 Task: Check the percentage active listings of central air conditioning in the last 5 years.
Action: Mouse moved to (1013, 232)
Screenshot: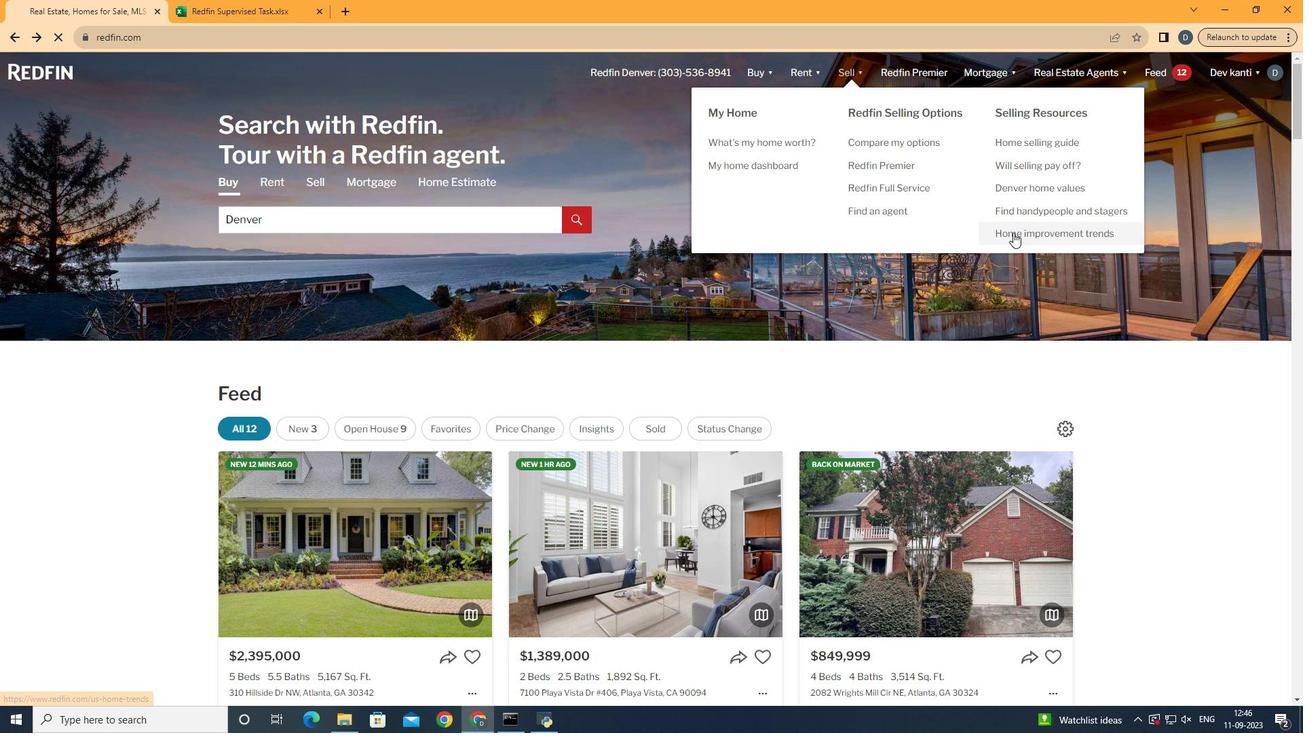 
Action: Mouse pressed left at (1013, 232)
Screenshot: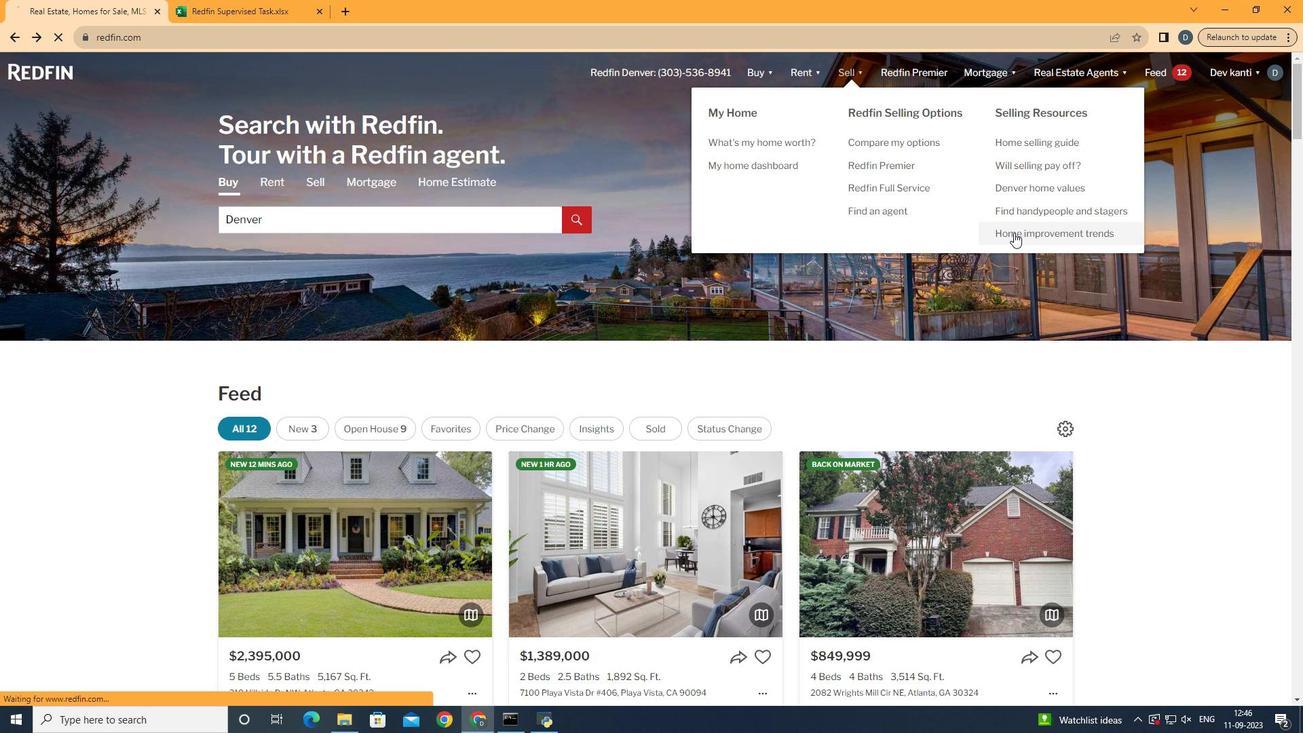 
Action: Mouse moved to (322, 268)
Screenshot: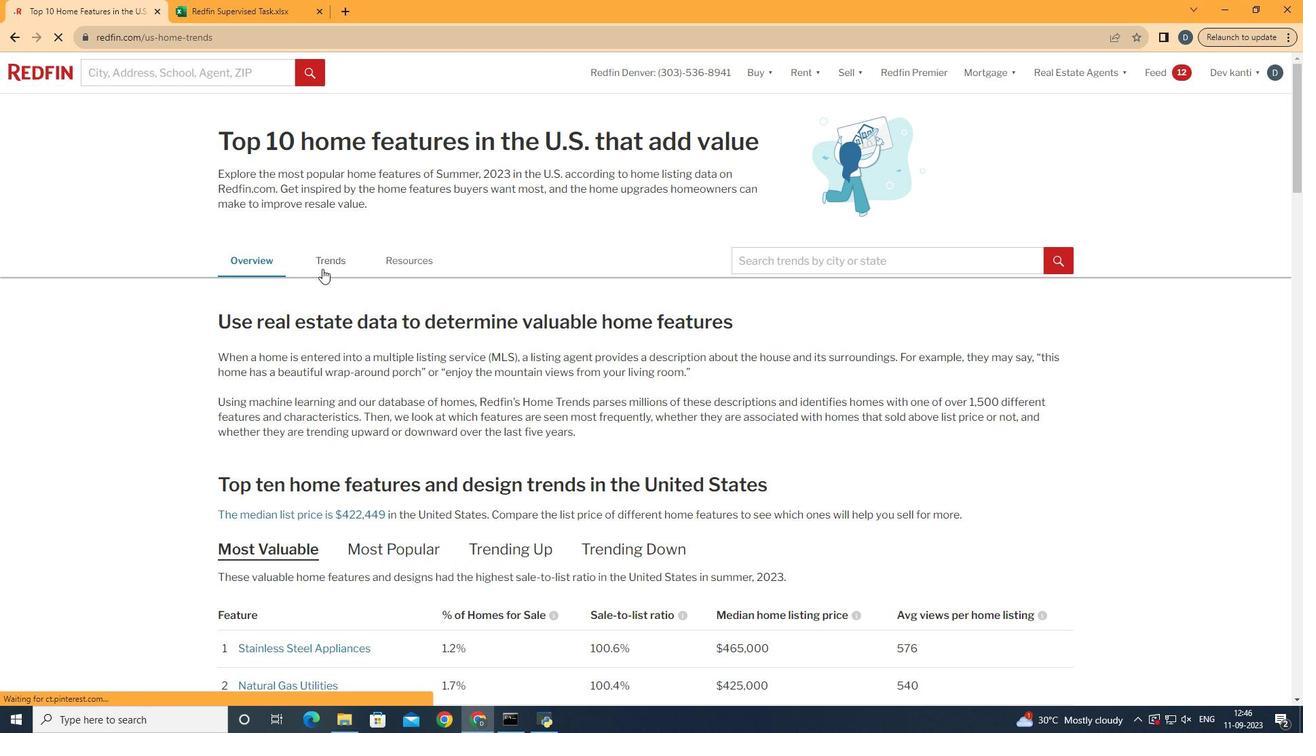 
Action: Mouse pressed left at (322, 268)
Screenshot: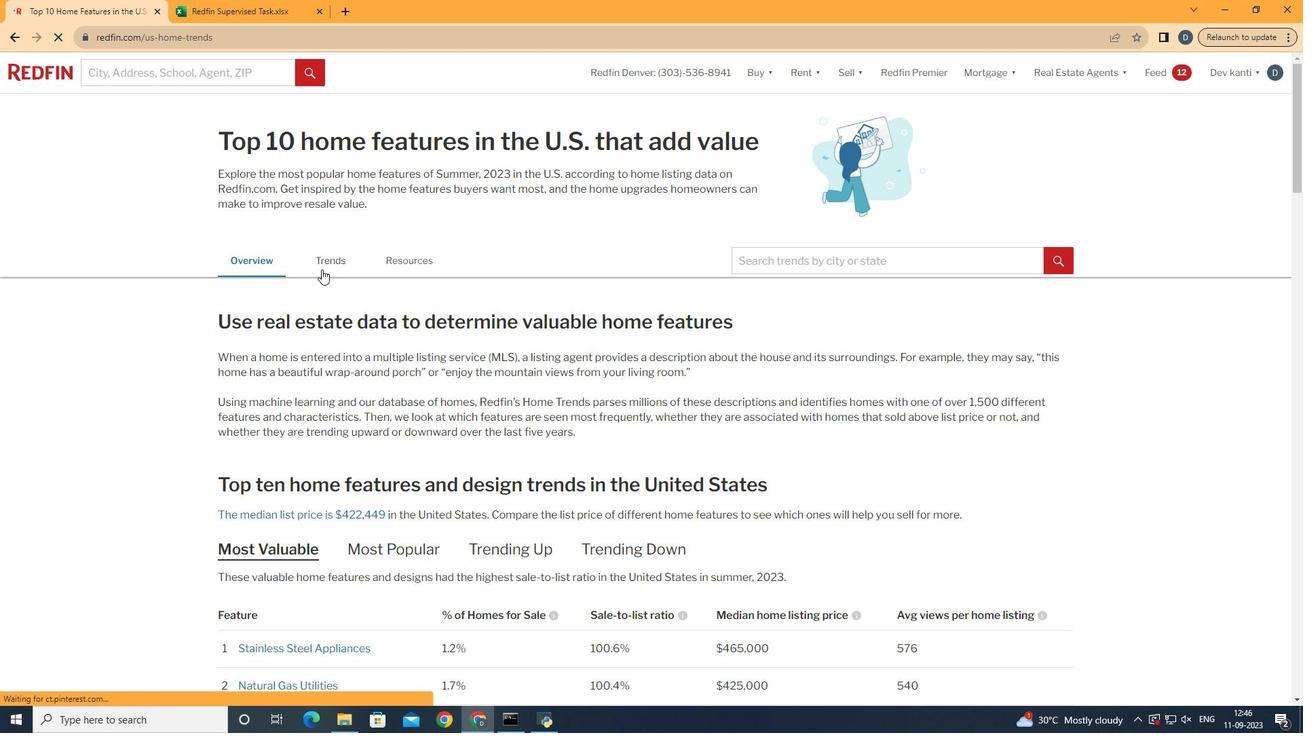 
Action: Mouse moved to (478, 365)
Screenshot: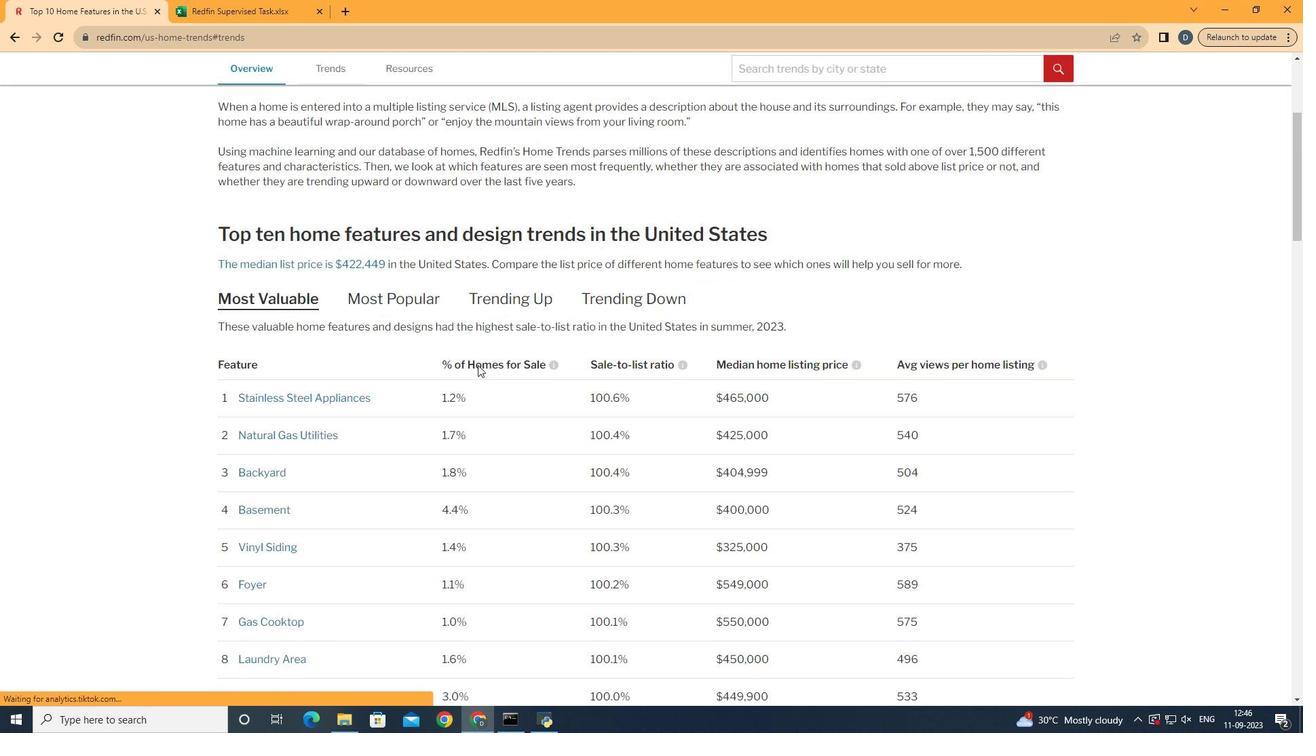 
Action: Mouse scrolled (478, 364) with delta (0, 0)
Screenshot: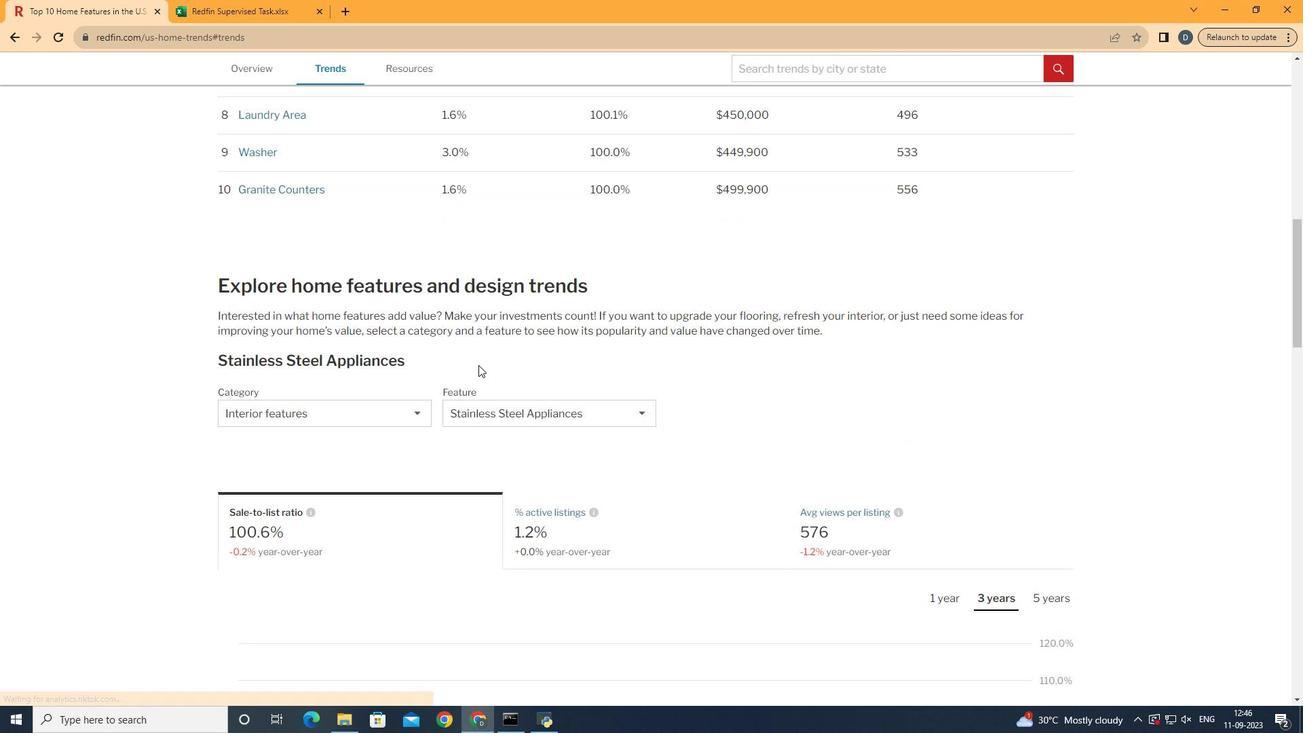 
Action: Mouse scrolled (478, 364) with delta (0, 0)
Screenshot: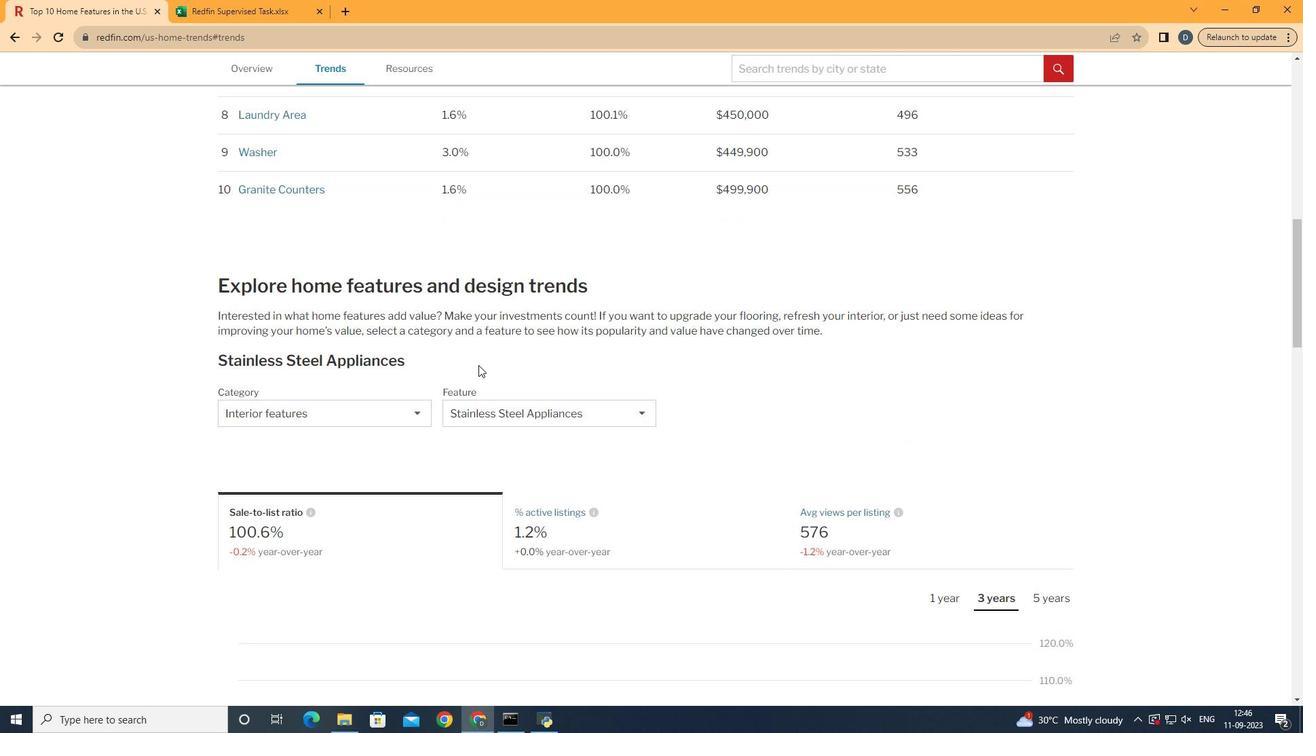 
Action: Mouse scrolled (478, 364) with delta (0, 0)
Screenshot: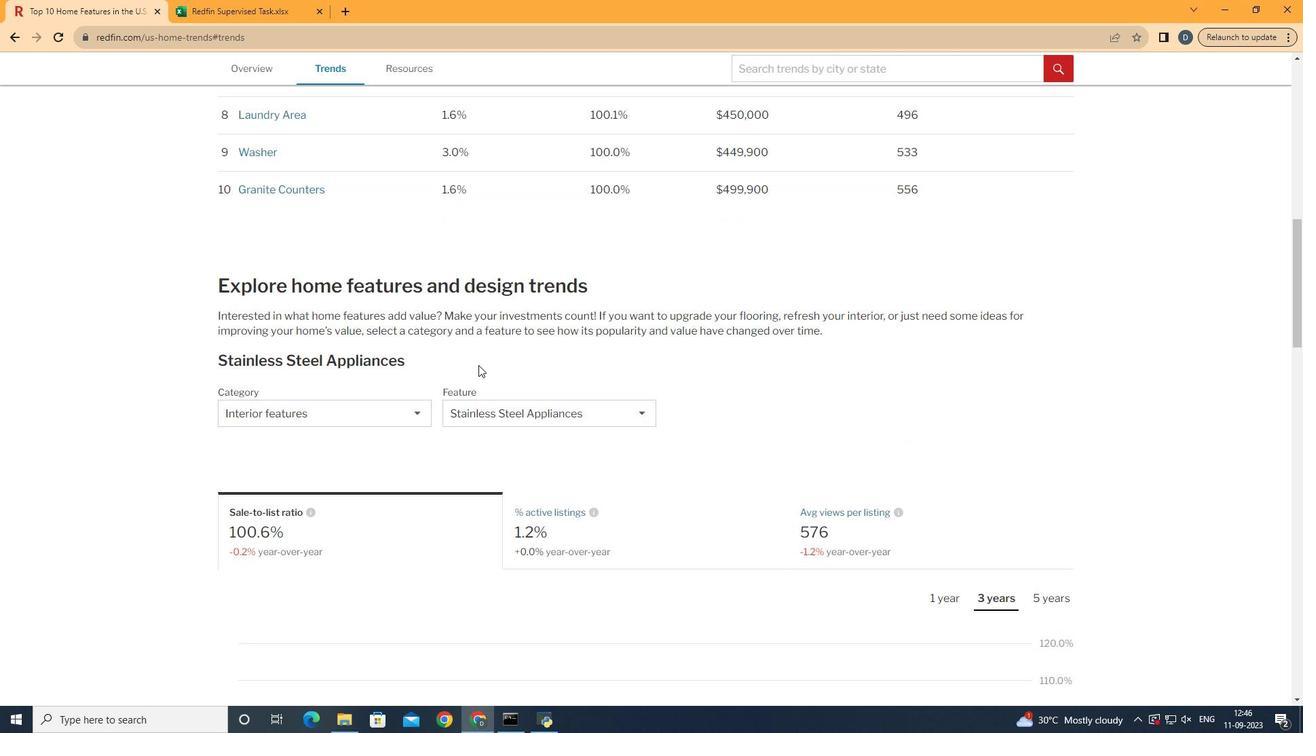 
Action: Mouse scrolled (478, 364) with delta (0, 0)
Screenshot: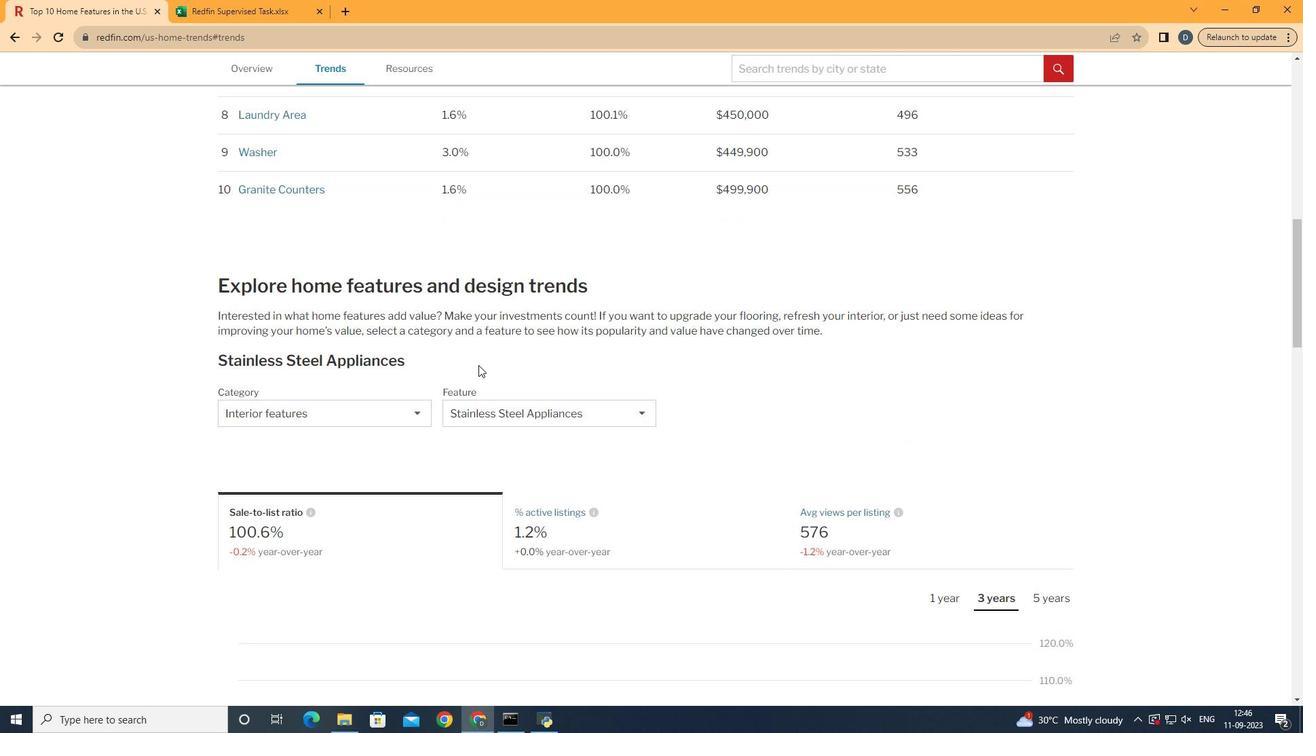 
Action: Mouse scrolled (478, 364) with delta (0, 0)
Screenshot: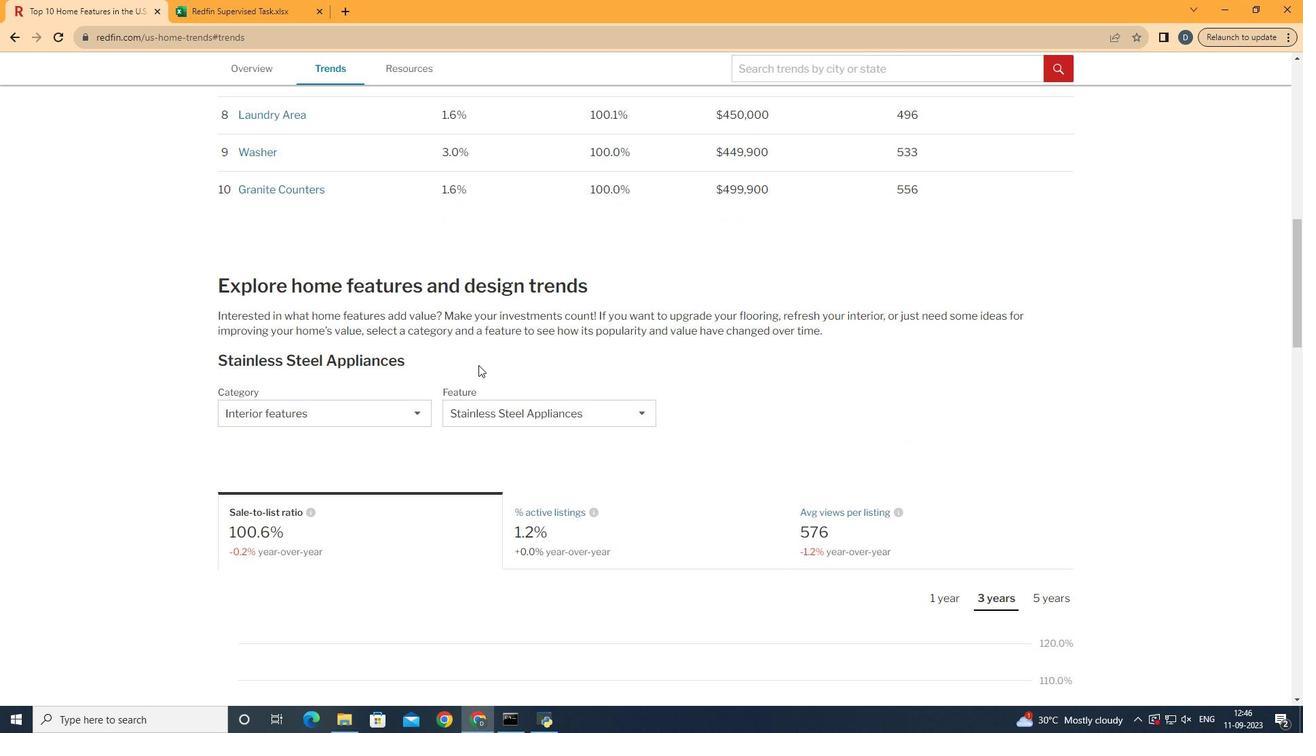 
Action: Mouse scrolled (478, 364) with delta (0, 0)
Screenshot: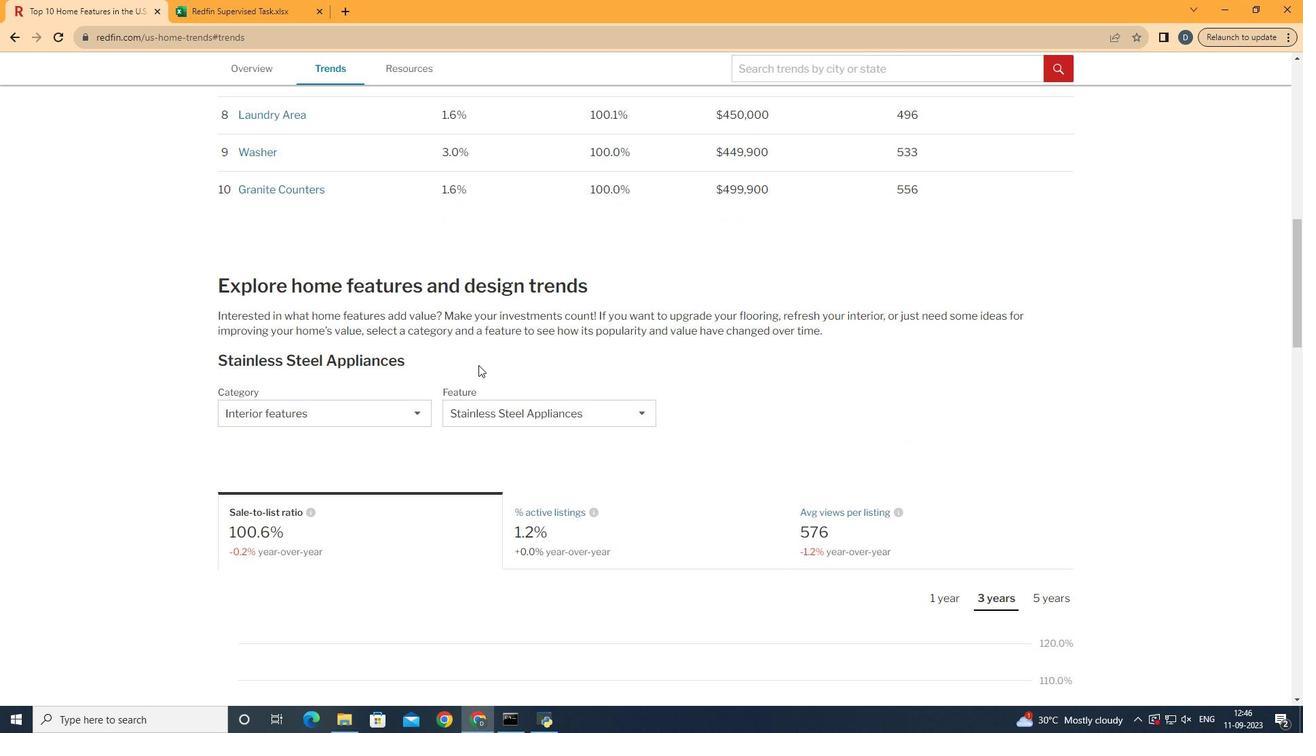 
Action: Mouse moved to (357, 413)
Screenshot: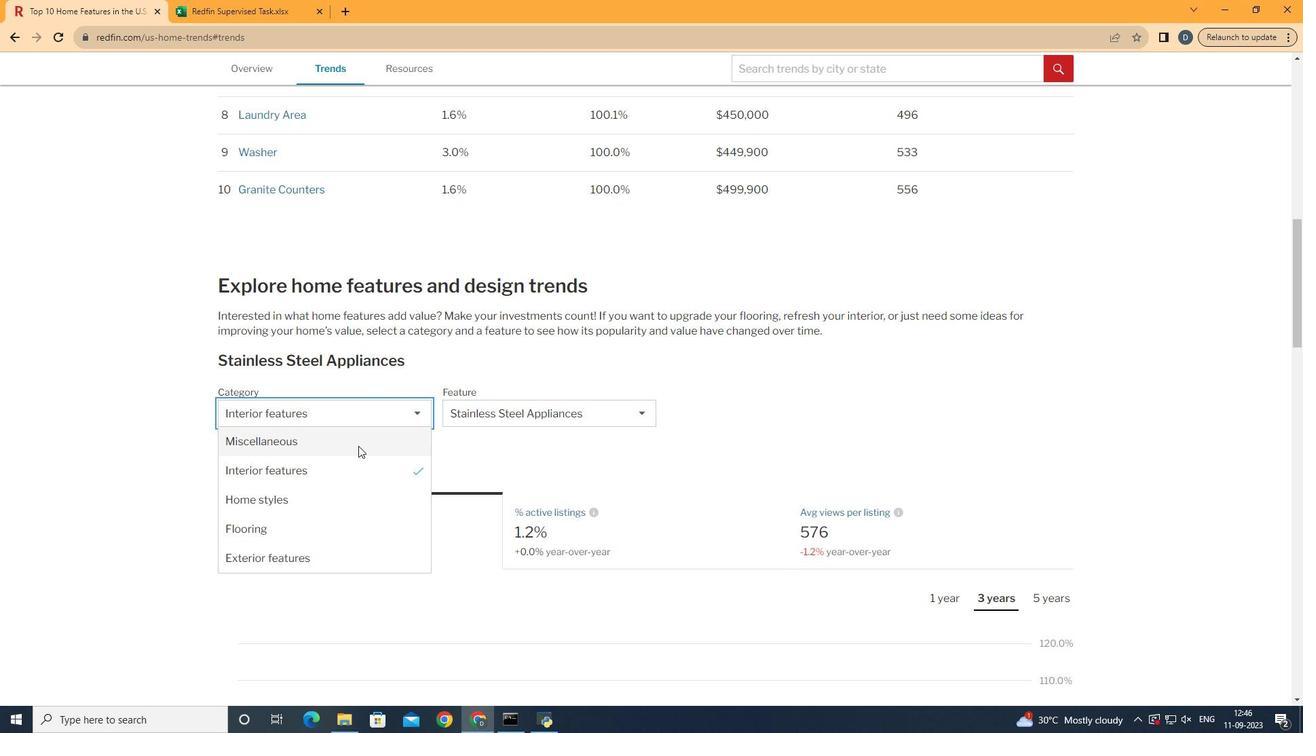 
Action: Mouse pressed left at (357, 413)
Screenshot: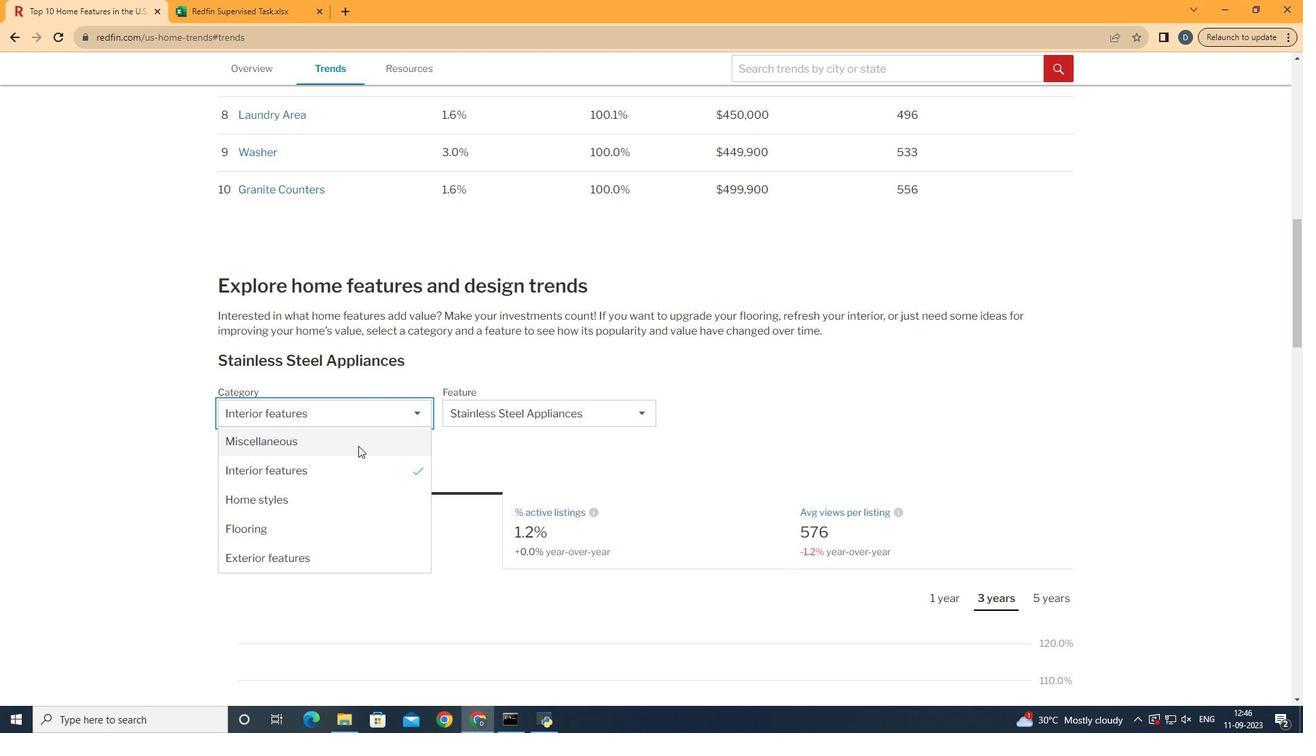 
Action: Mouse moved to (357, 472)
Screenshot: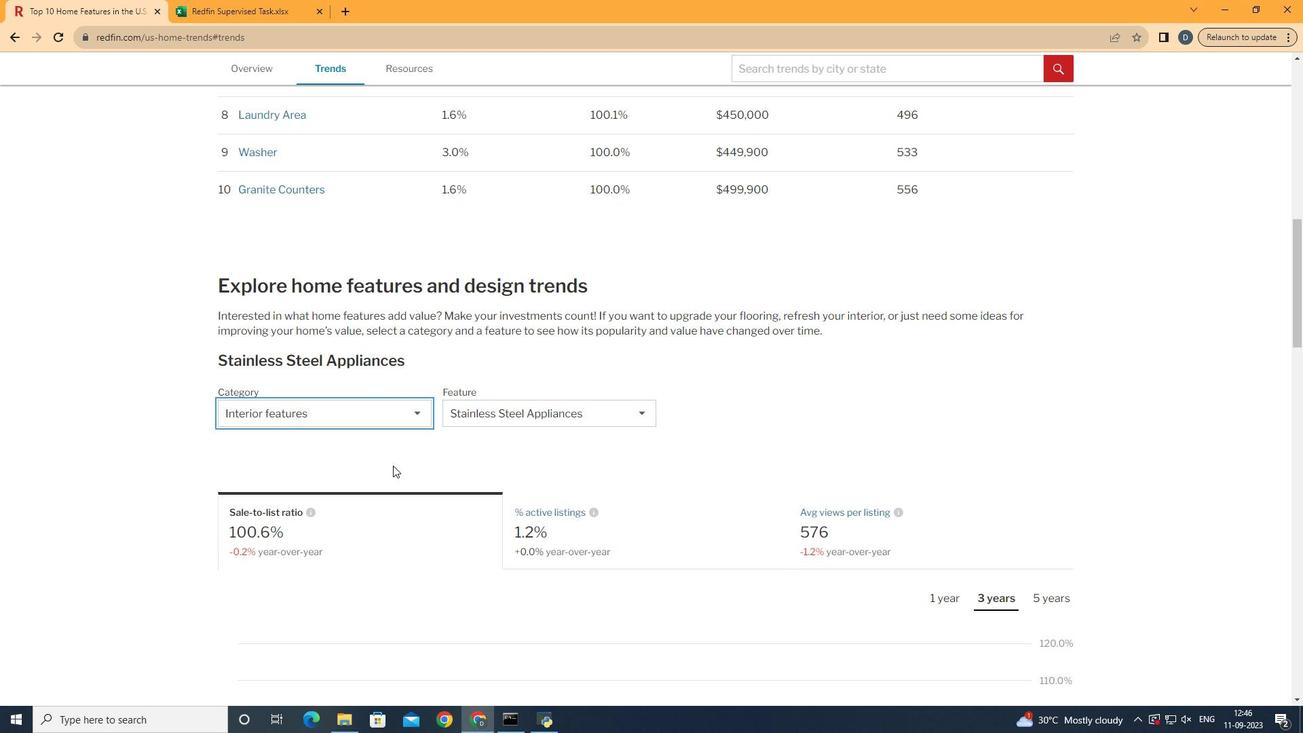 
Action: Mouse pressed left at (357, 472)
Screenshot: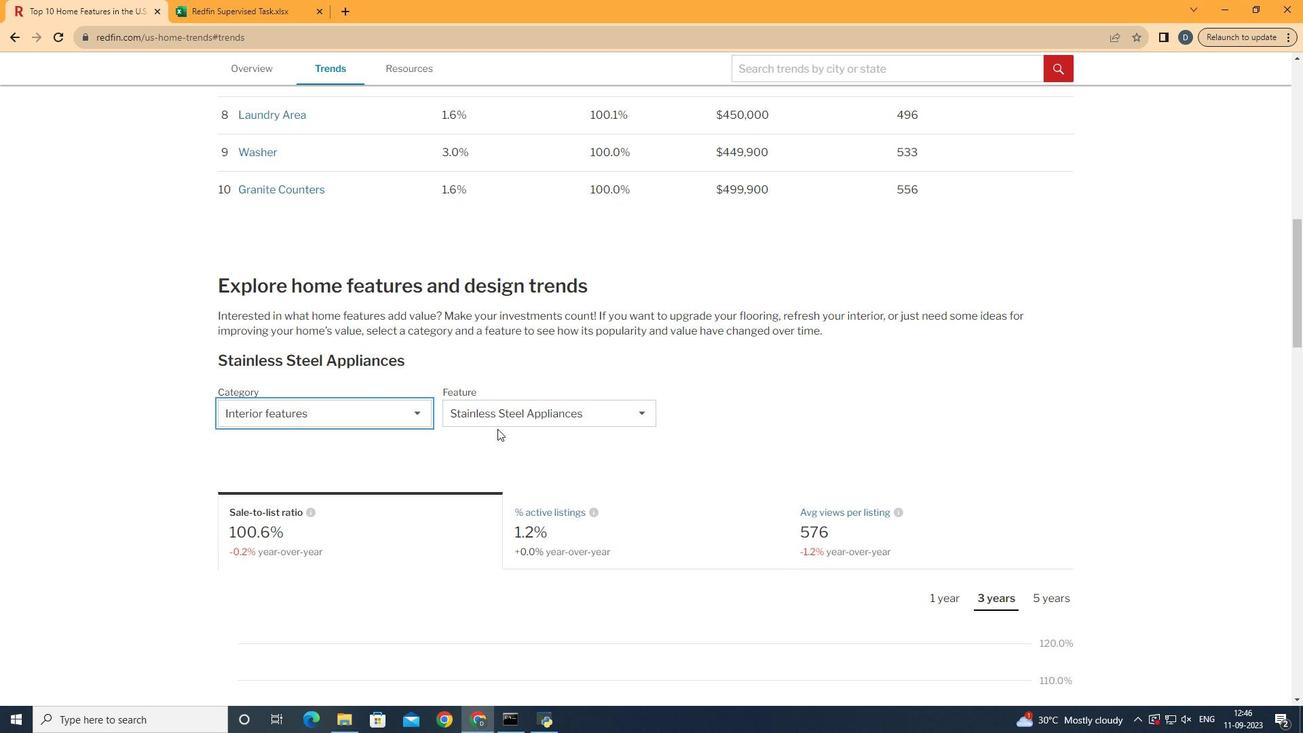 
Action: Mouse moved to (519, 421)
Screenshot: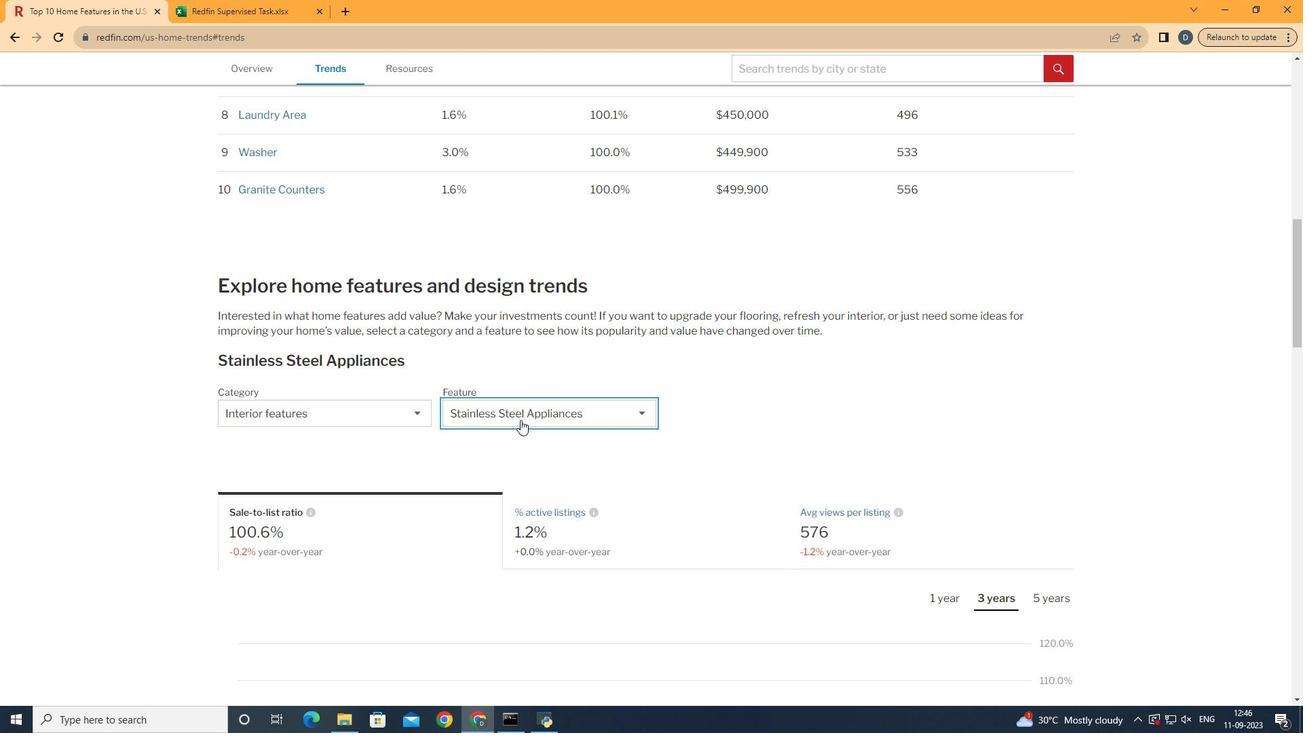 
Action: Mouse pressed left at (519, 421)
Screenshot: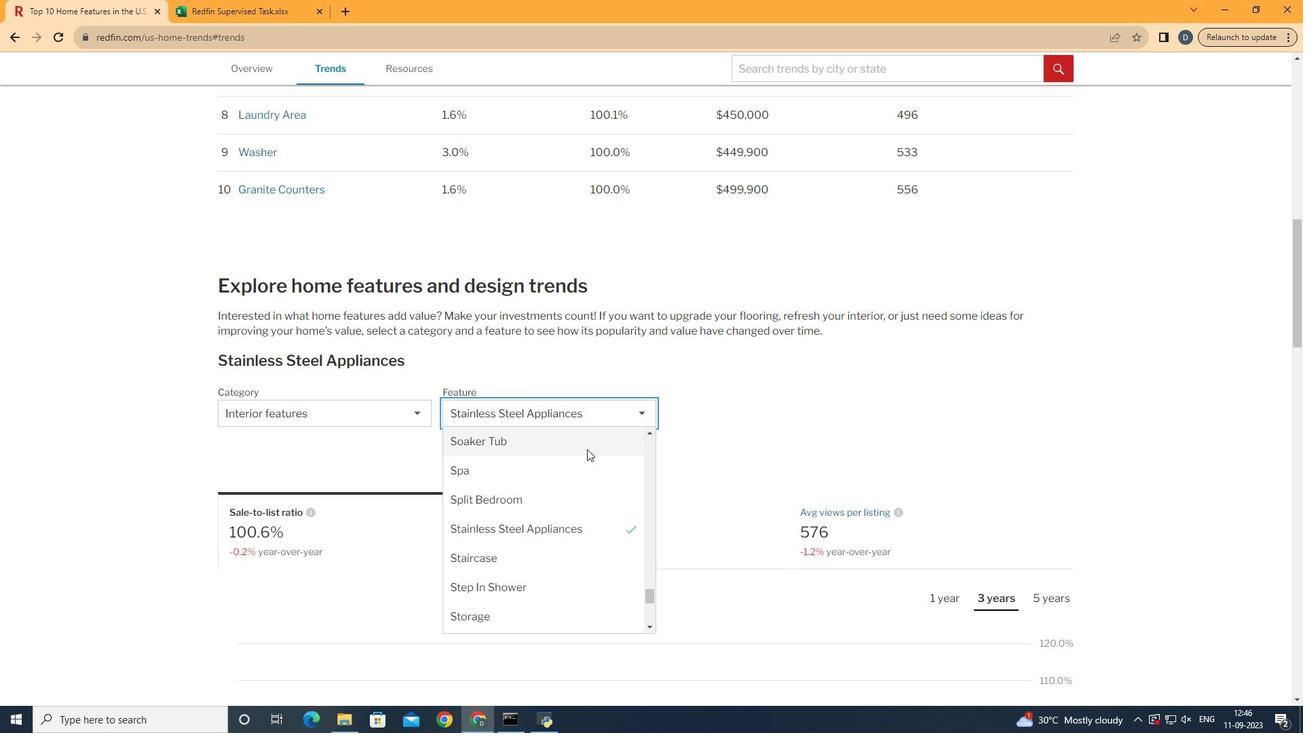 
Action: Mouse moved to (567, 511)
Screenshot: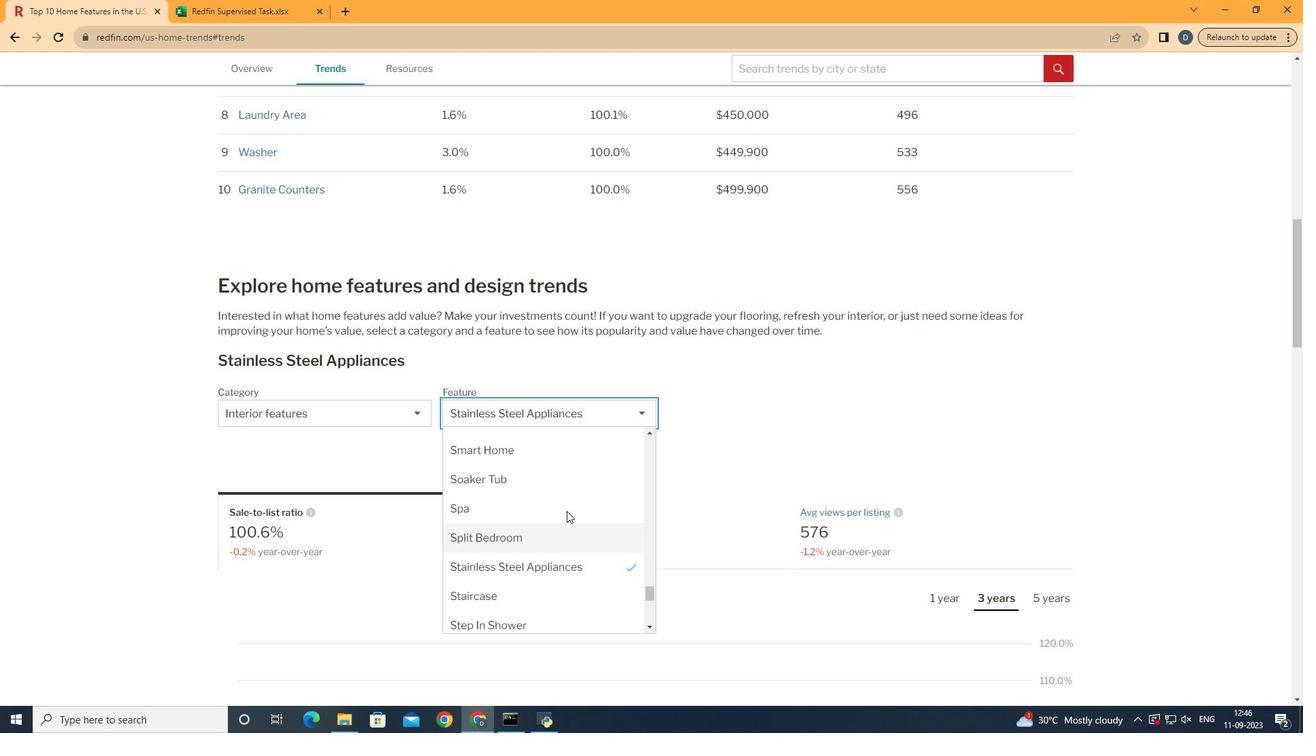 
Action: Mouse scrolled (567, 512) with delta (0, 0)
Screenshot: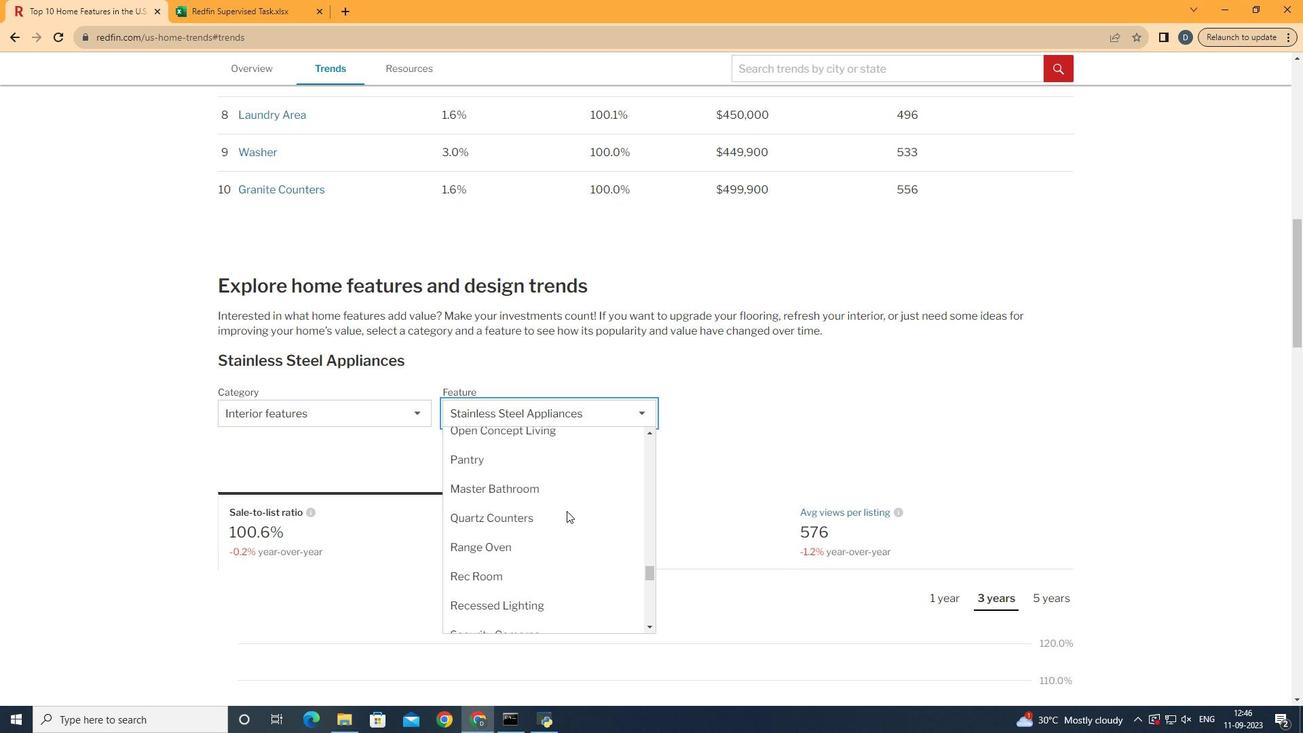 
Action: Mouse scrolled (567, 512) with delta (0, 0)
Screenshot: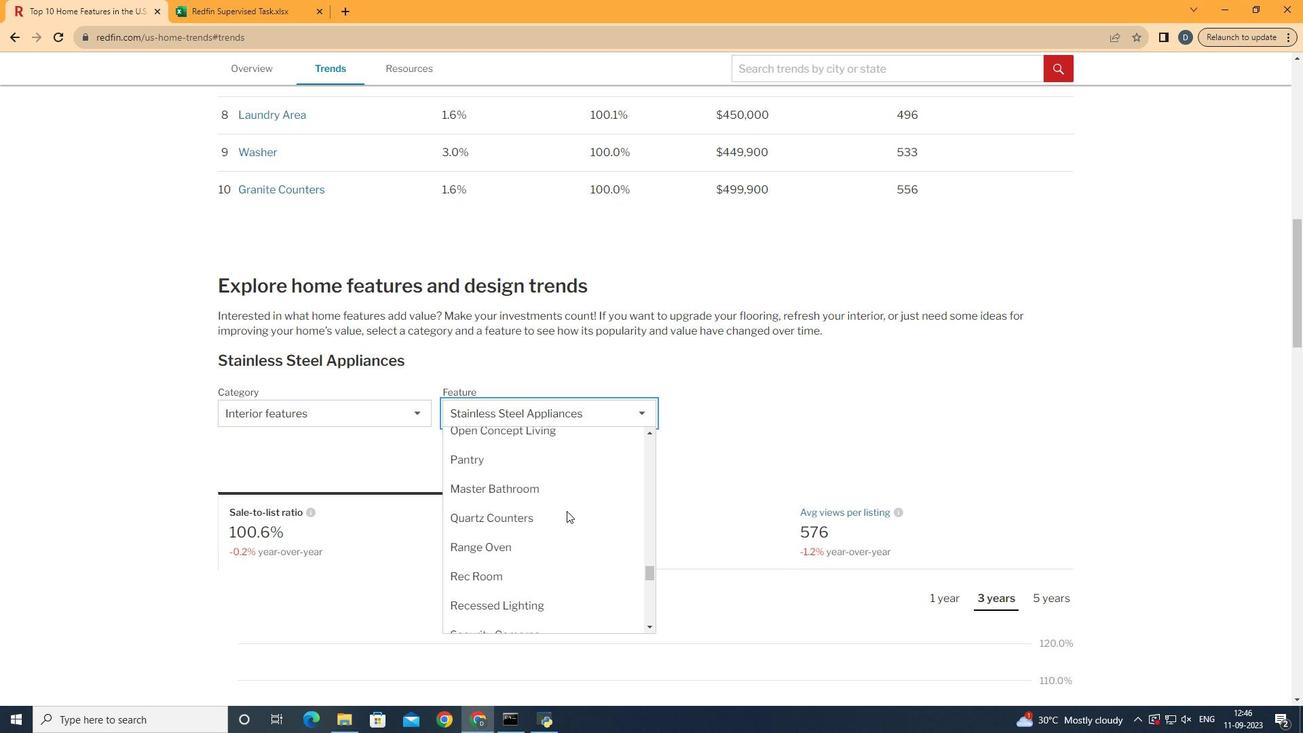 
Action: Mouse scrolled (567, 512) with delta (0, 0)
Screenshot: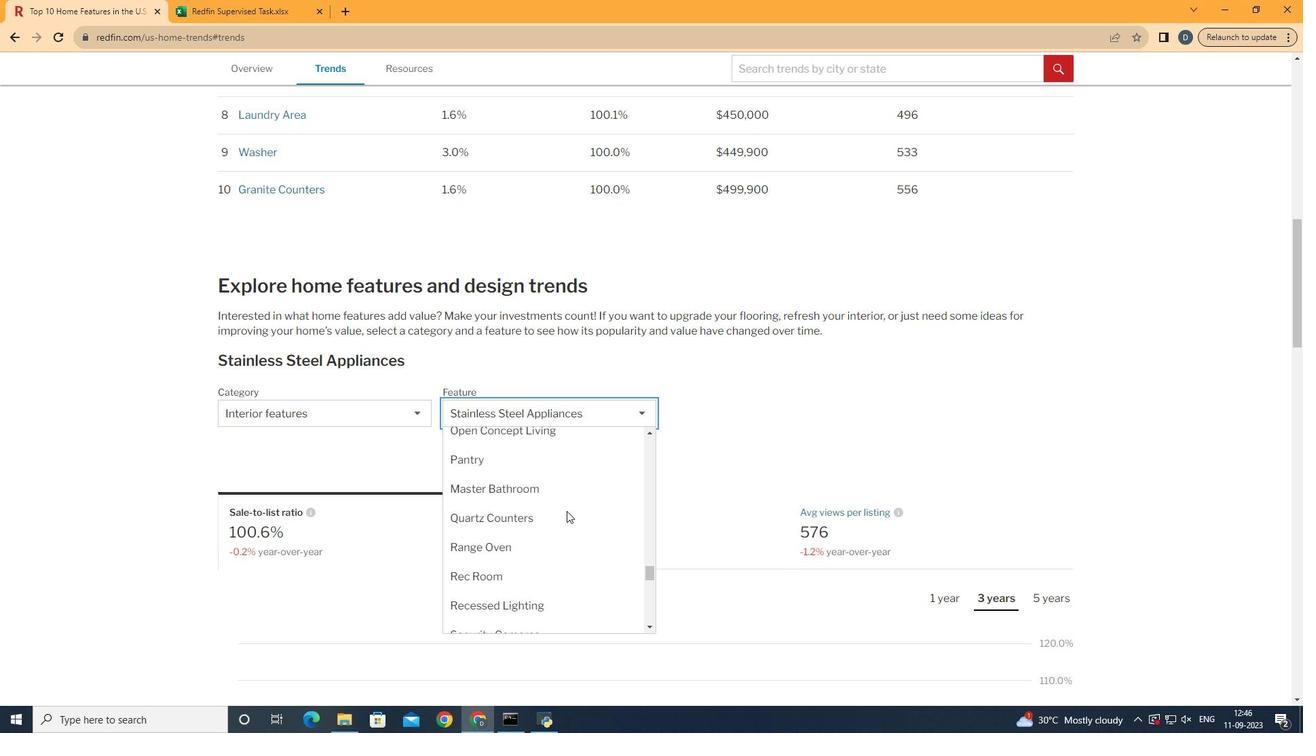 
Action: Mouse scrolled (567, 512) with delta (0, 0)
Screenshot: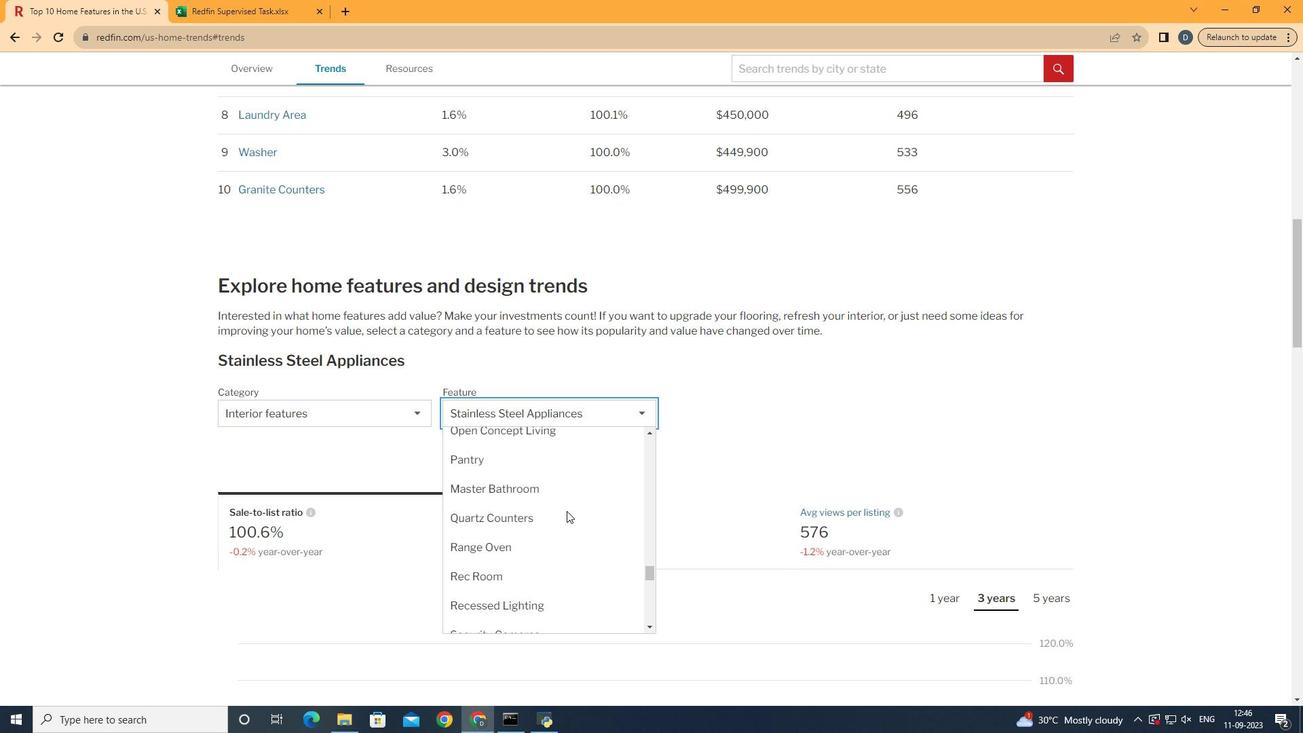 
Action: Mouse scrolled (567, 512) with delta (0, 0)
Screenshot: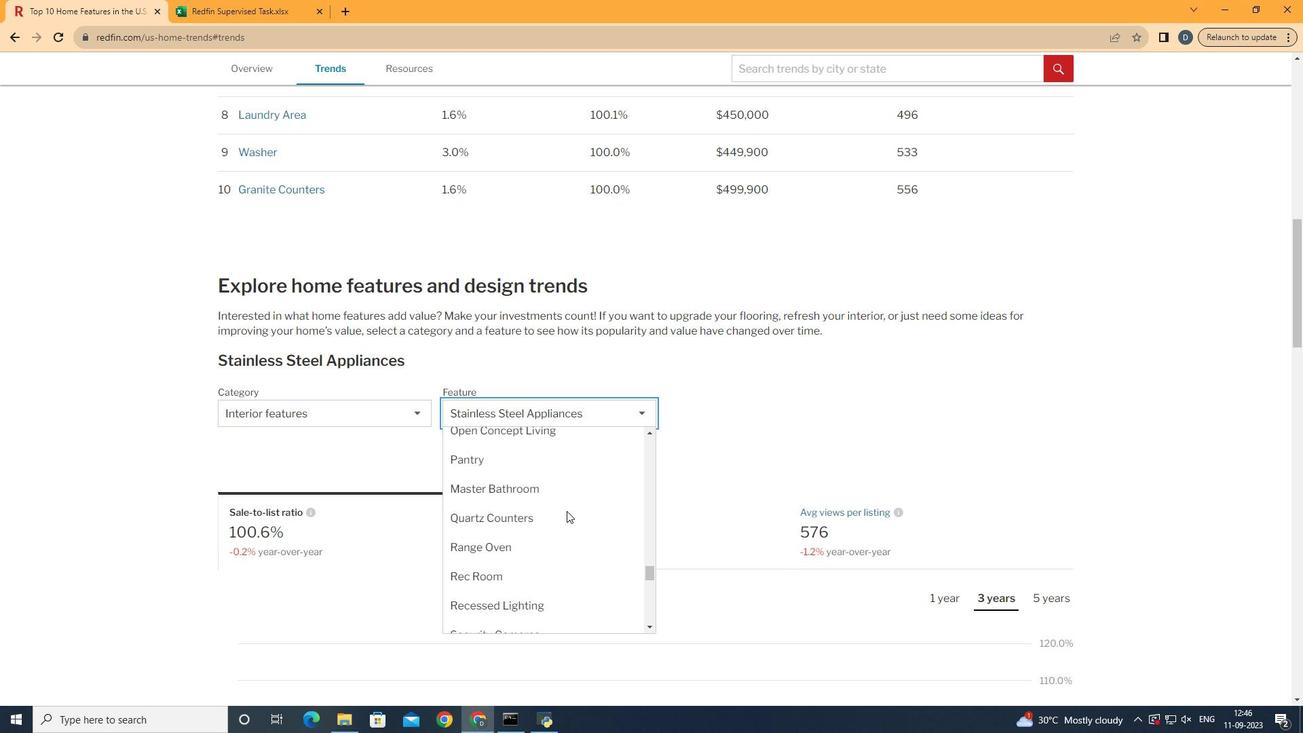 
Action: Mouse scrolled (567, 512) with delta (0, 0)
Screenshot: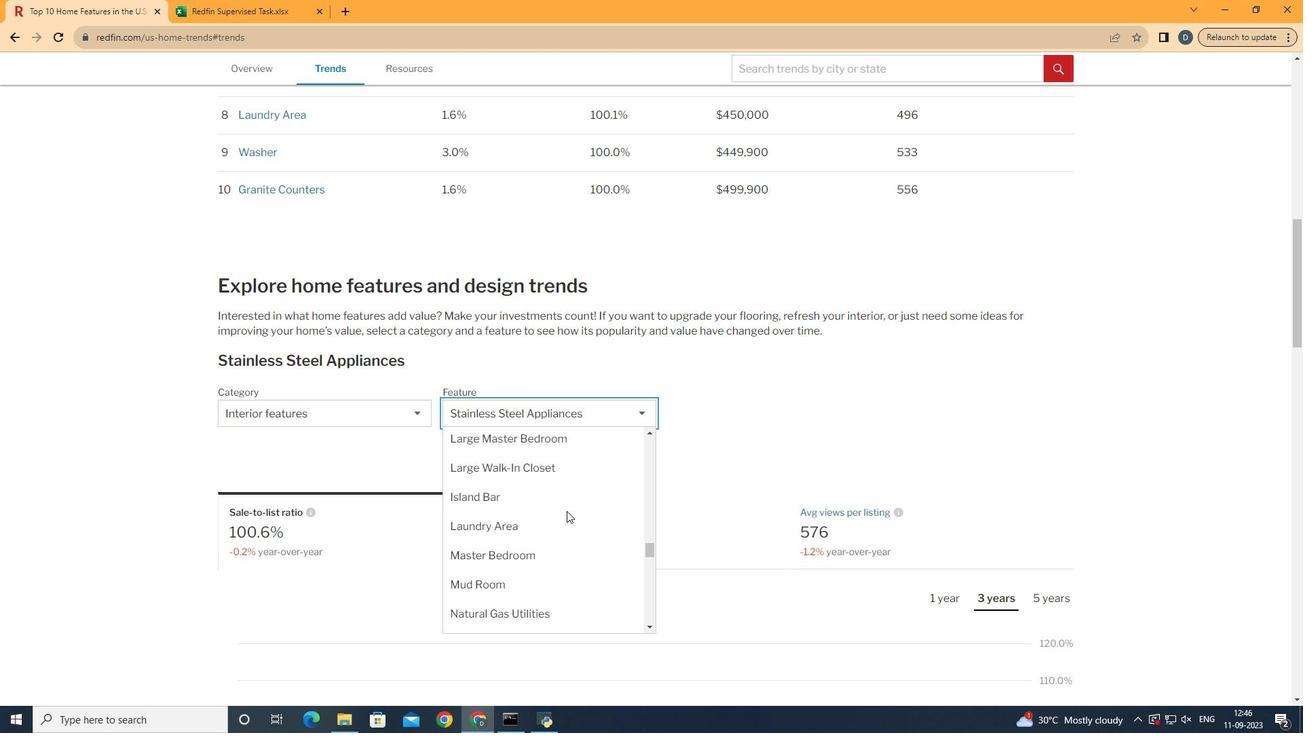 
Action: Mouse scrolled (567, 512) with delta (0, 0)
Screenshot: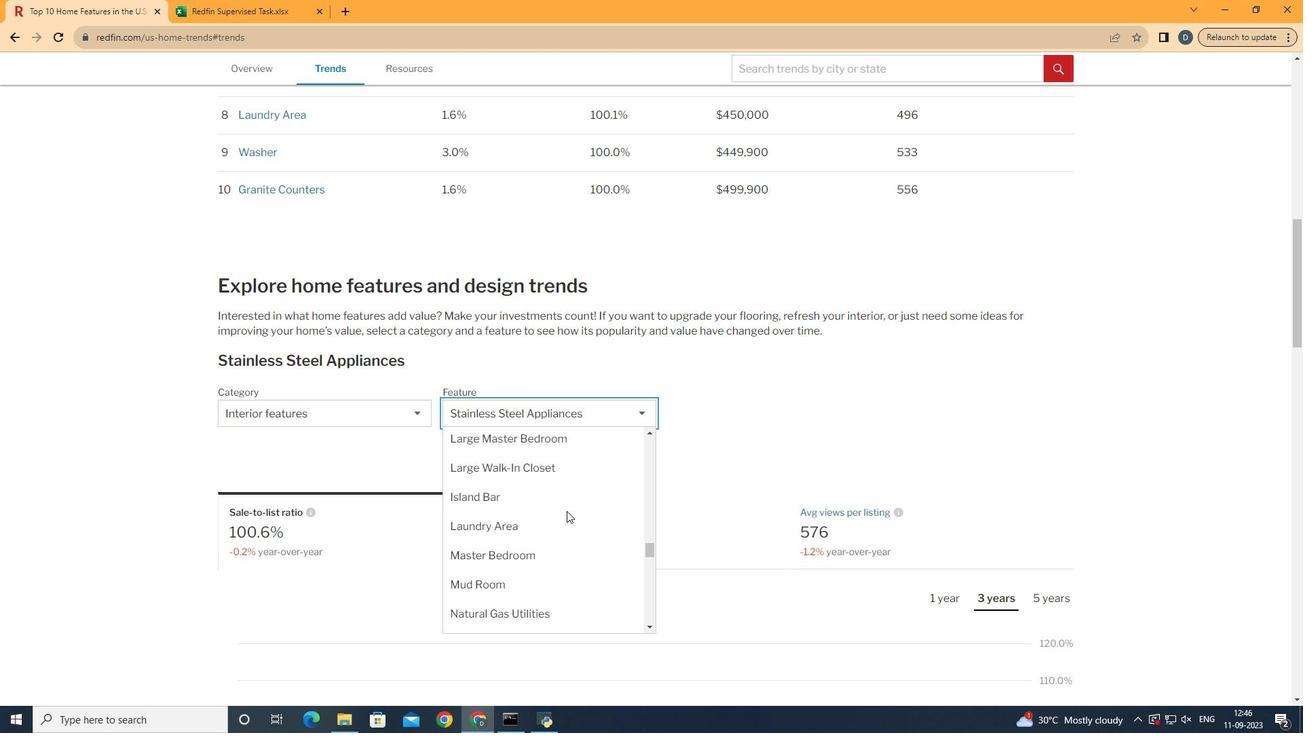 
Action: Mouse scrolled (567, 512) with delta (0, 0)
Screenshot: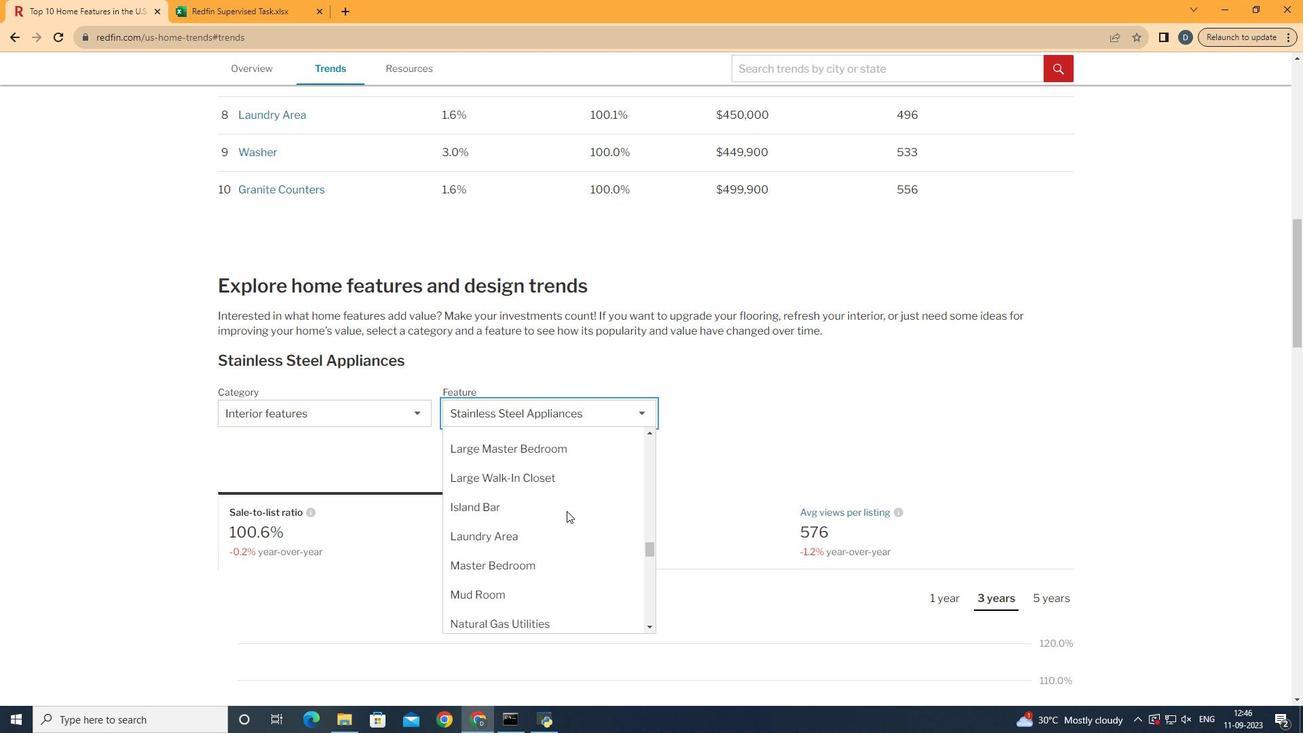 
Action: Mouse scrolled (567, 512) with delta (0, 0)
Screenshot: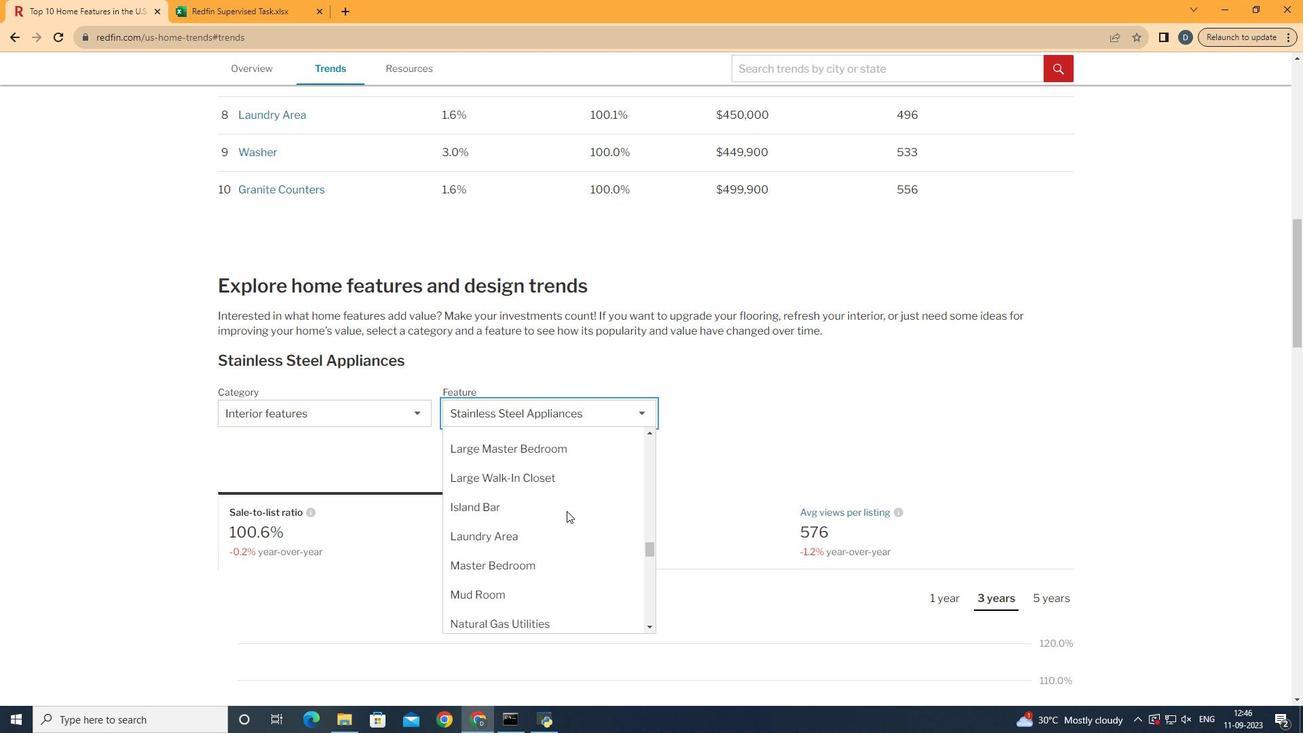 
Action: Mouse scrolled (567, 512) with delta (0, 0)
Screenshot: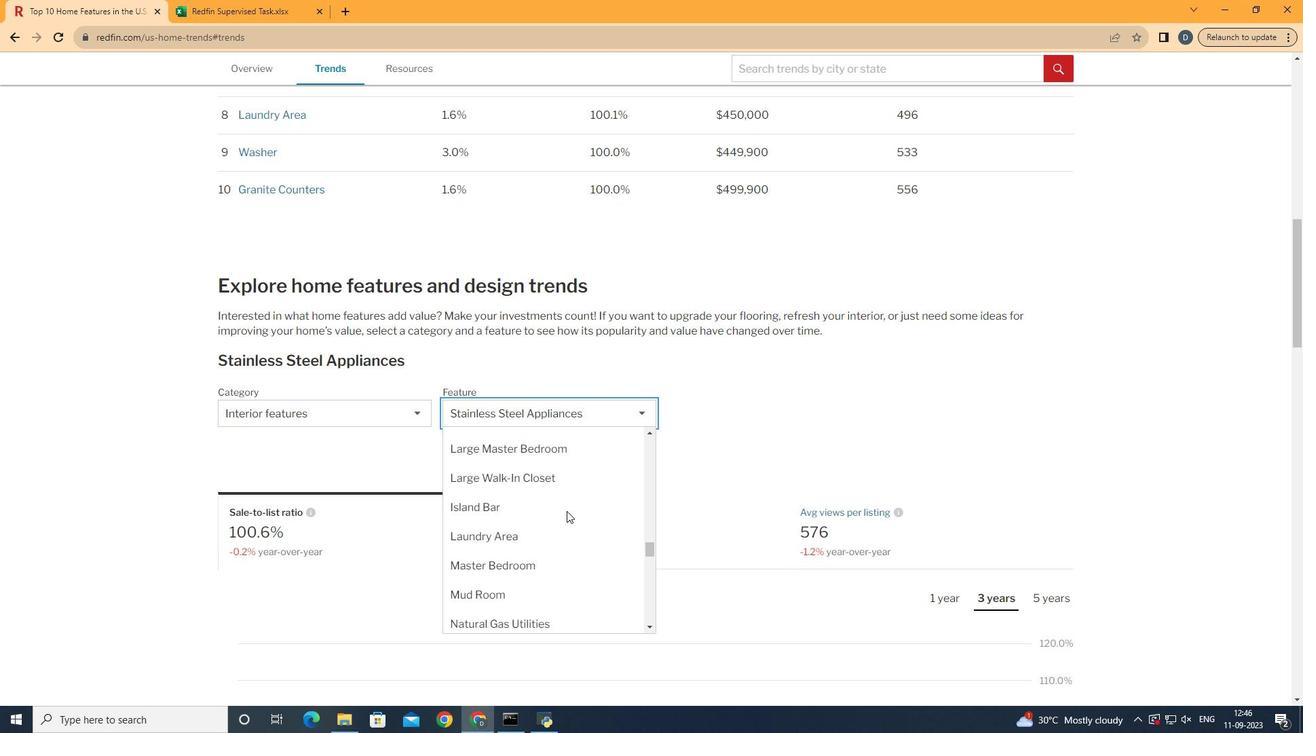 
Action: Mouse scrolled (567, 512) with delta (0, 0)
Screenshot: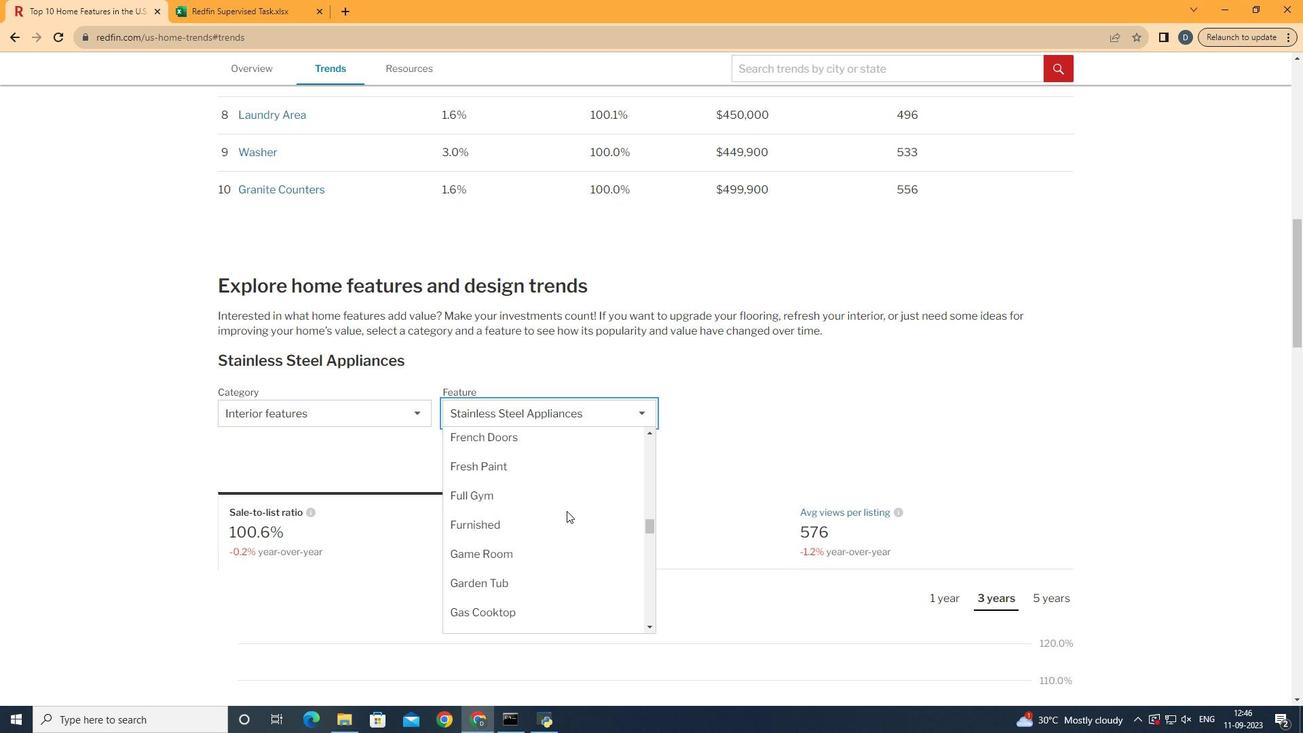 
Action: Mouse scrolled (567, 512) with delta (0, 0)
Screenshot: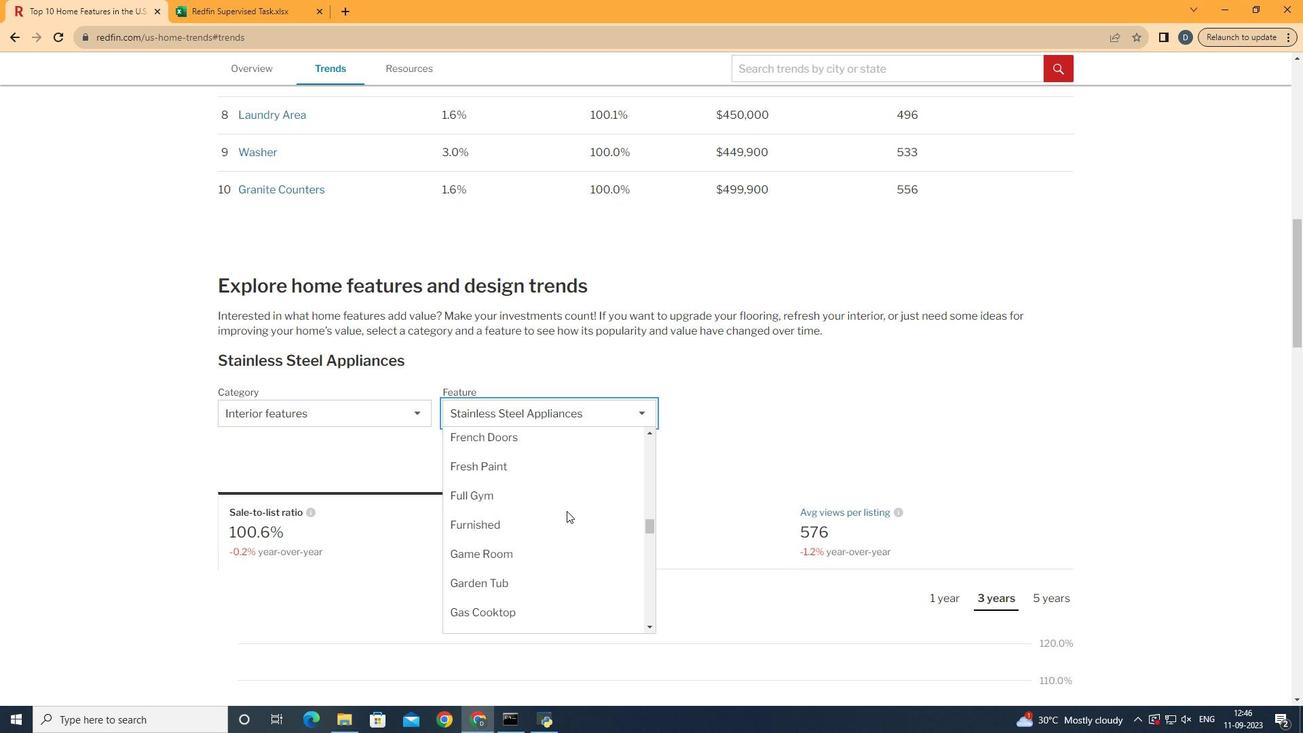 
Action: Mouse scrolled (567, 512) with delta (0, 0)
Screenshot: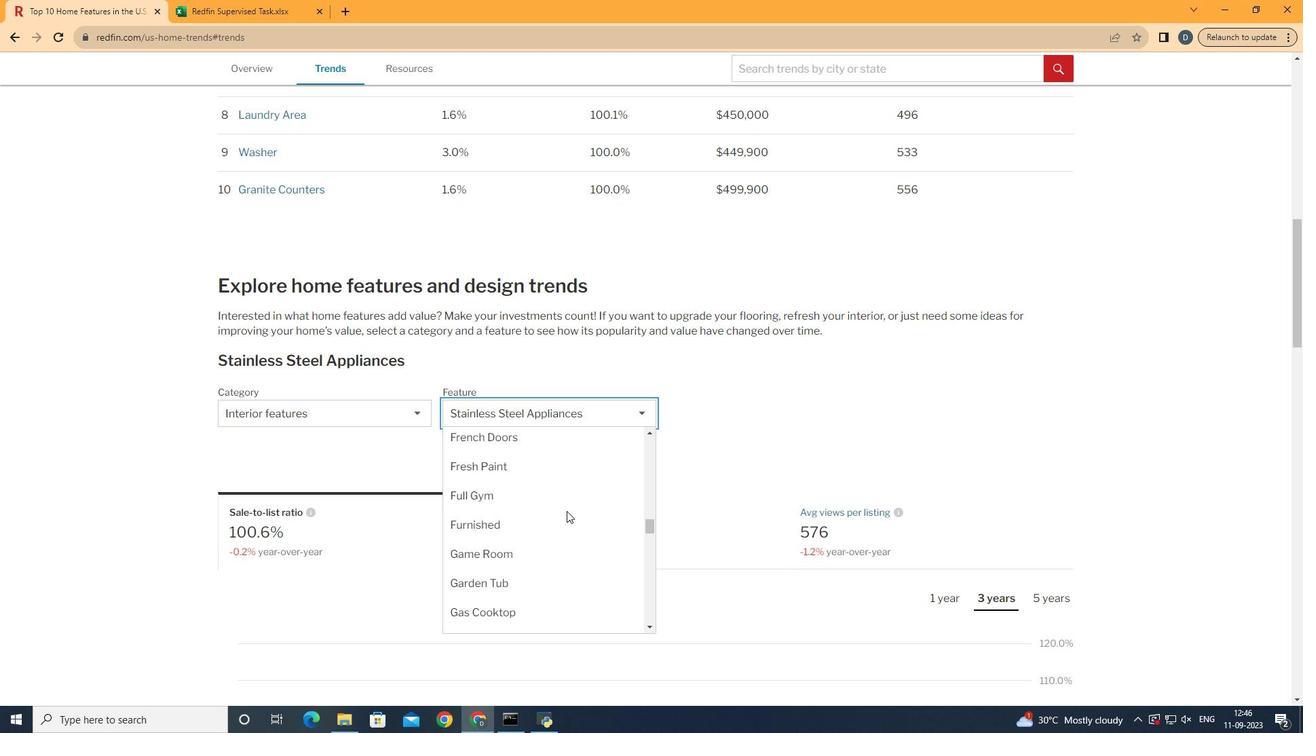 
Action: Mouse scrolled (567, 512) with delta (0, 0)
Screenshot: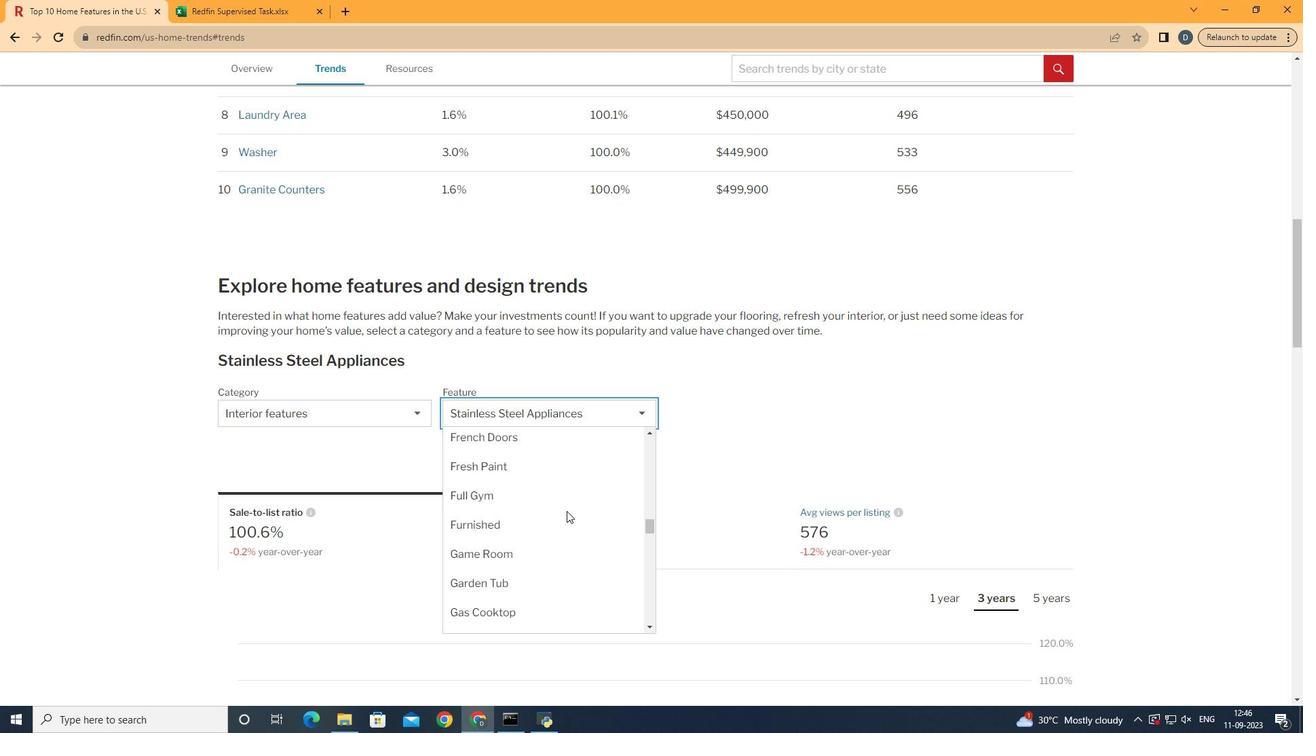 
Action: Mouse scrolled (567, 512) with delta (0, 0)
Screenshot: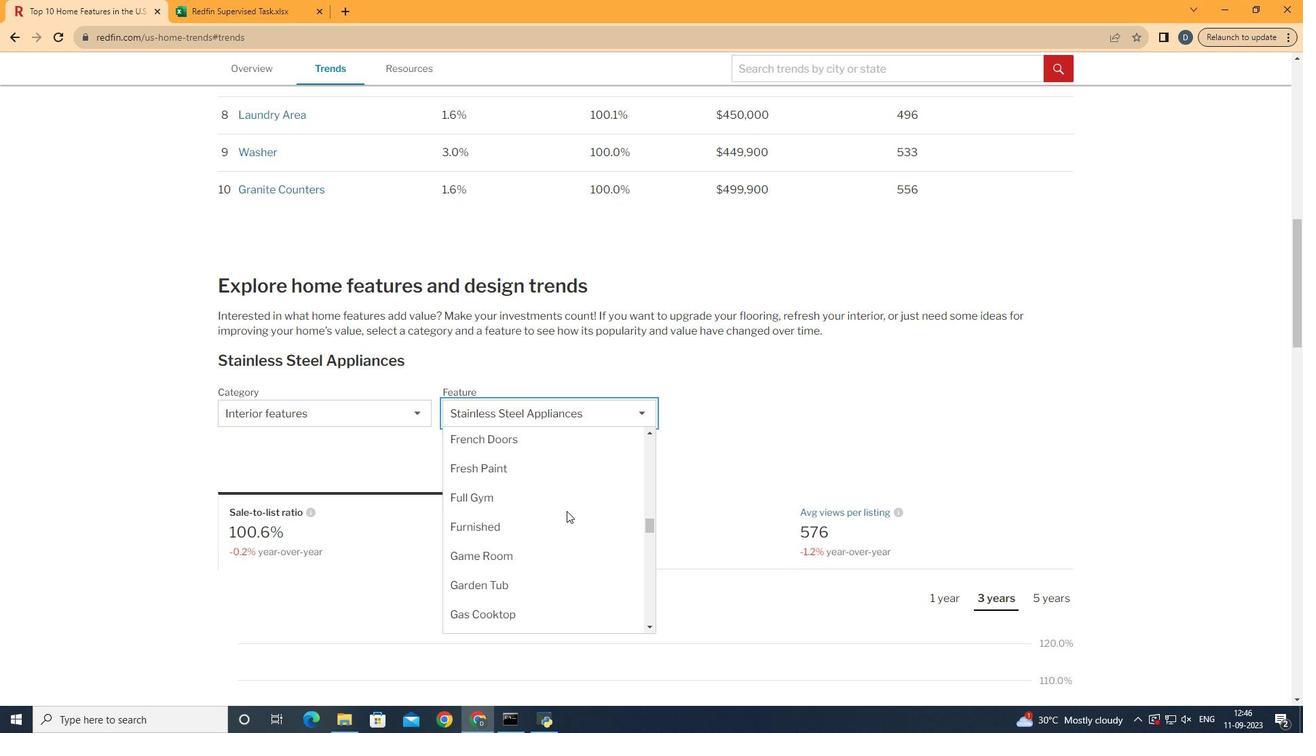 
Action: Mouse scrolled (567, 512) with delta (0, 0)
Screenshot: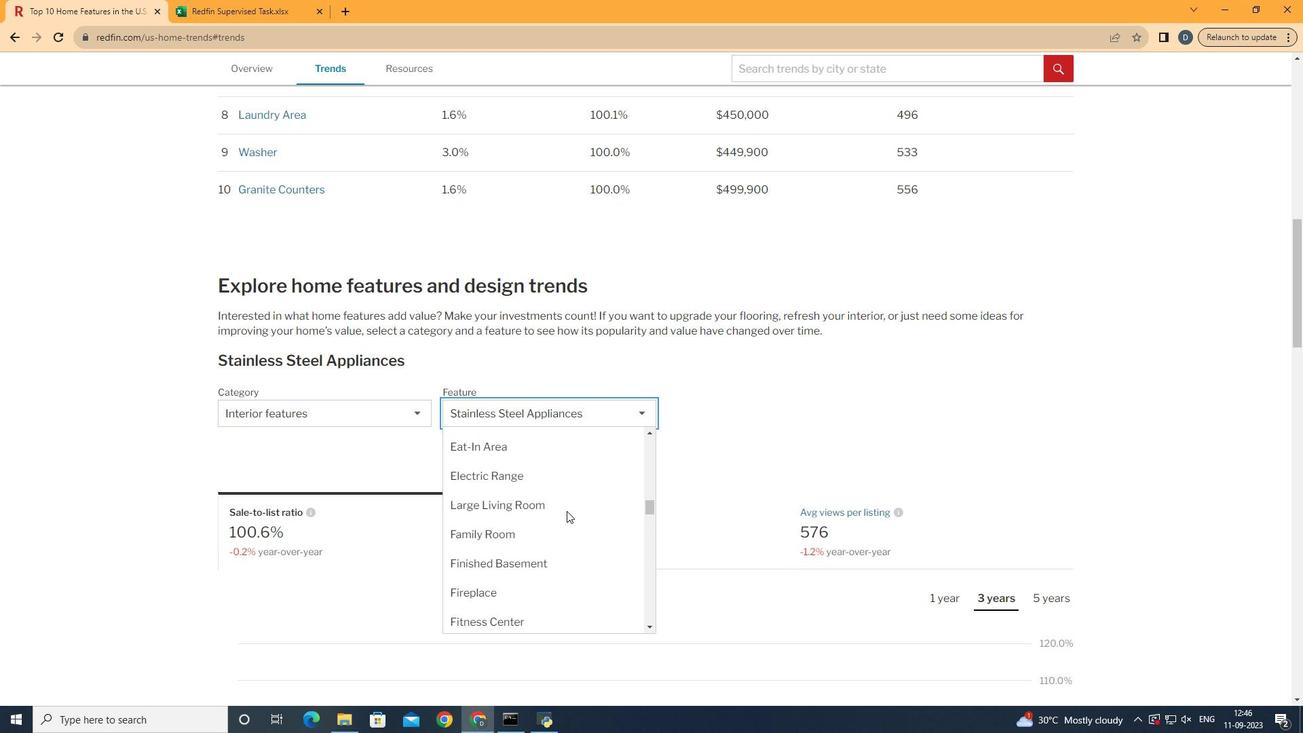 
Action: Mouse scrolled (567, 512) with delta (0, 0)
Screenshot: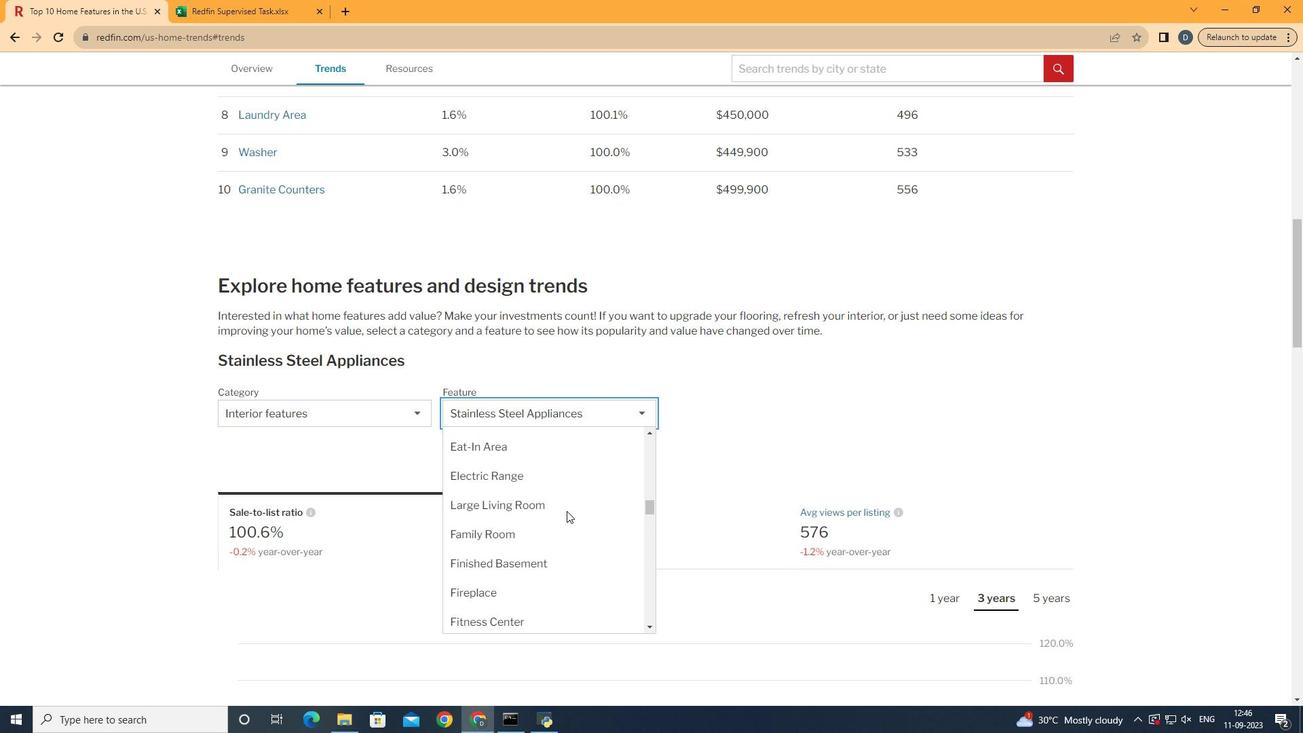 
Action: Mouse scrolled (567, 512) with delta (0, 0)
Screenshot: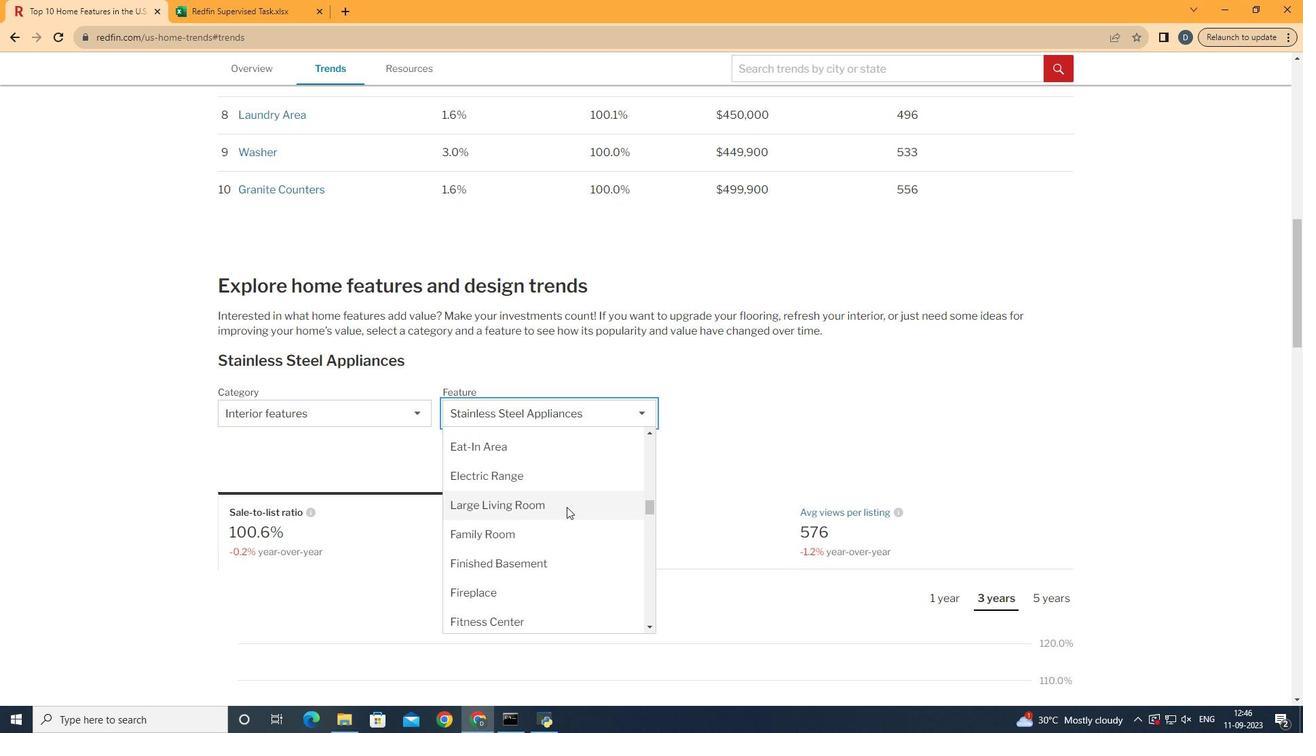 
Action: Mouse scrolled (567, 512) with delta (0, 0)
Screenshot: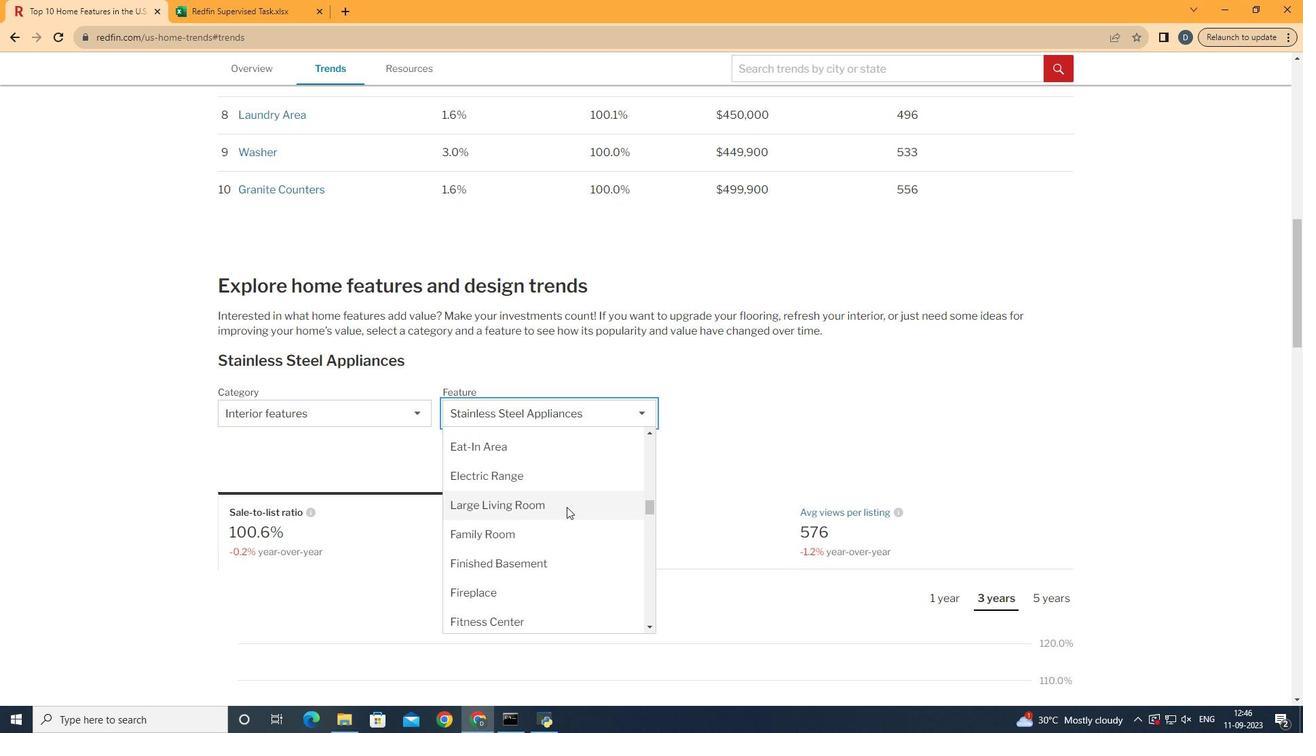 
Action: Mouse moved to (567, 507)
Screenshot: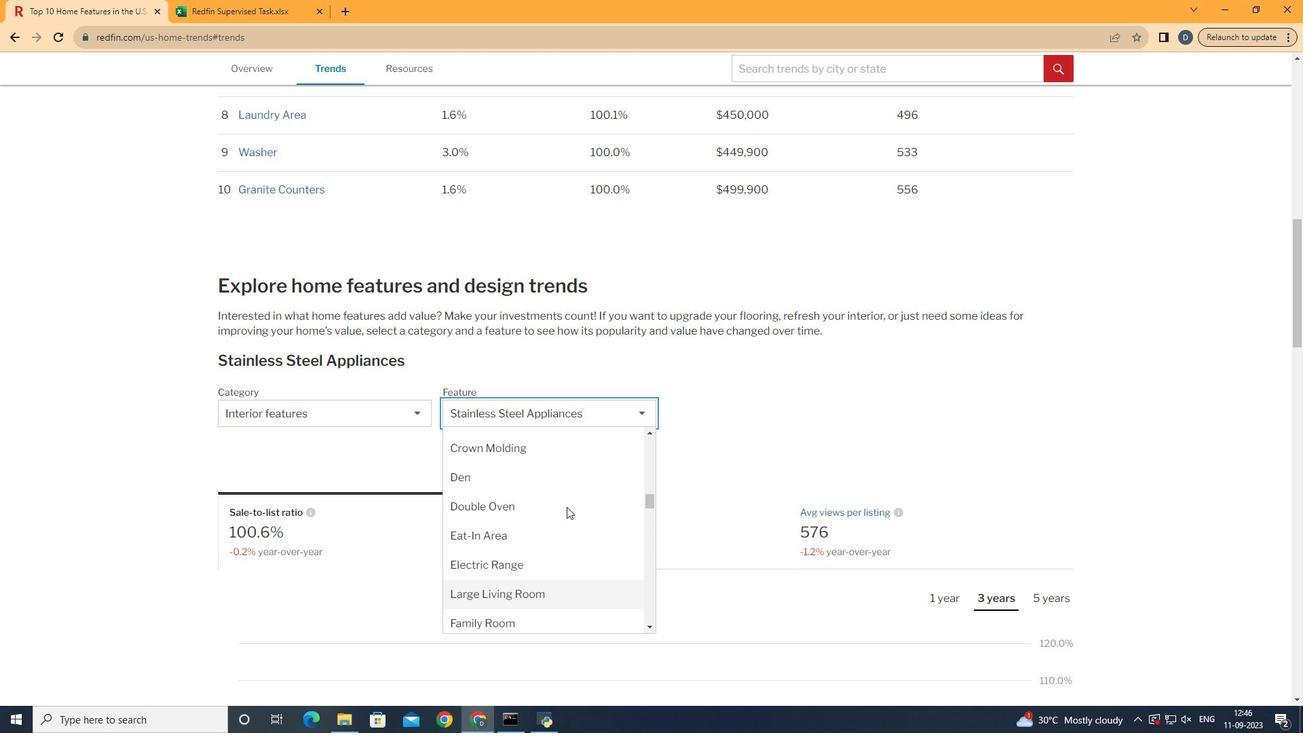 
Action: Mouse scrolled (567, 507) with delta (0, 0)
Screenshot: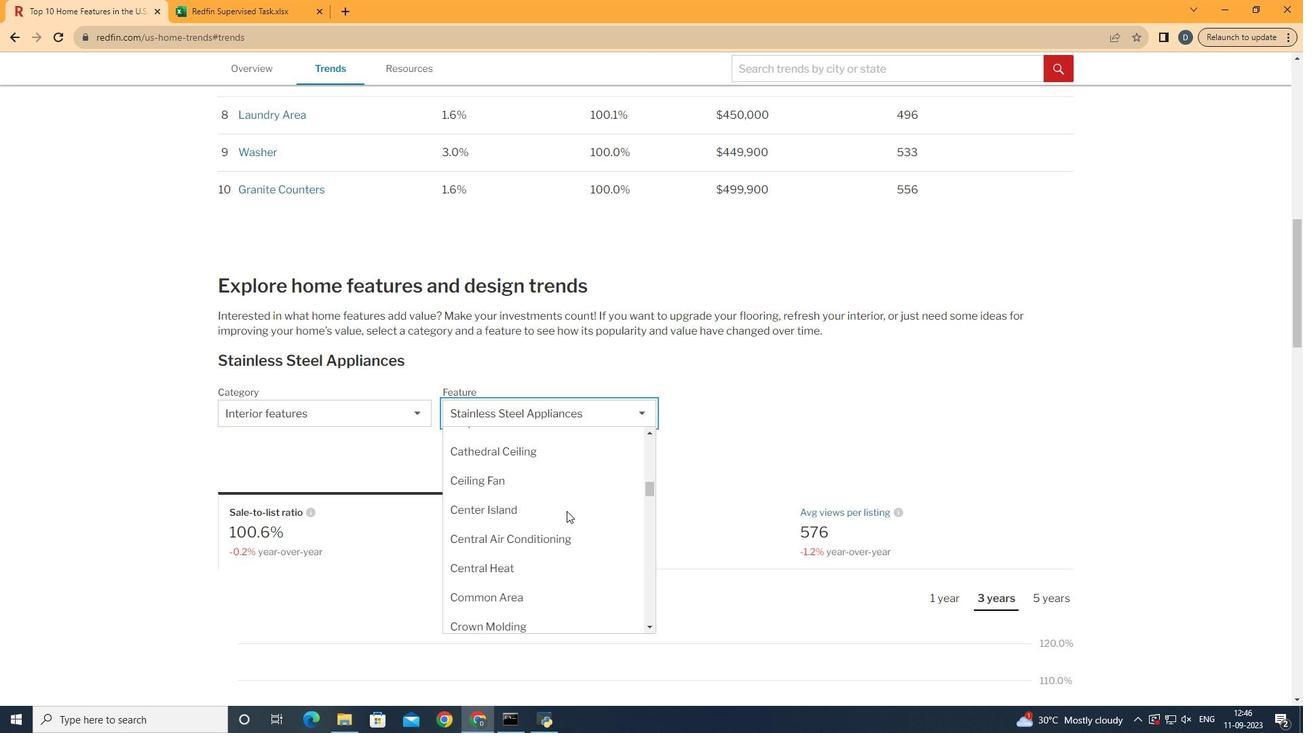 
Action: Mouse scrolled (567, 507) with delta (0, 0)
Screenshot: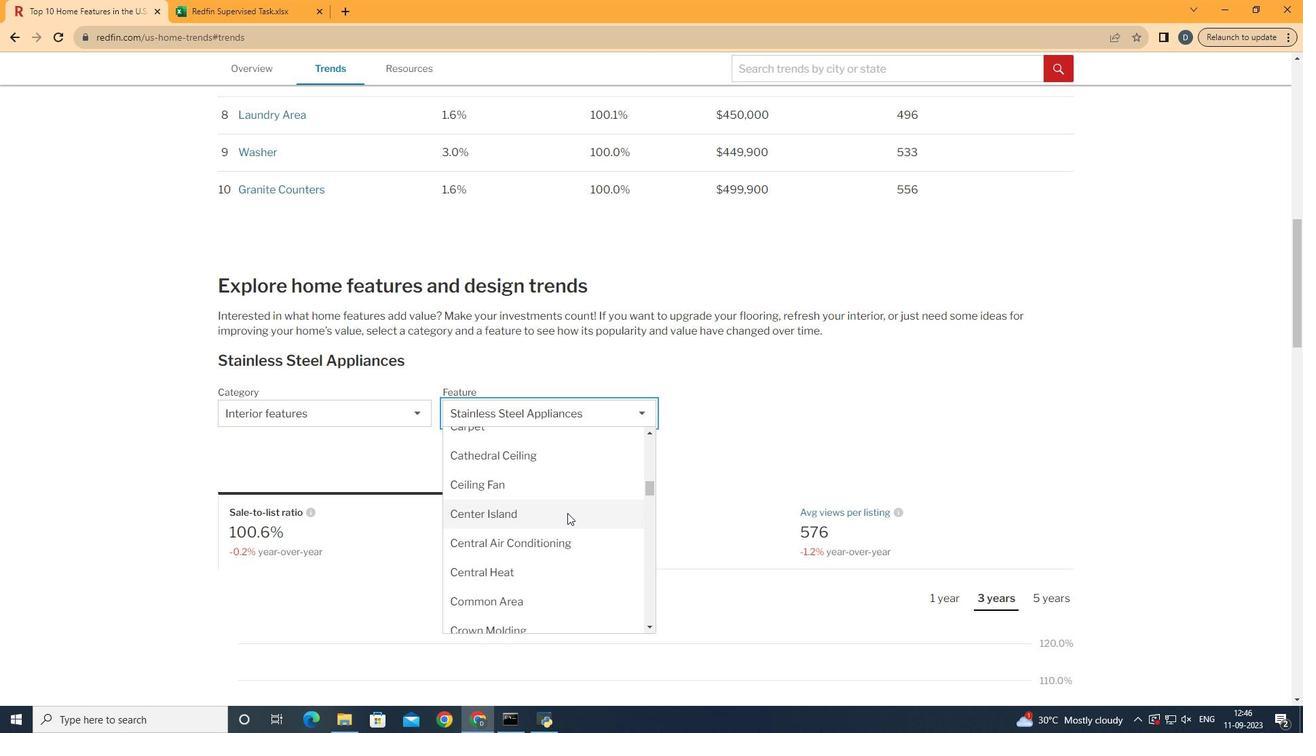 
Action: Mouse scrolled (567, 507) with delta (0, 0)
Screenshot: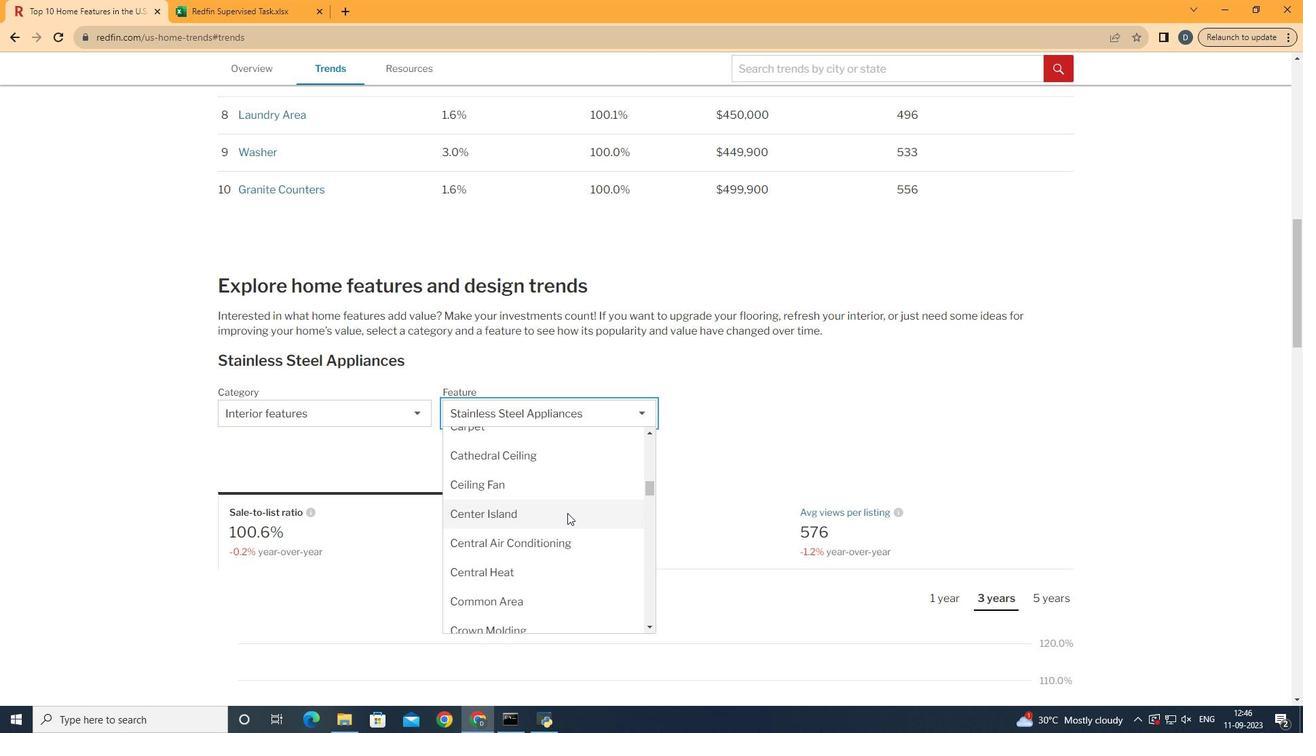 
Action: Mouse scrolled (567, 507) with delta (0, 0)
Screenshot: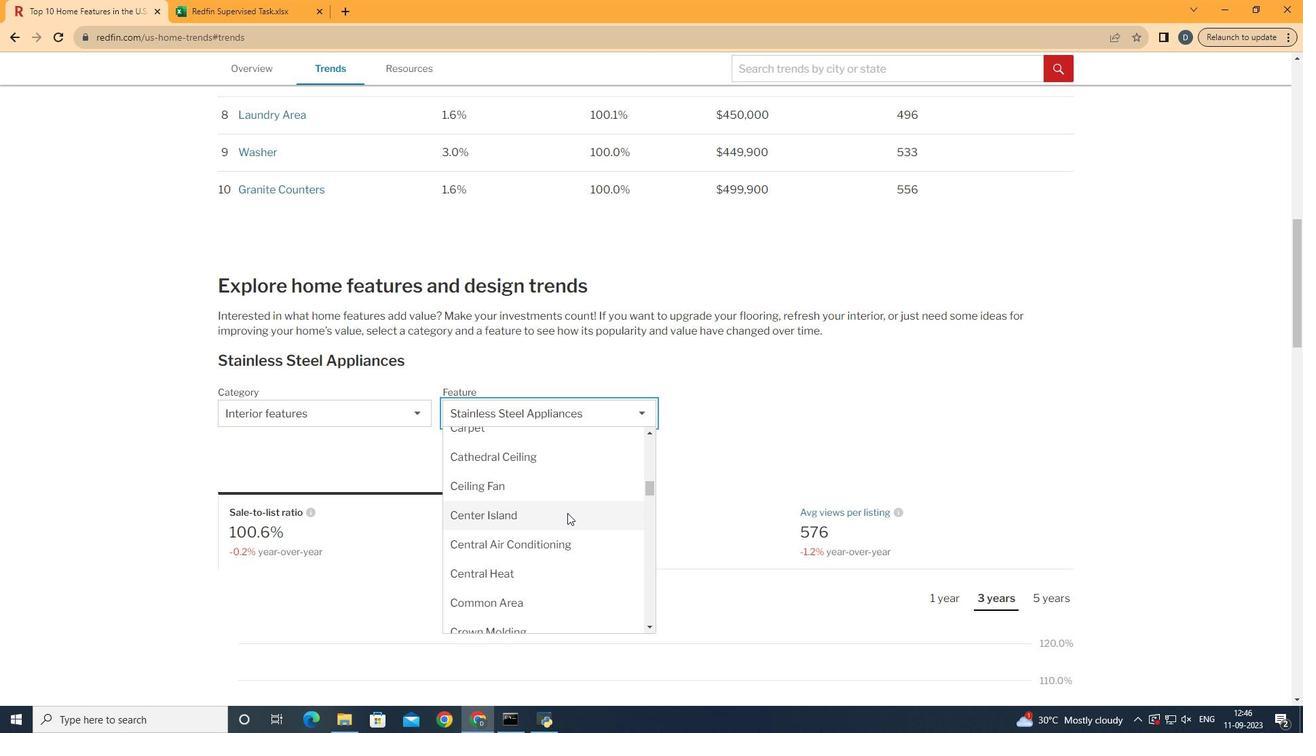 
Action: Mouse moved to (567, 513)
Screenshot: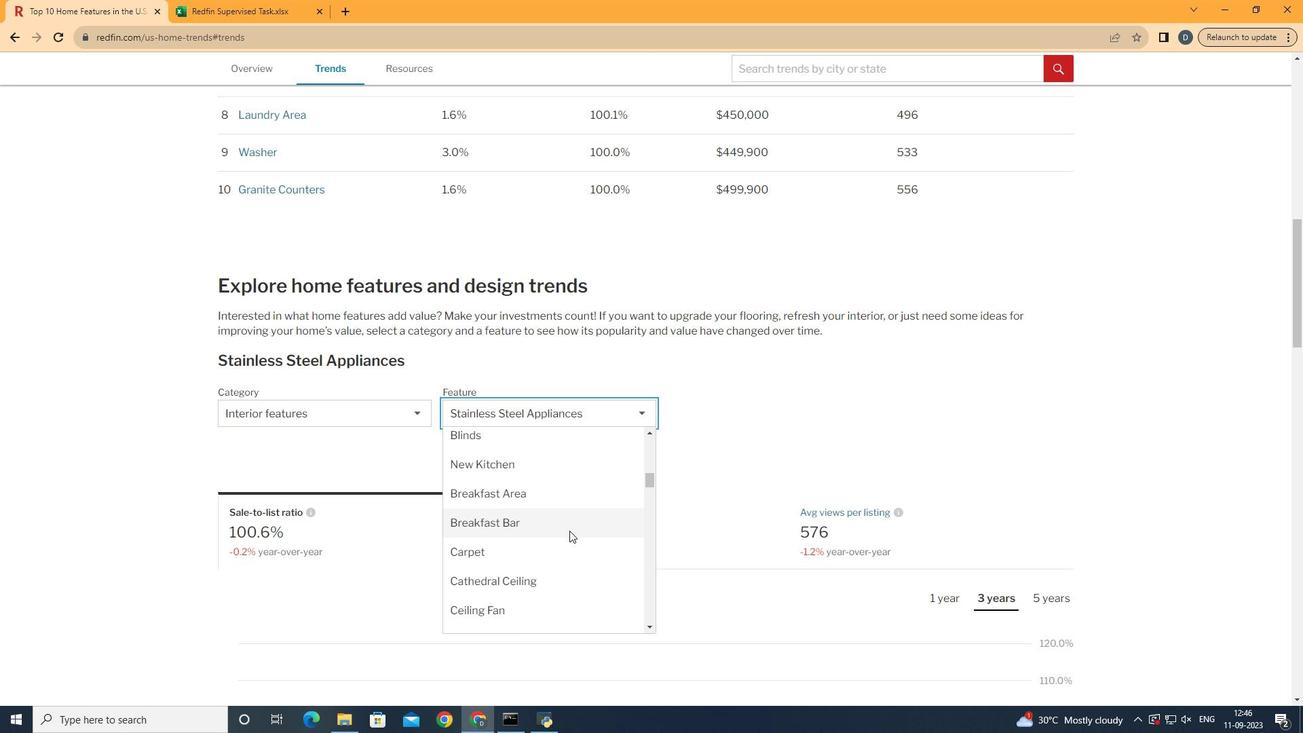 
Action: Mouse scrolled (567, 514) with delta (0, 0)
Screenshot: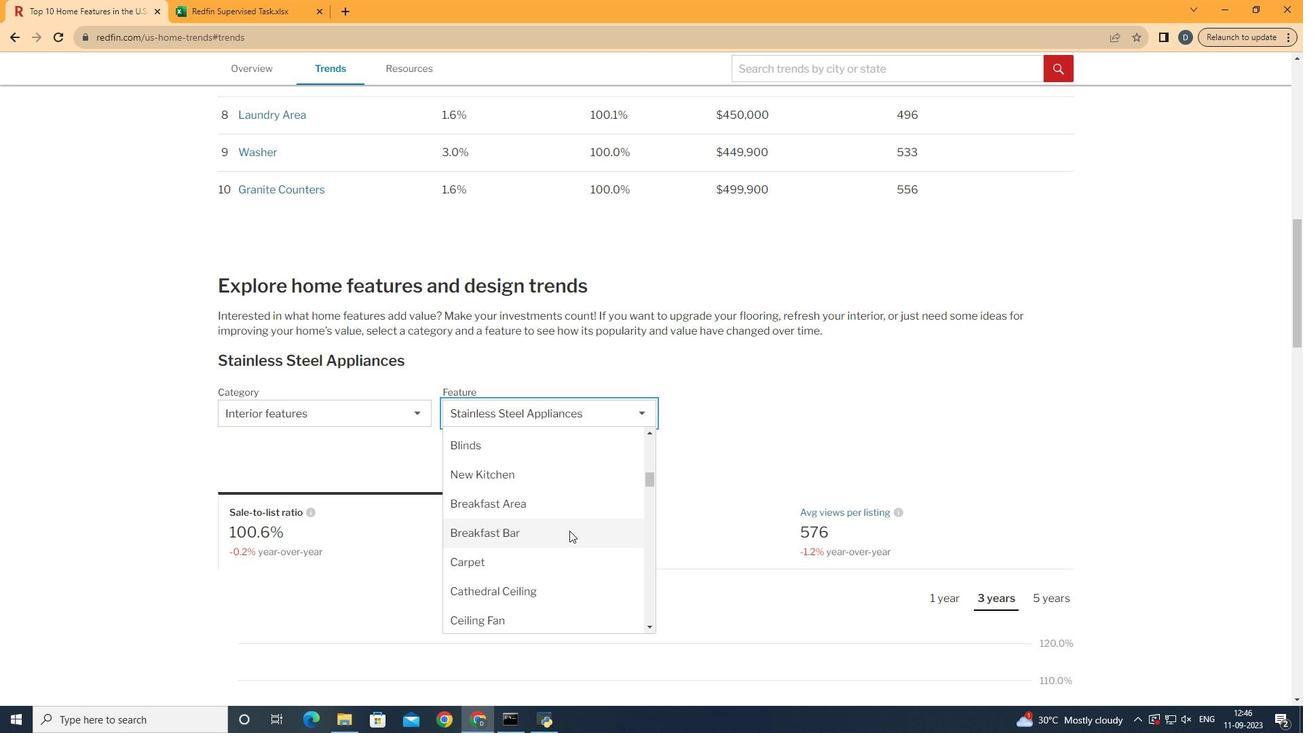 
Action: Mouse scrolled (567, 514) with delta (0, 0)
Screenshot: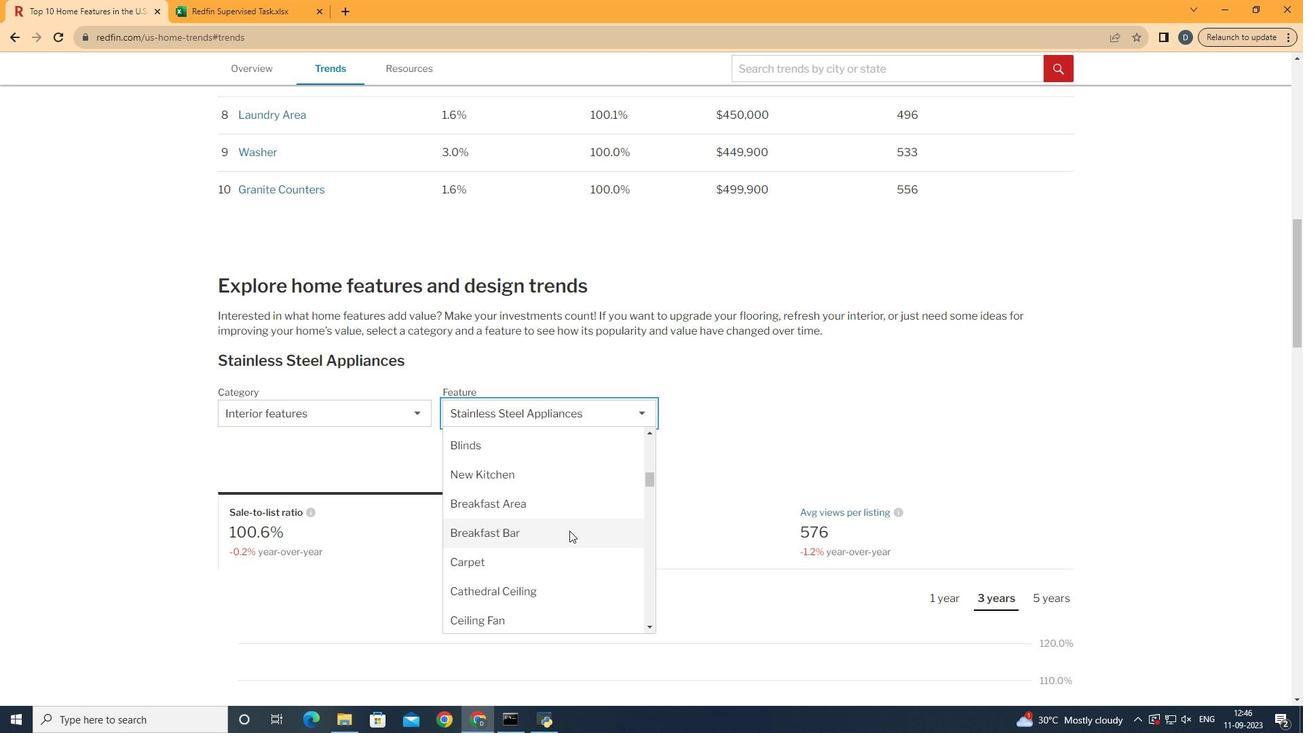 
Action: Mouse moved to (571, 531)
Screenshot: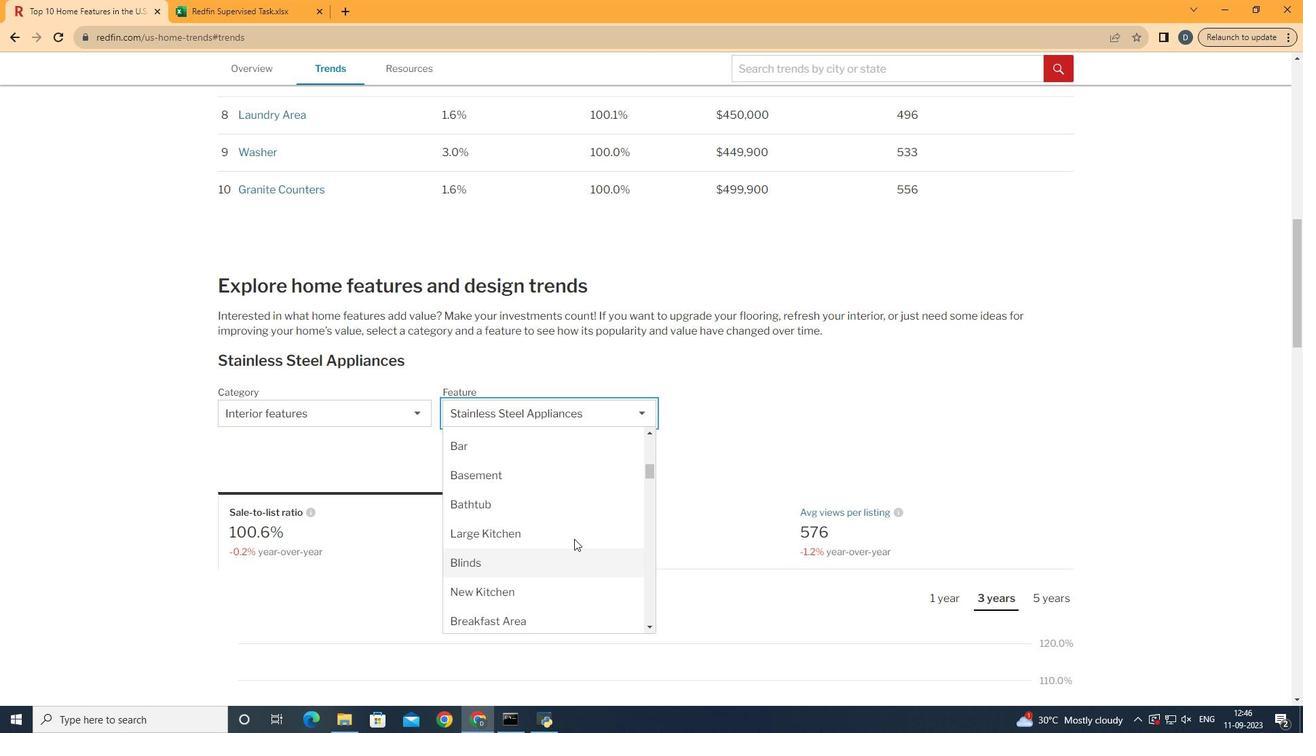 
Action: Mouse scrolled (571, 531) with delta (0, 0)
Screenshot: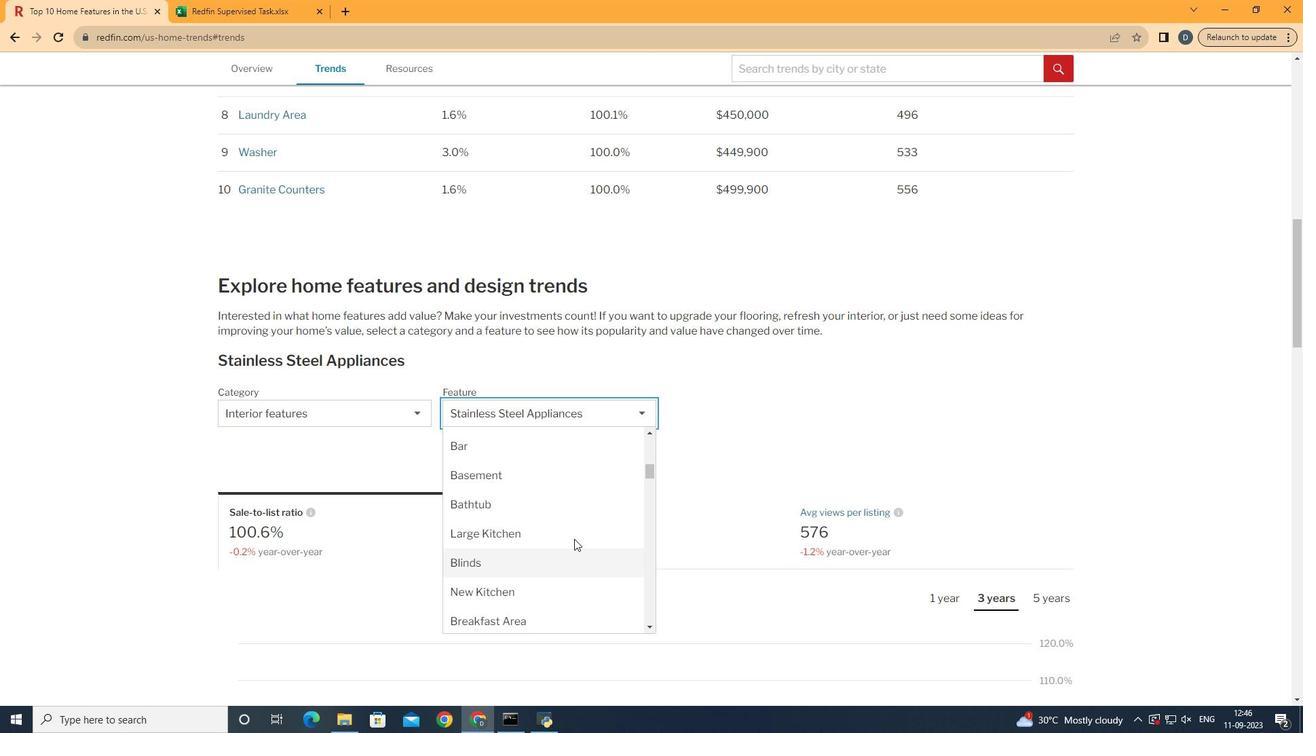 
Action: Mouse scrolled (571, 531) with delta (0, 0)
Screenshot: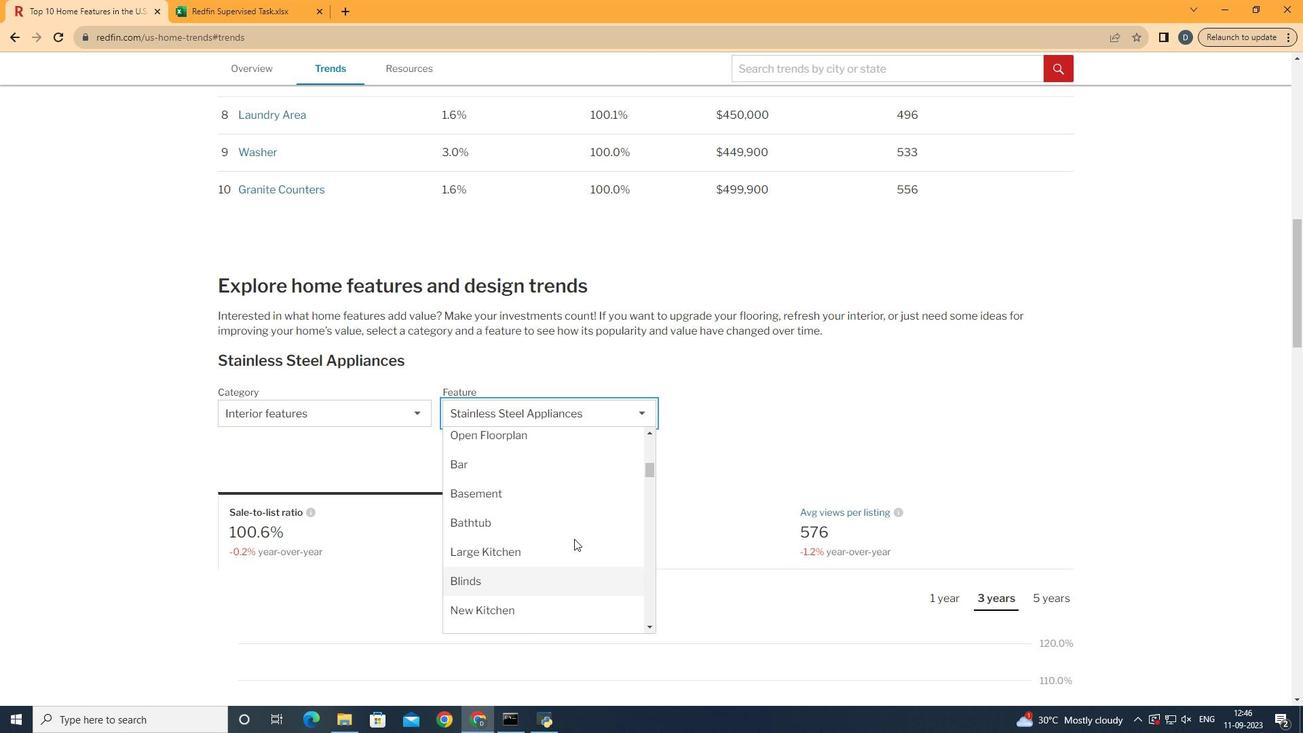 
Action: Mouse moved to (574, 539)
Screenshot: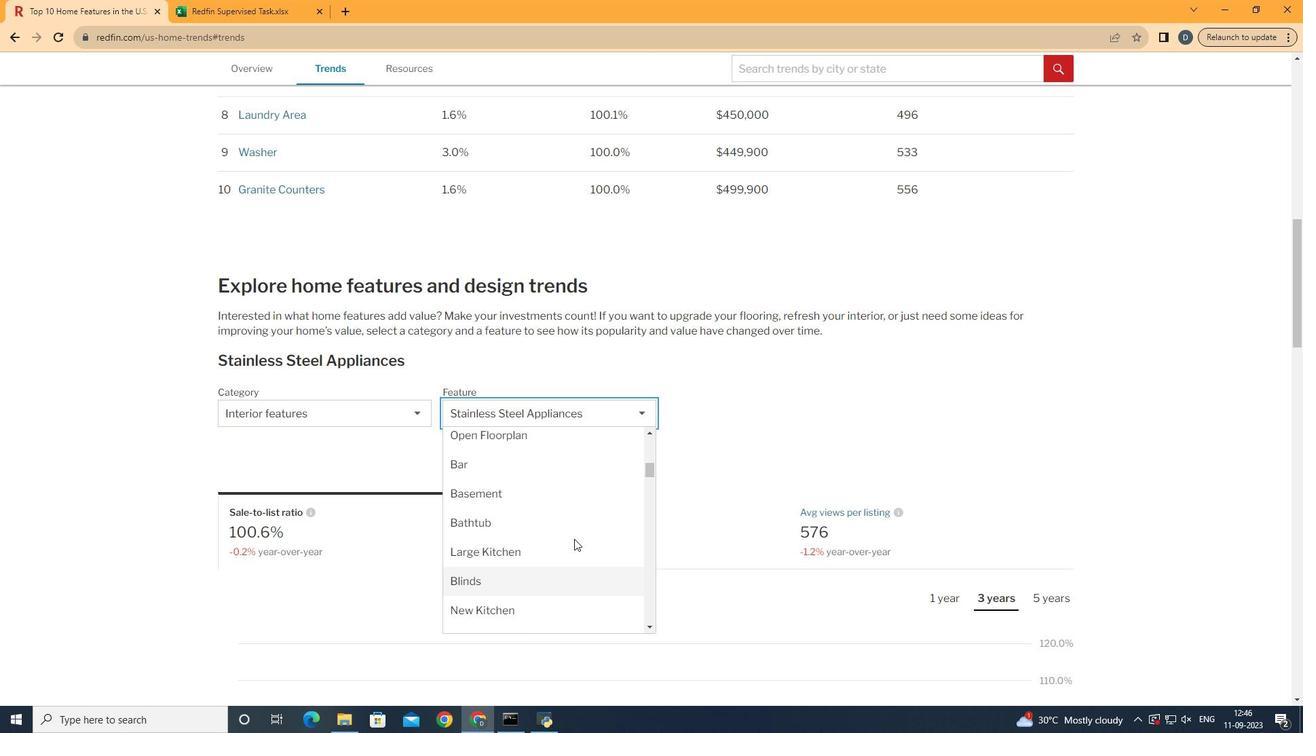 
Action: Mouse scrolled (574, 539) with delta (0, 0)
Screenshot: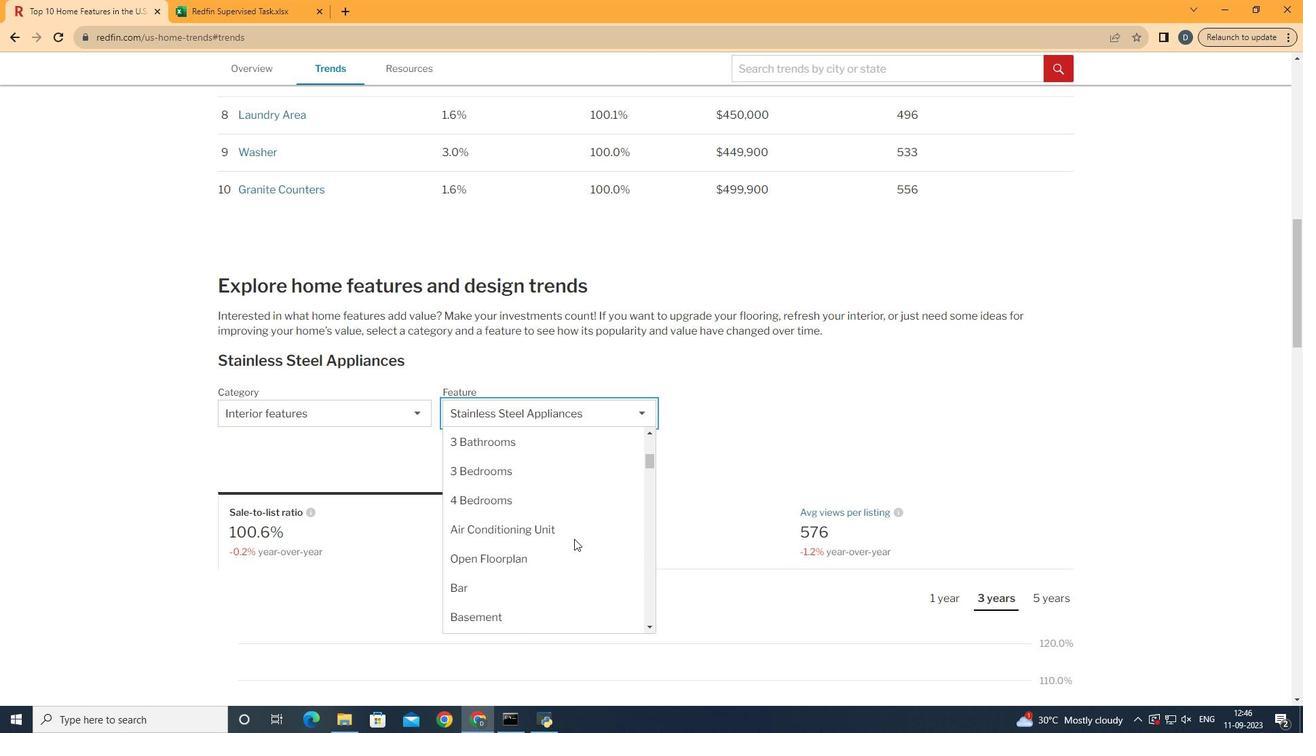
Action: Mouse scrolled (574, 539) with delta (0, 0)
Screenshot: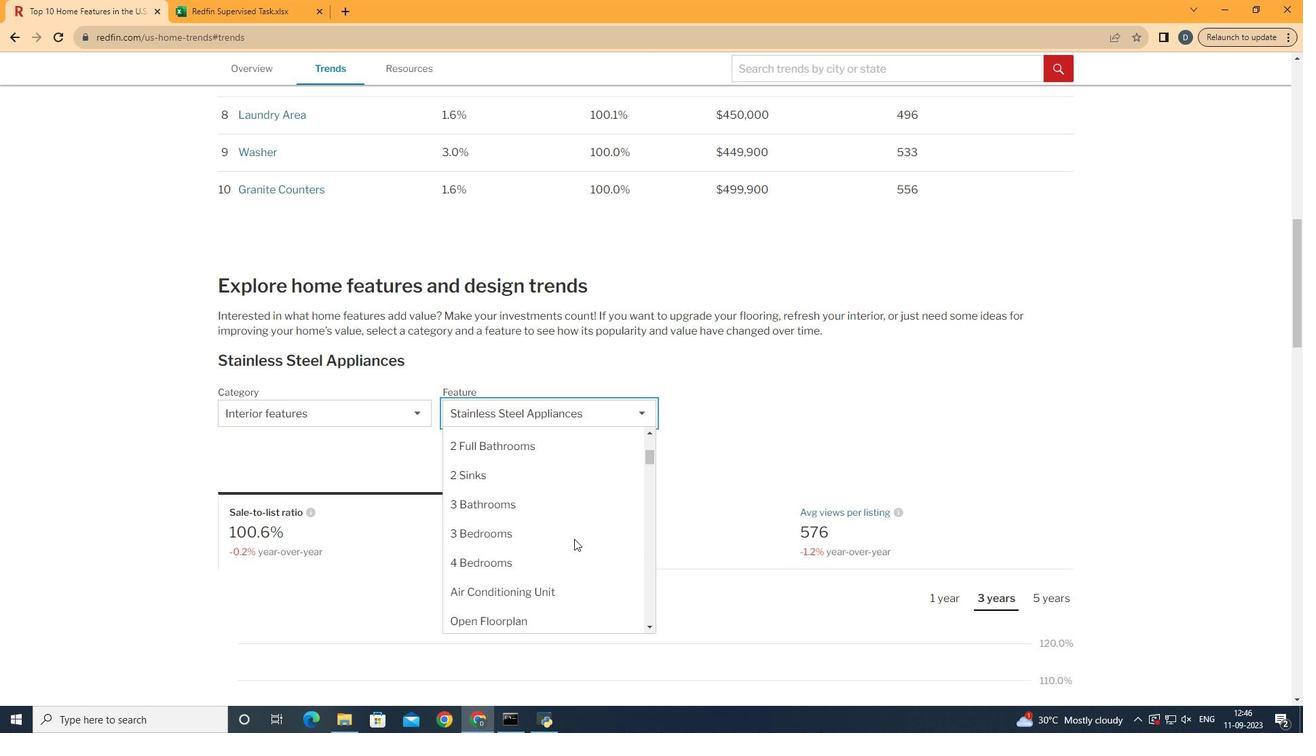 
Action: Mouse scrolled (574, 539) with delta (0, 0)
Screenshot: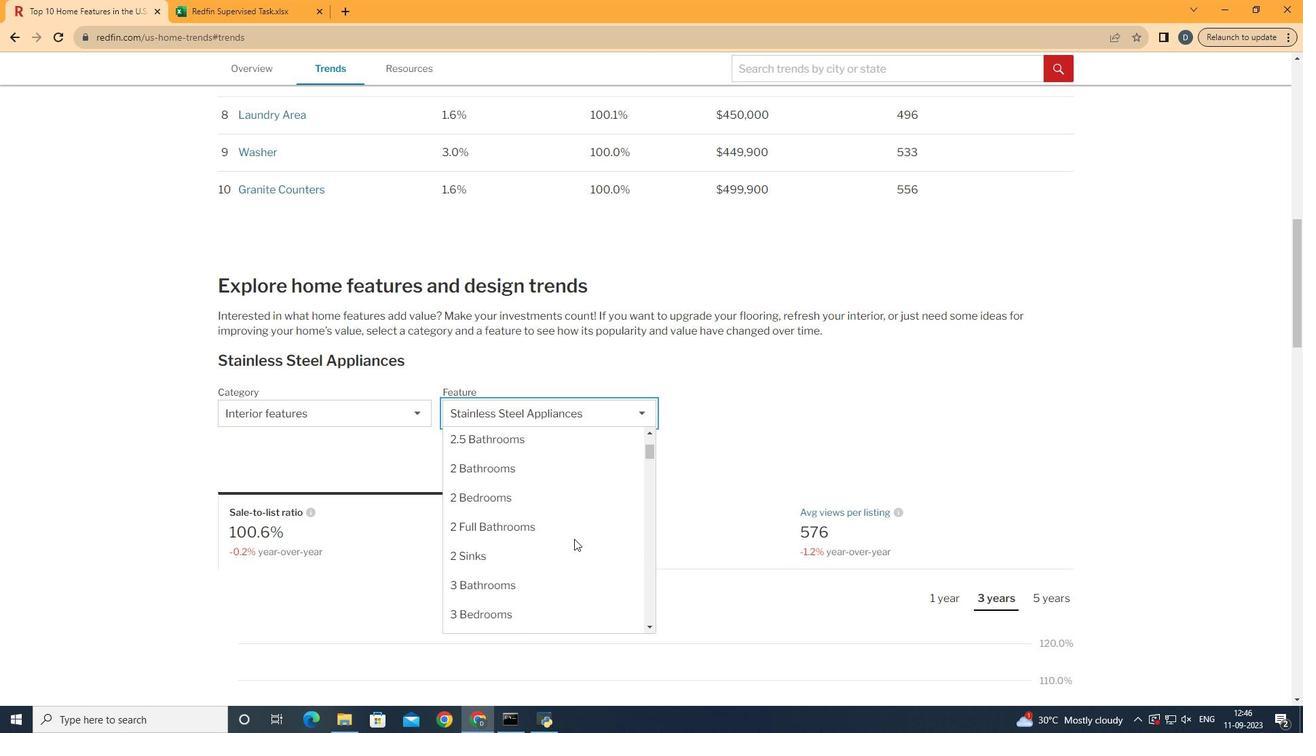 
Action: Mouse scrolled (574, 539) with delta (0, 0)
Screenshot: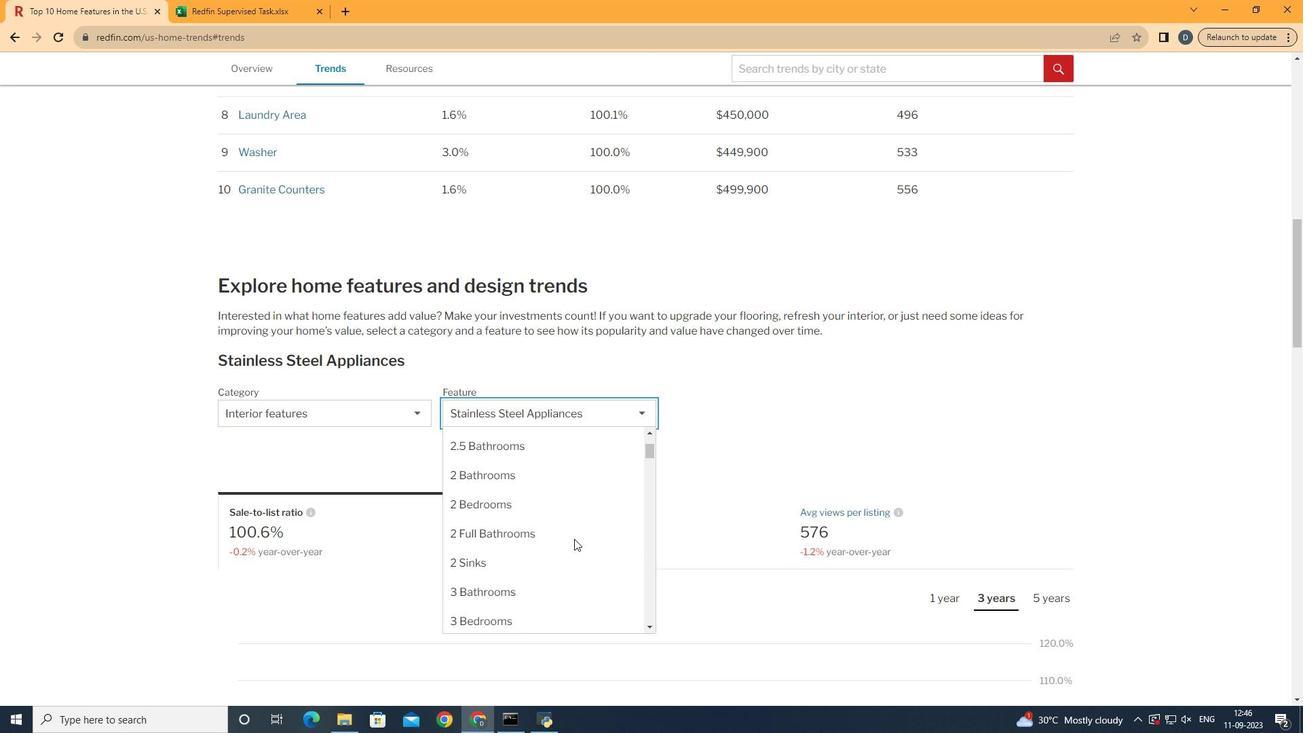 
Action: Mouse scrolled (574, 539) with delta (0, 0)
Screenshot: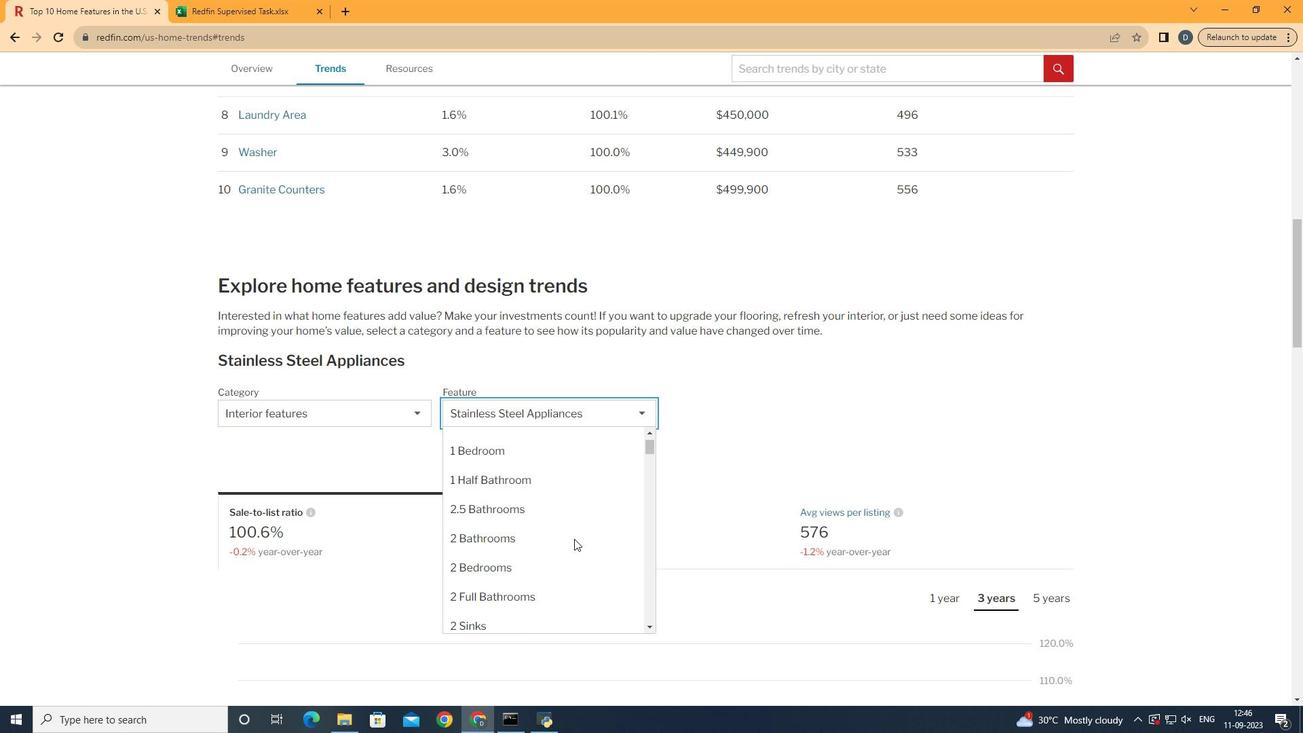 
Action: Mouse scrolled (574, 538) with delta (0, 0)
Screenshot: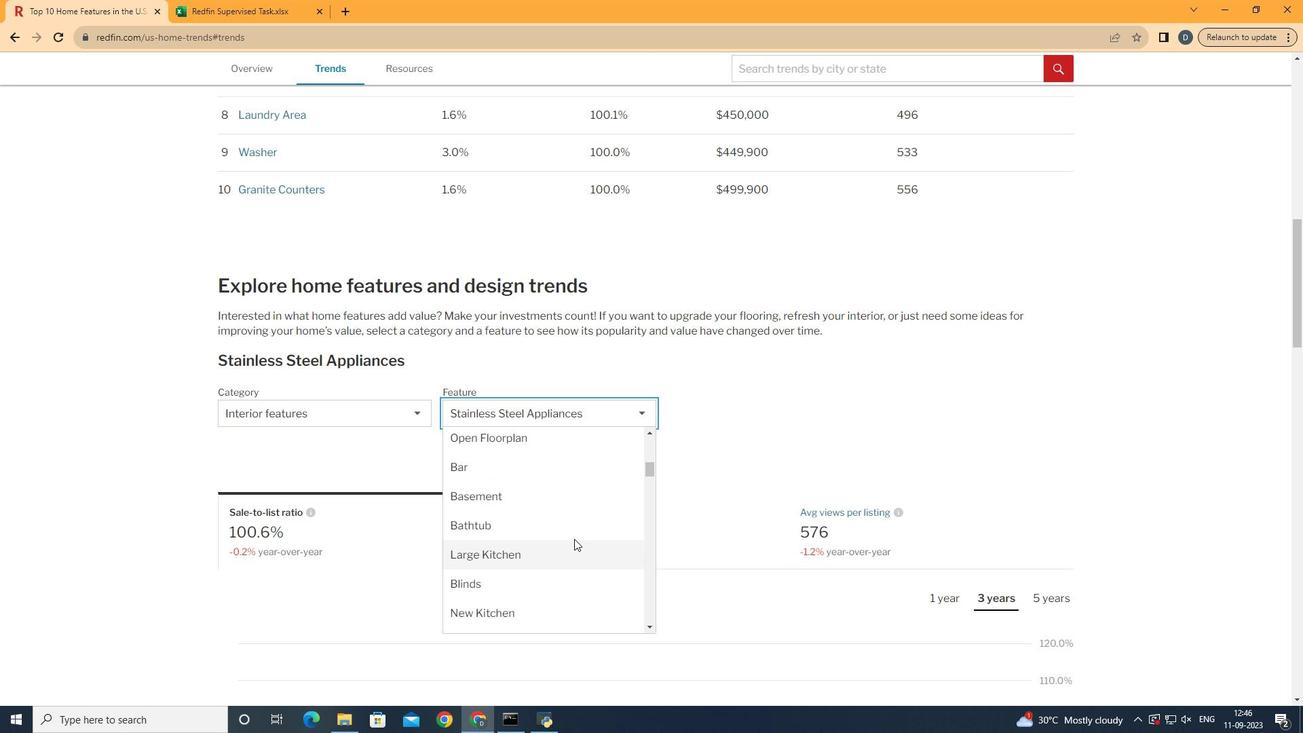 
Action: Mouse scrolled (574, 538) with delta (0, 0)
Screenshot: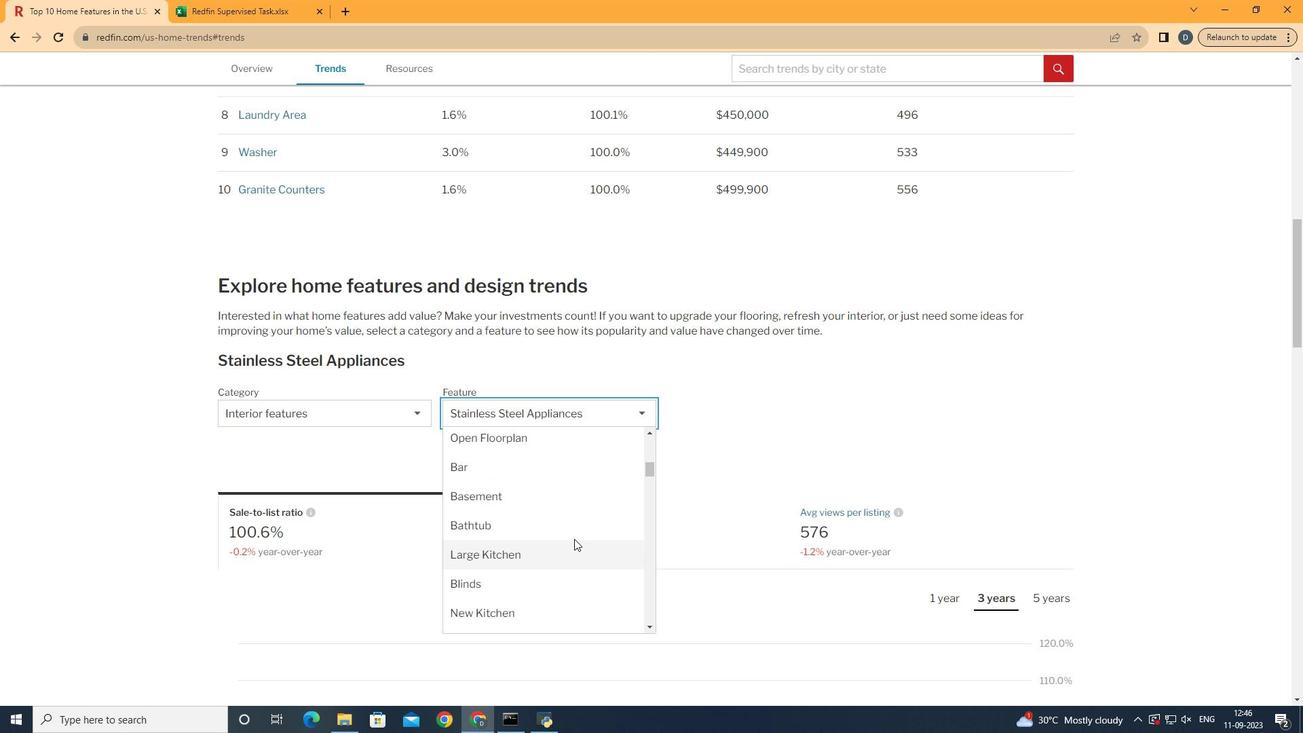 
Action: Mouse scrolled (574, 538) with delta (0, 0)
Screenshot: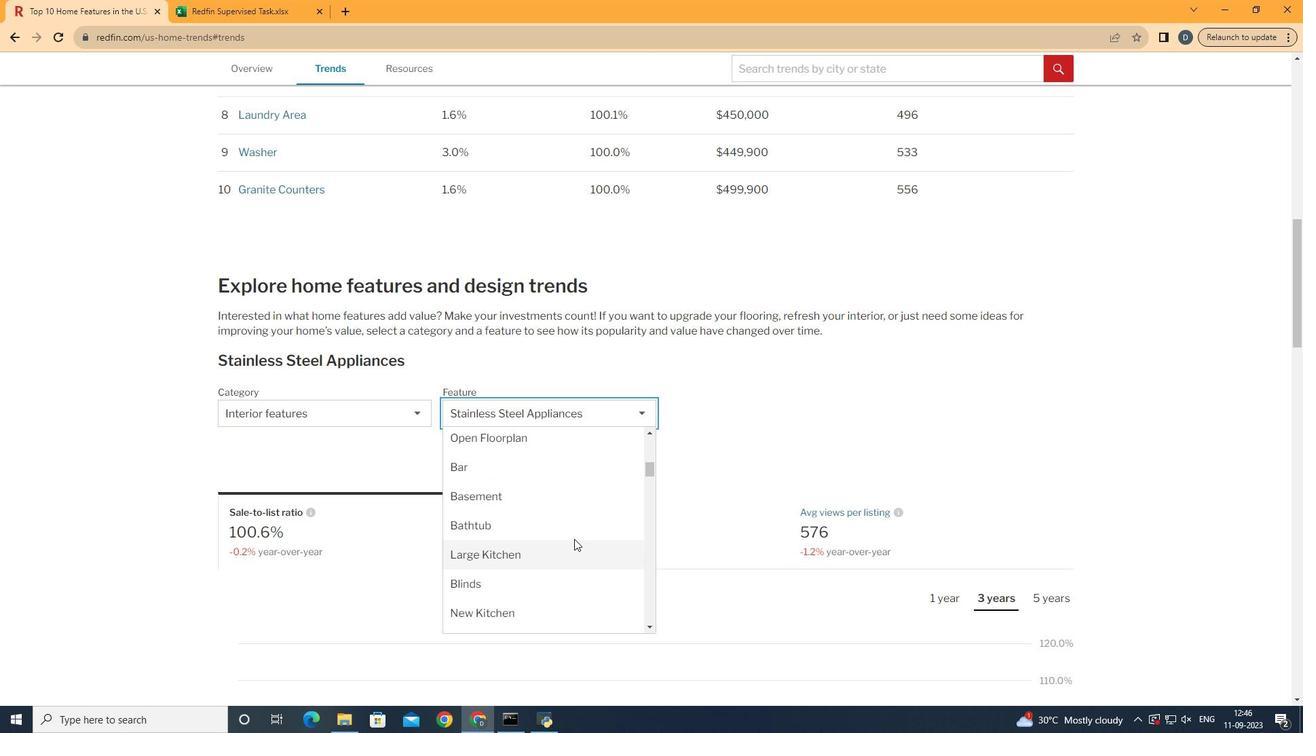 
Action: Mouse scrolled (574, 538) with delta (0, 0)
Screenshot: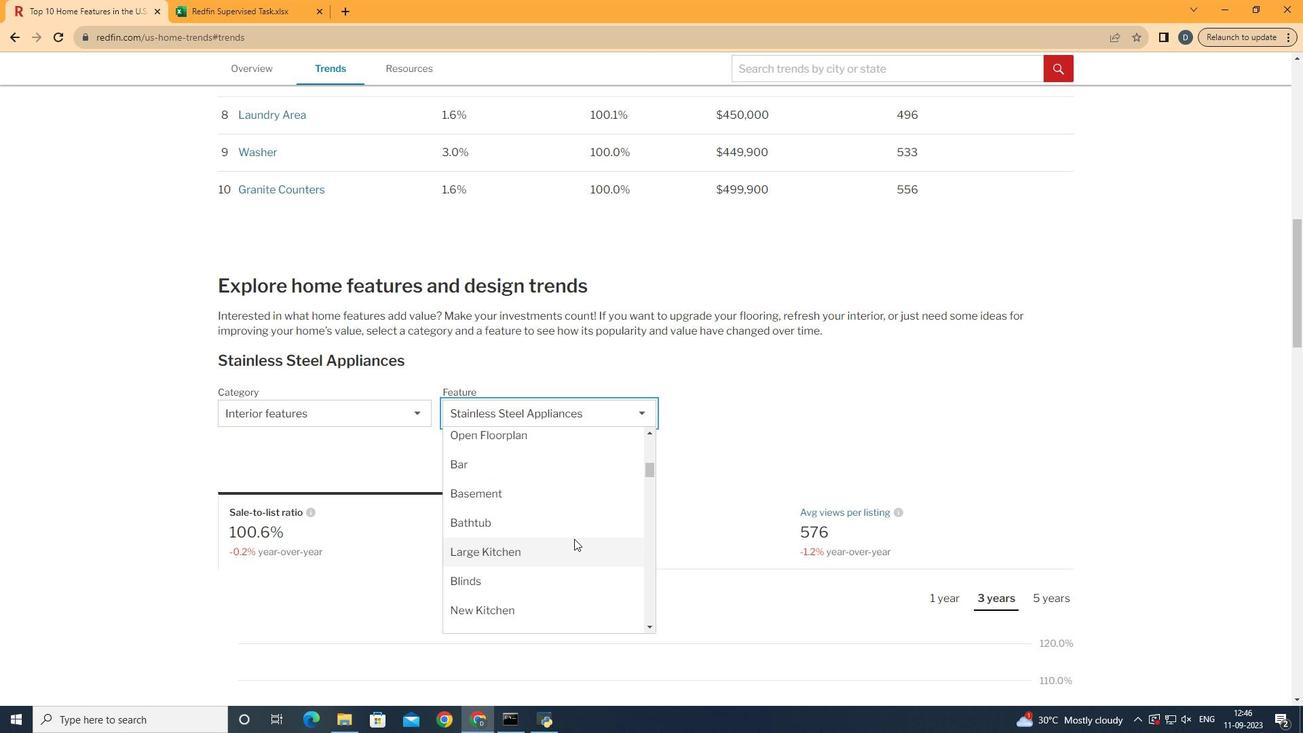 
Action: Mouse scrolled (574, 538) with delta (0, 0)
Screenshot: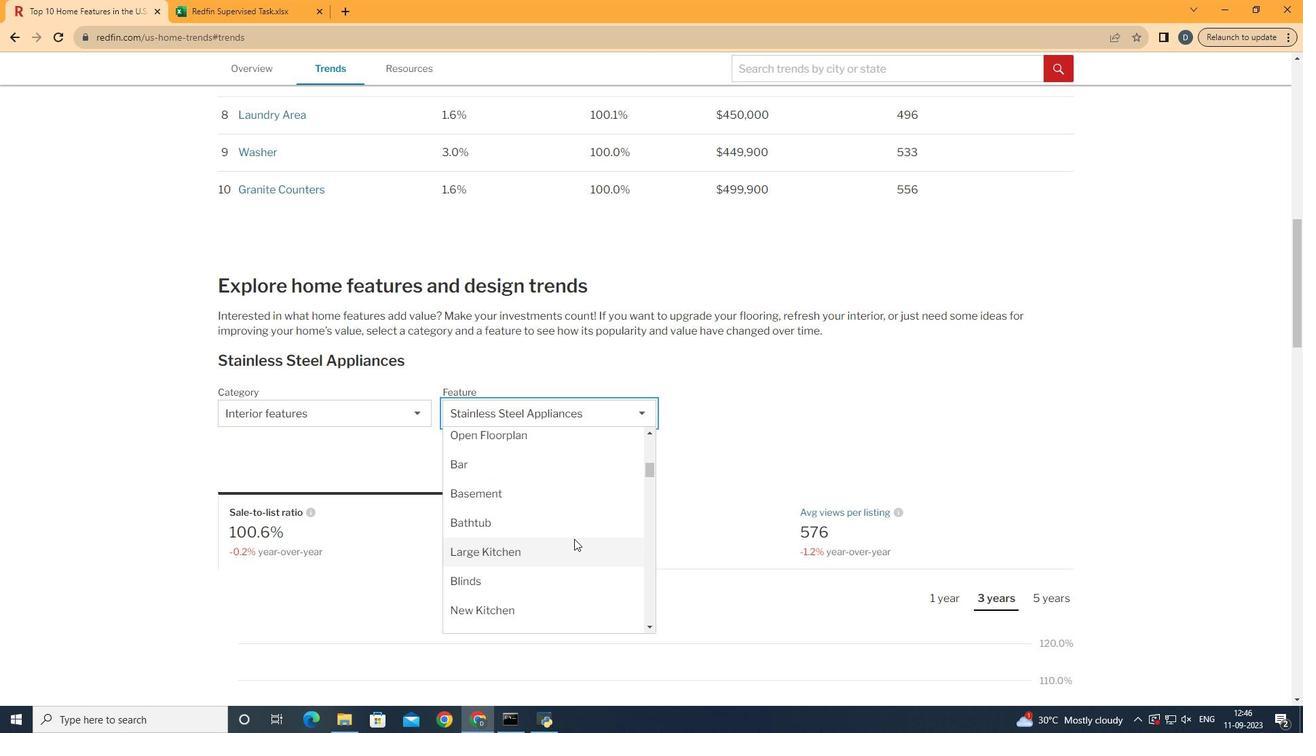 
Action: Mouse scrolled (574, 538) with delta (0, 0)
Screenshot: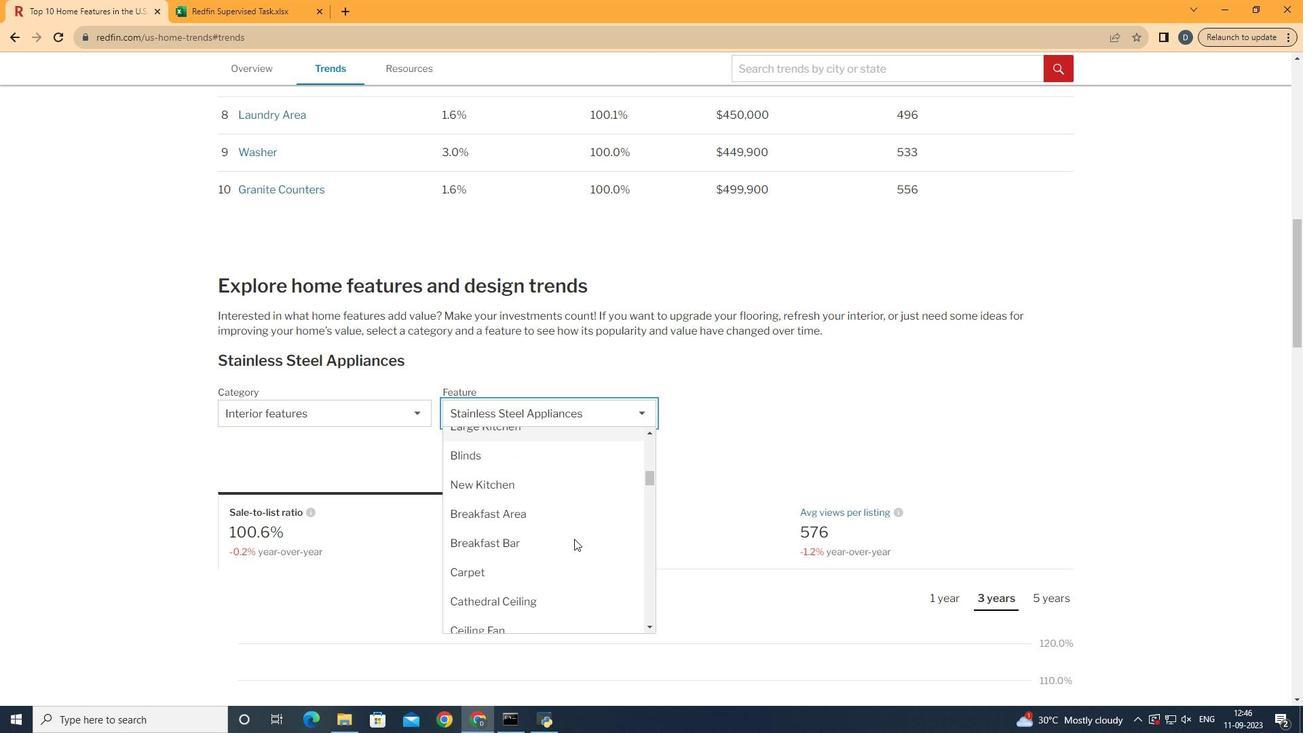 
Action: Mouse scrolled (574, 538) with delta (0, 0)
Screenshot: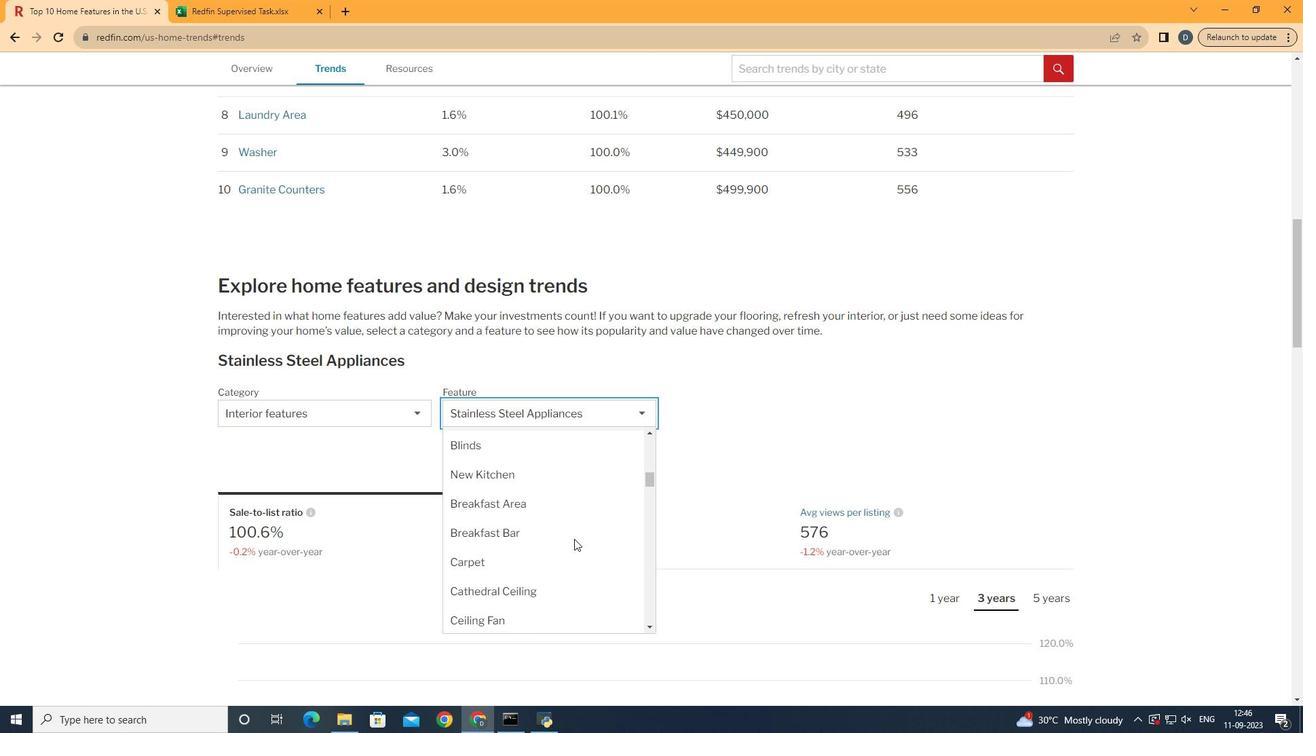 
Action: Mouse scrolled (574, 538) with delta (0, 0)
Screenshot: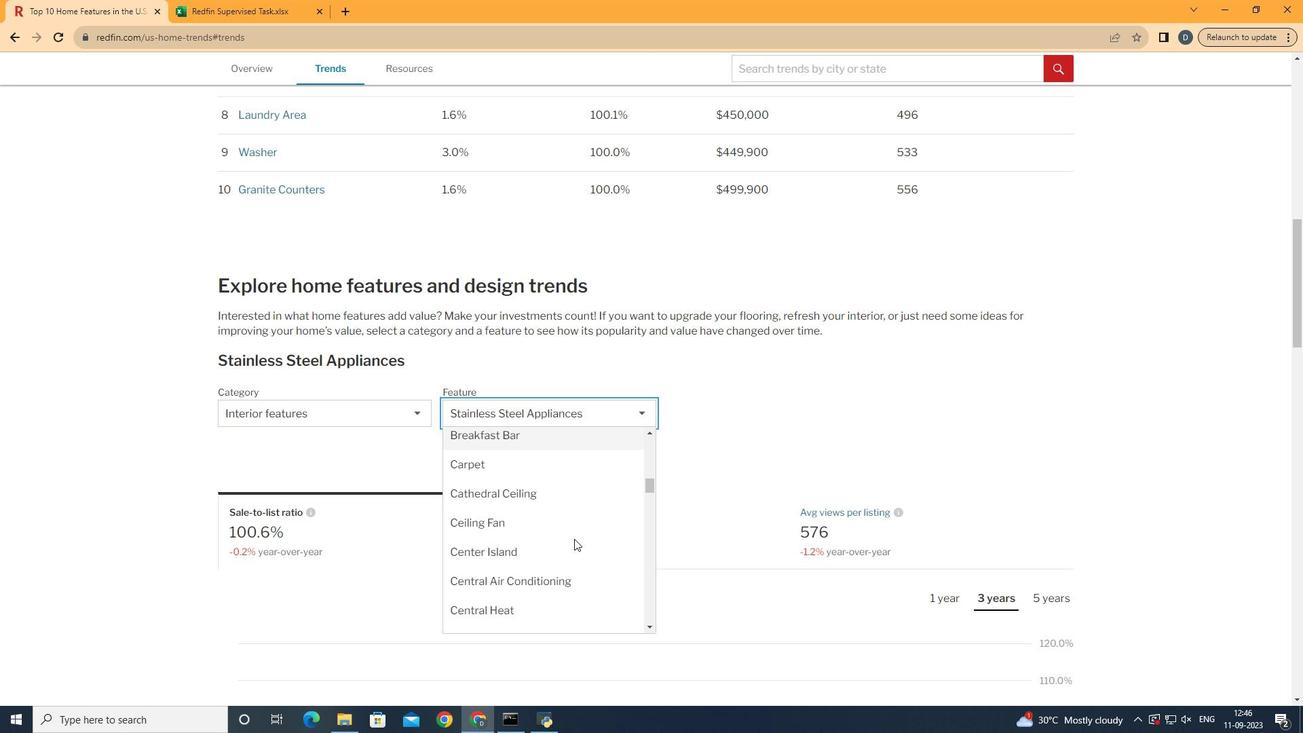
Action: Mouse scrolled (574, 538) with delta (0, 0)
Screenshot: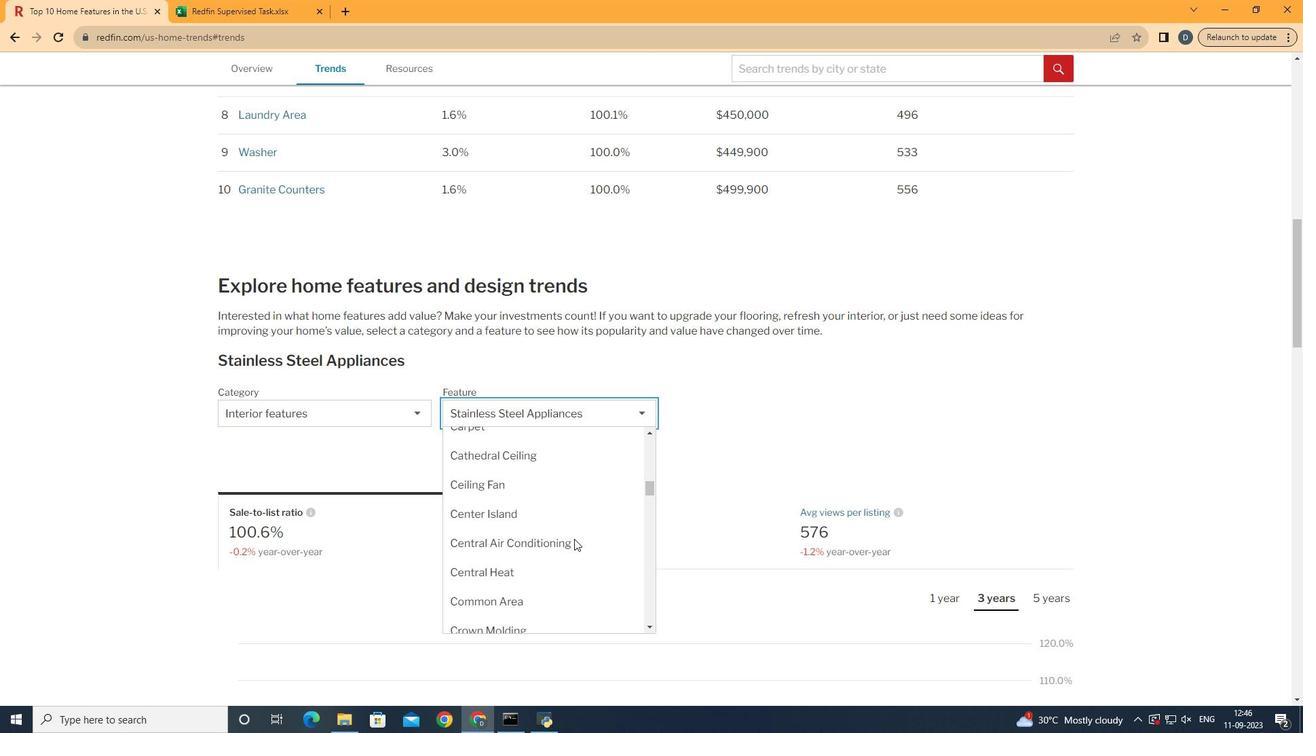 
Action: Mouse moved to (574, 510)
Screenshot: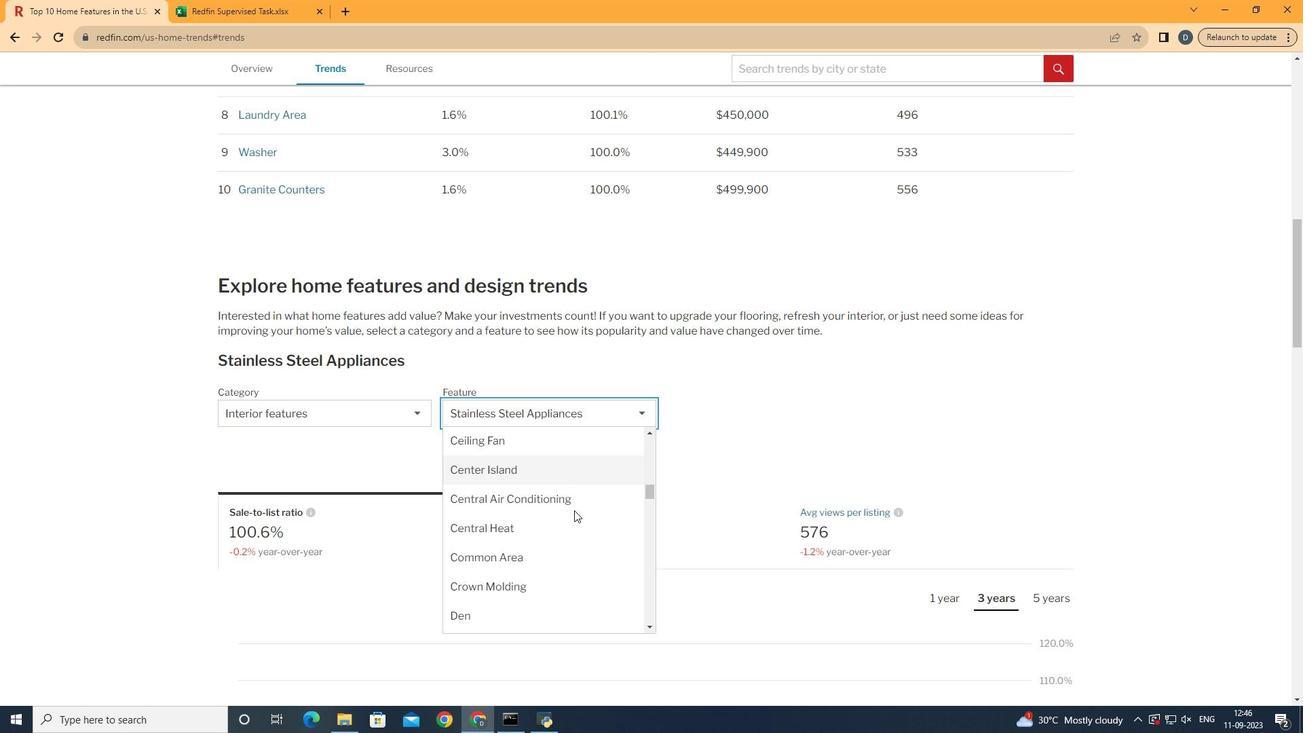 
Action: Mouse scrolled (574, 510) with delta (0, 0)
Screenshot: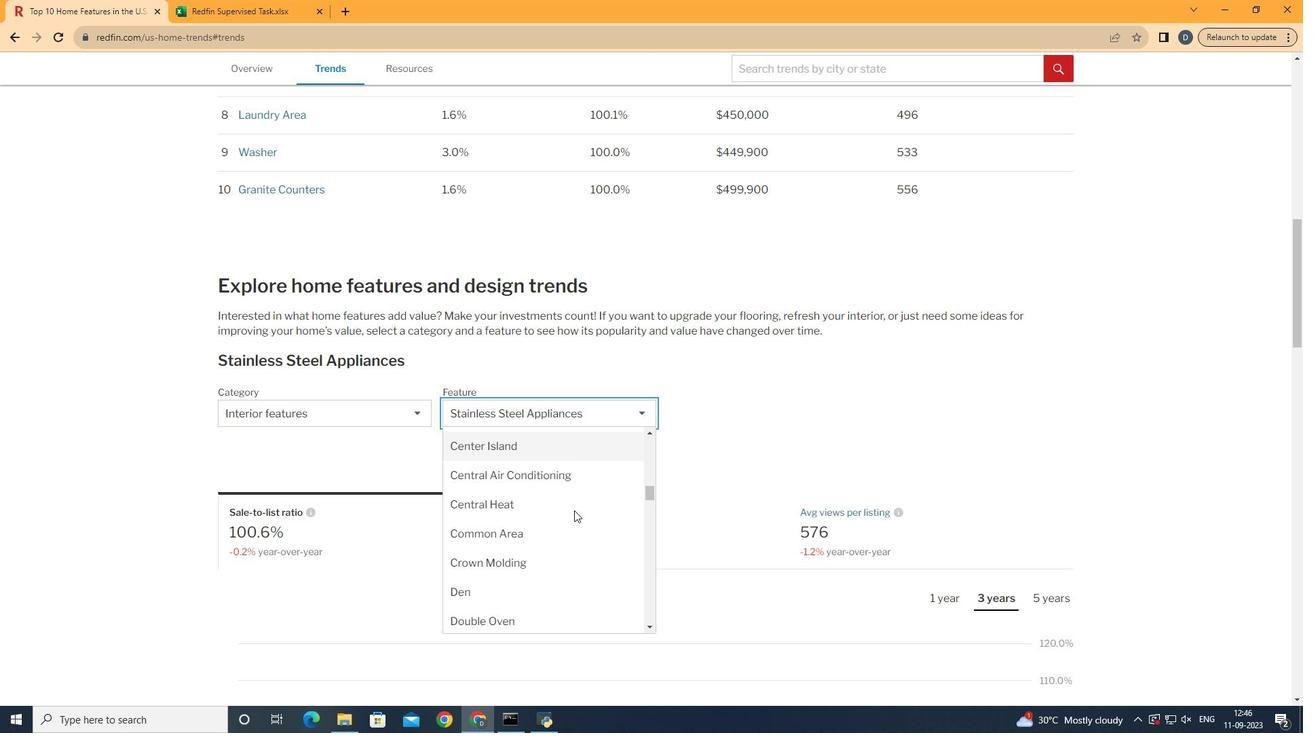 
Action: Mouse moved to (600, 471)
Screenshot: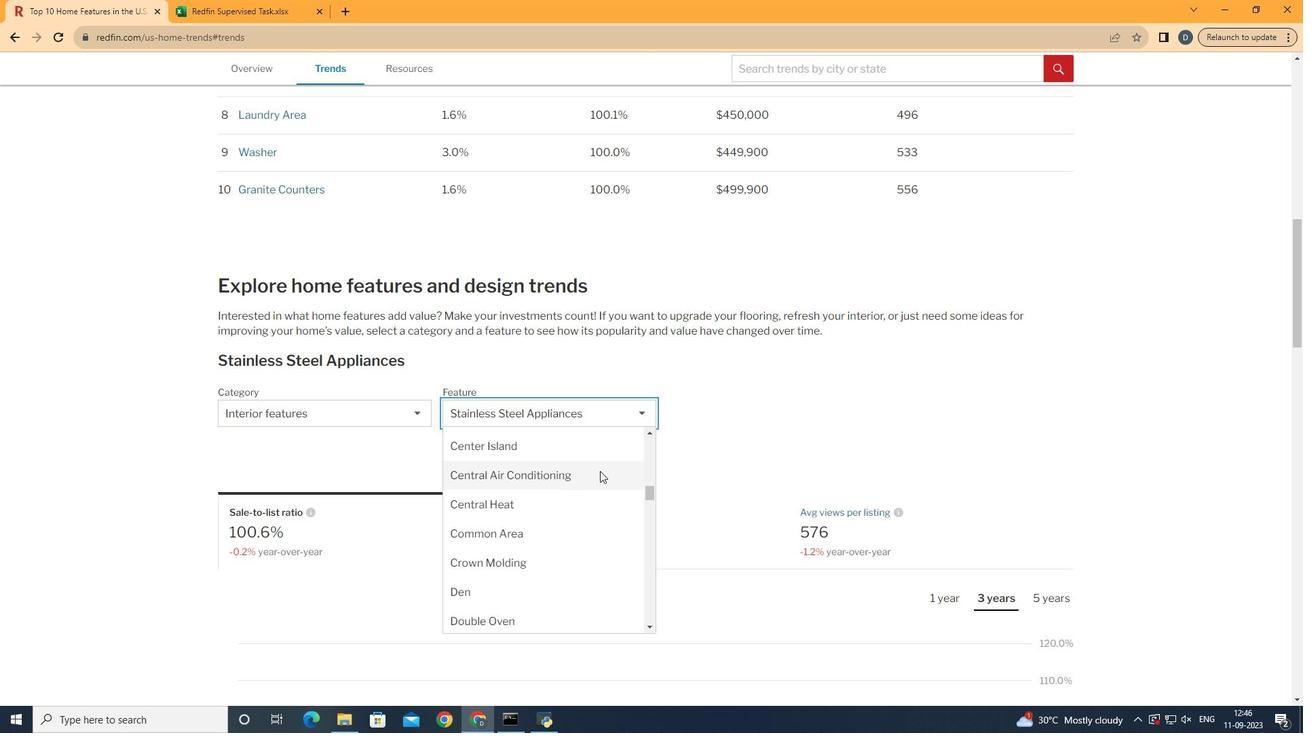 
Action: Mouse pressed left at (600, 471)
Screenshot: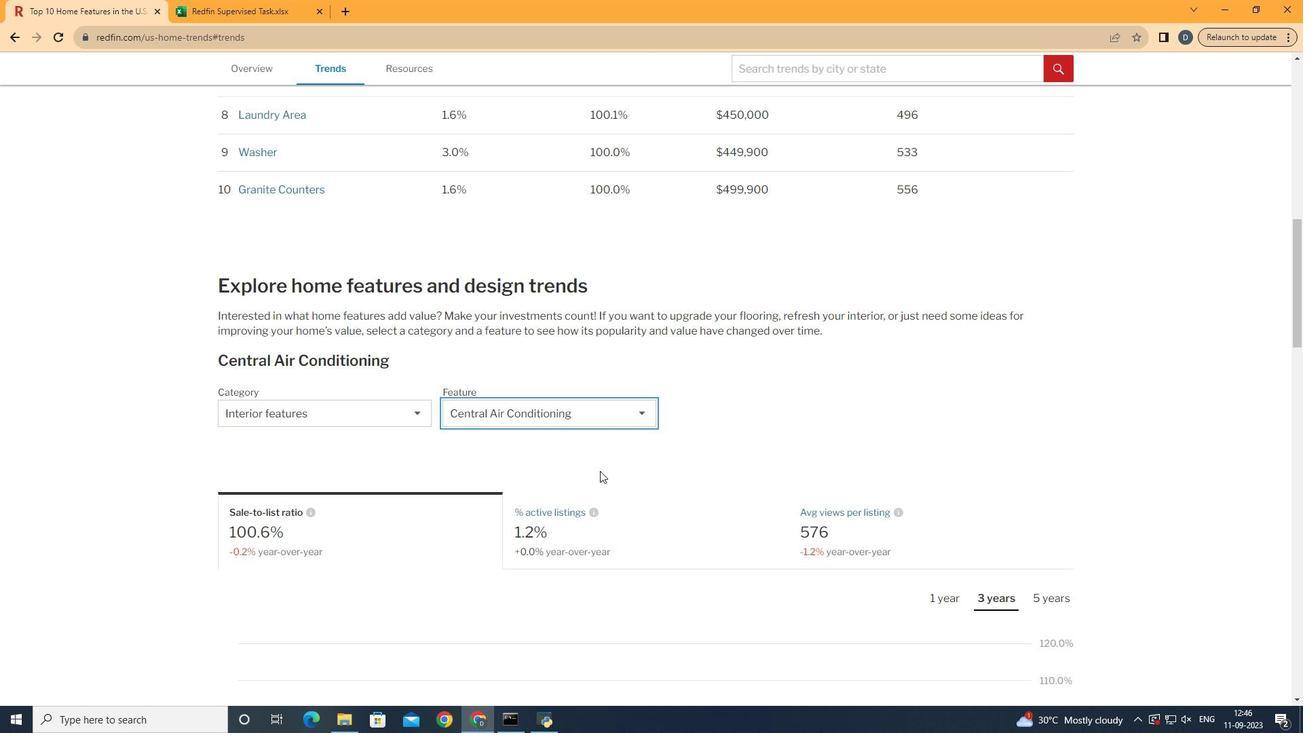 
Action: Mouse moved to (786, 431)
Screenshot: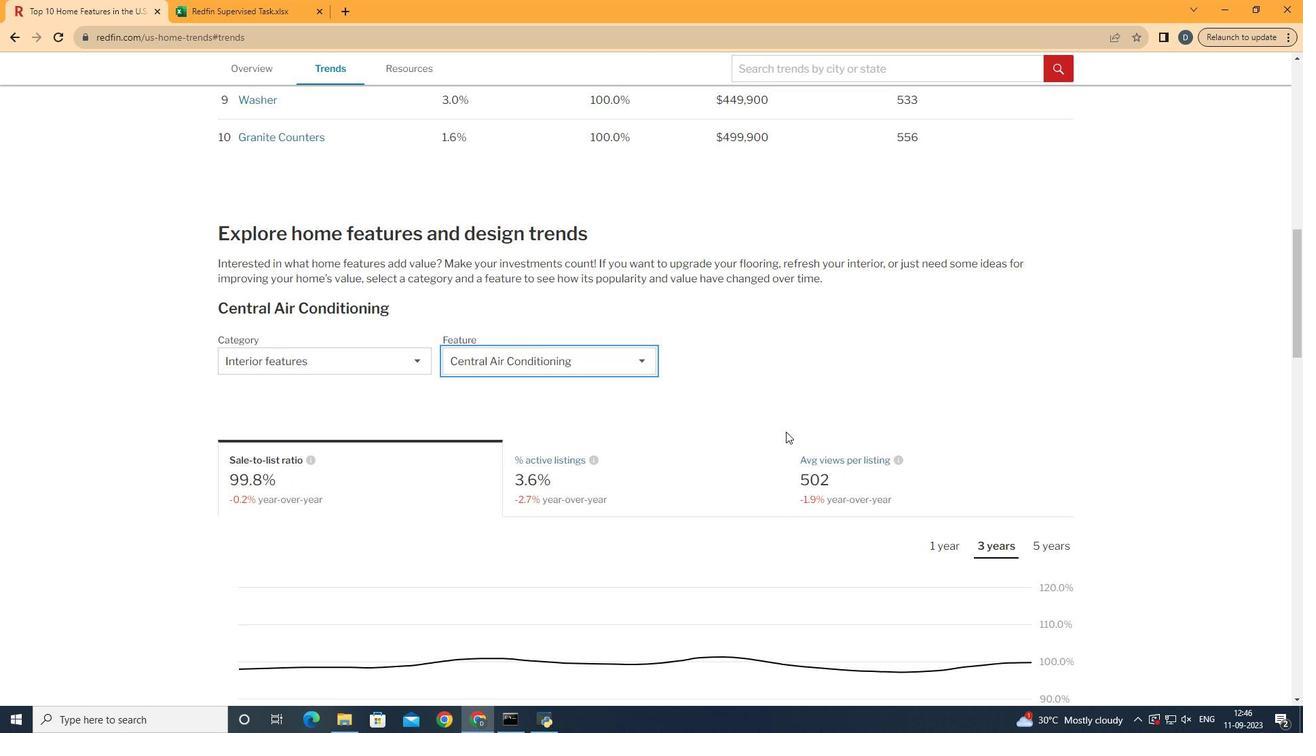 
Action: Mouse scrolled (786, 431) with delta (0, 0)
Screenshot: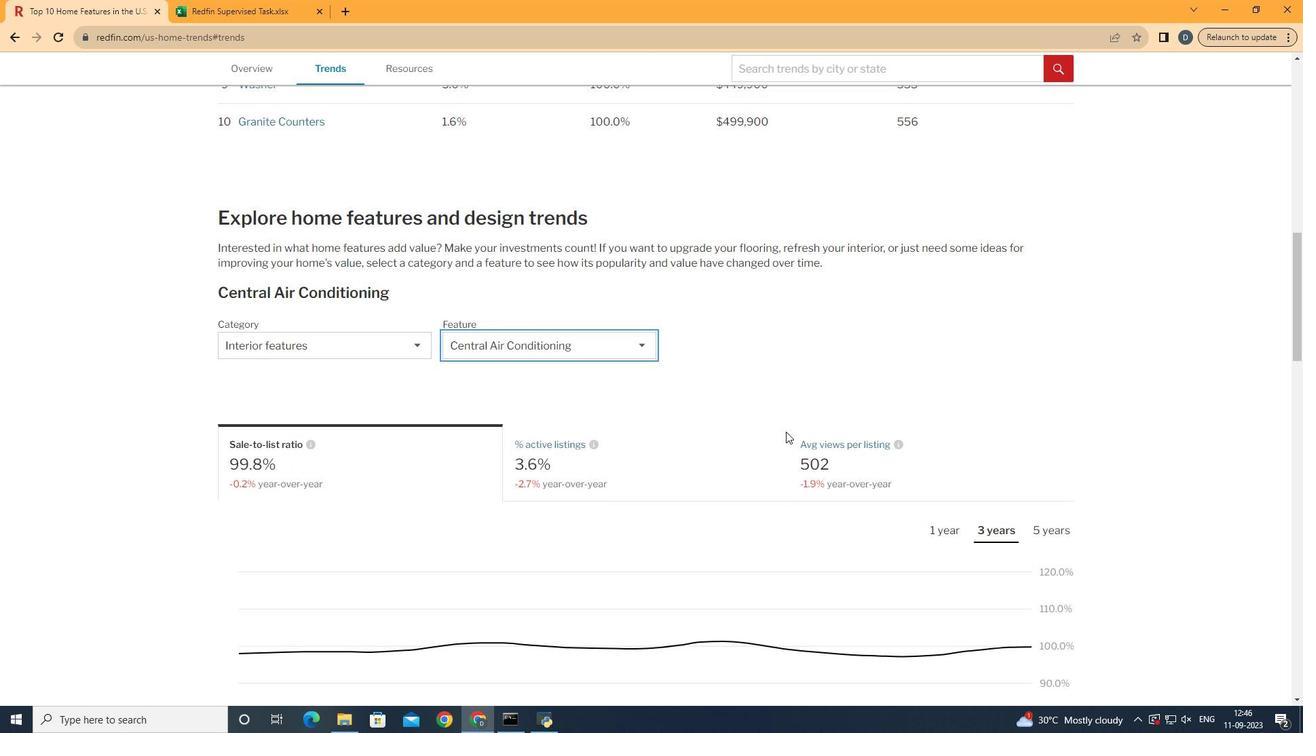
Action: Mouse moved to (786, 431)
Screenshot: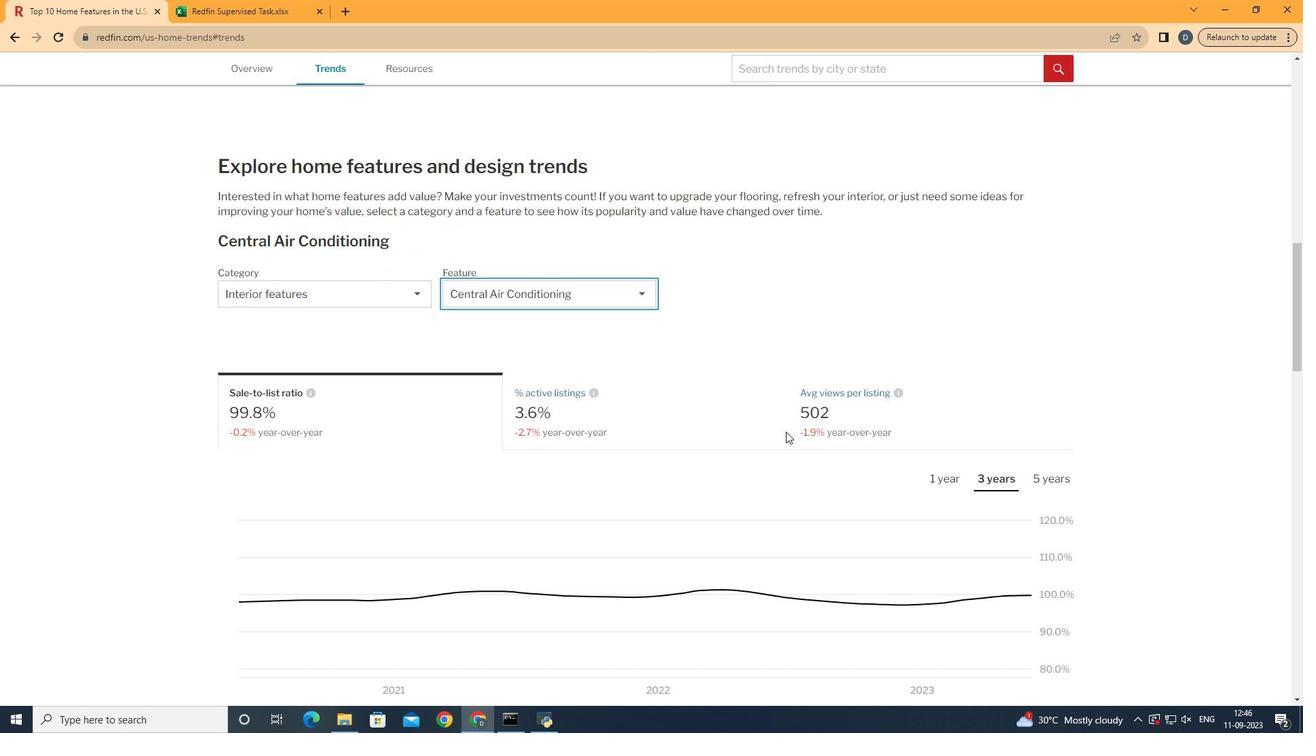 
Action: Mouse scrolled (786, 431) with delta (0, 0)
Screenshot: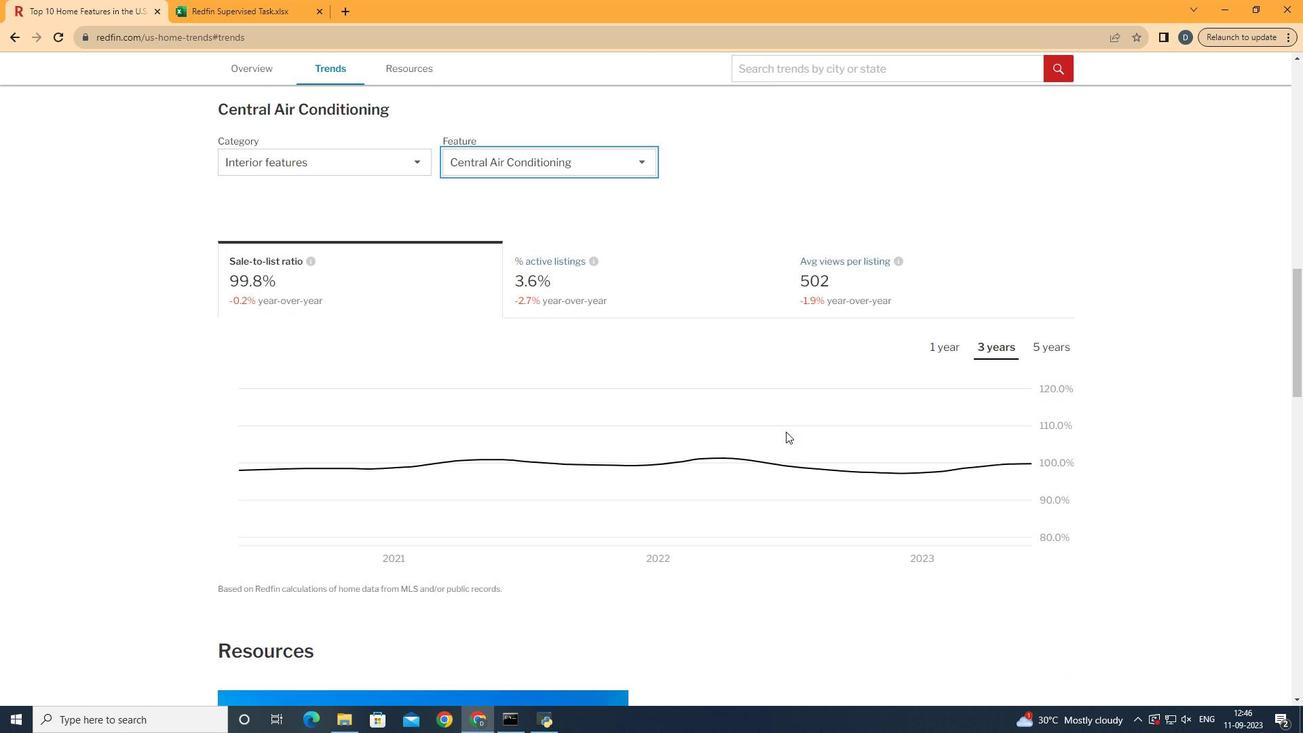 
Action: Mouse scrolled (786, 431) with delta (0, 0)
Screenshot: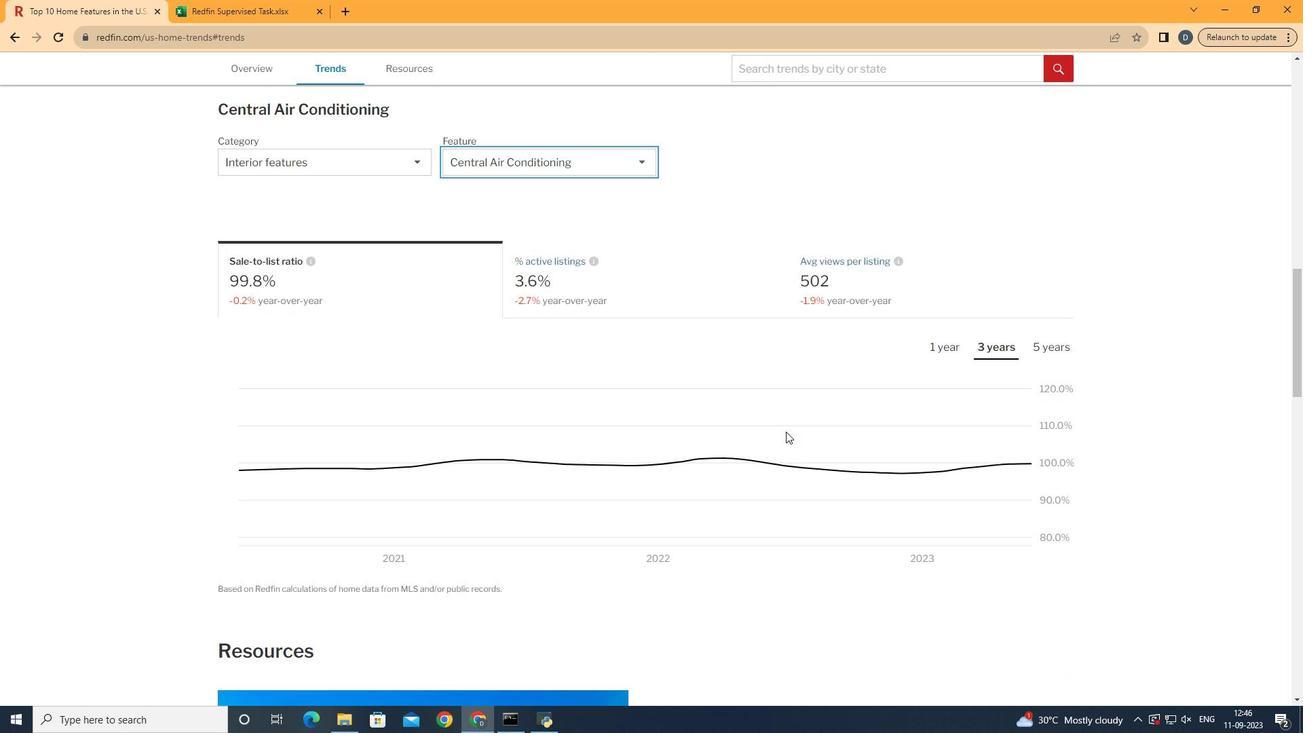 
Action: Mouse scrolled (786, 431) with delta (0, 0)
Screenshot: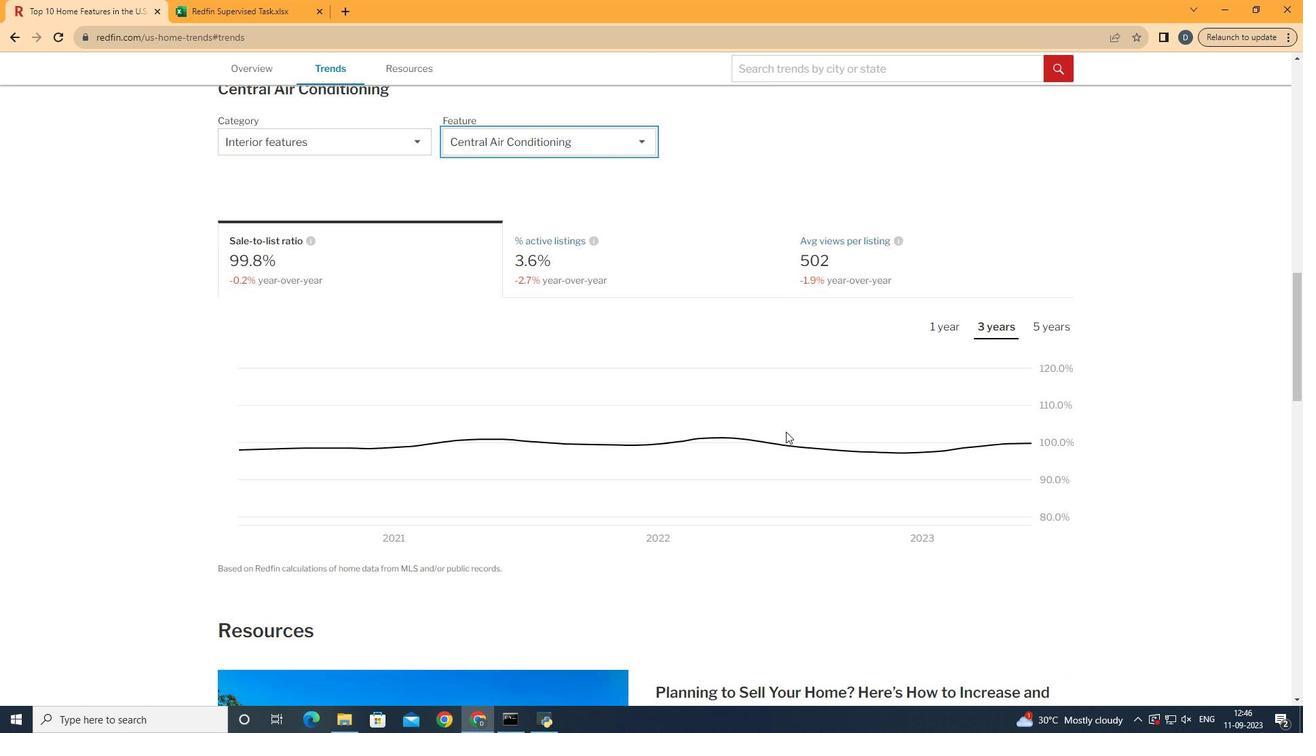 
Action: Mouse moved to (652, 270)
Screenshot: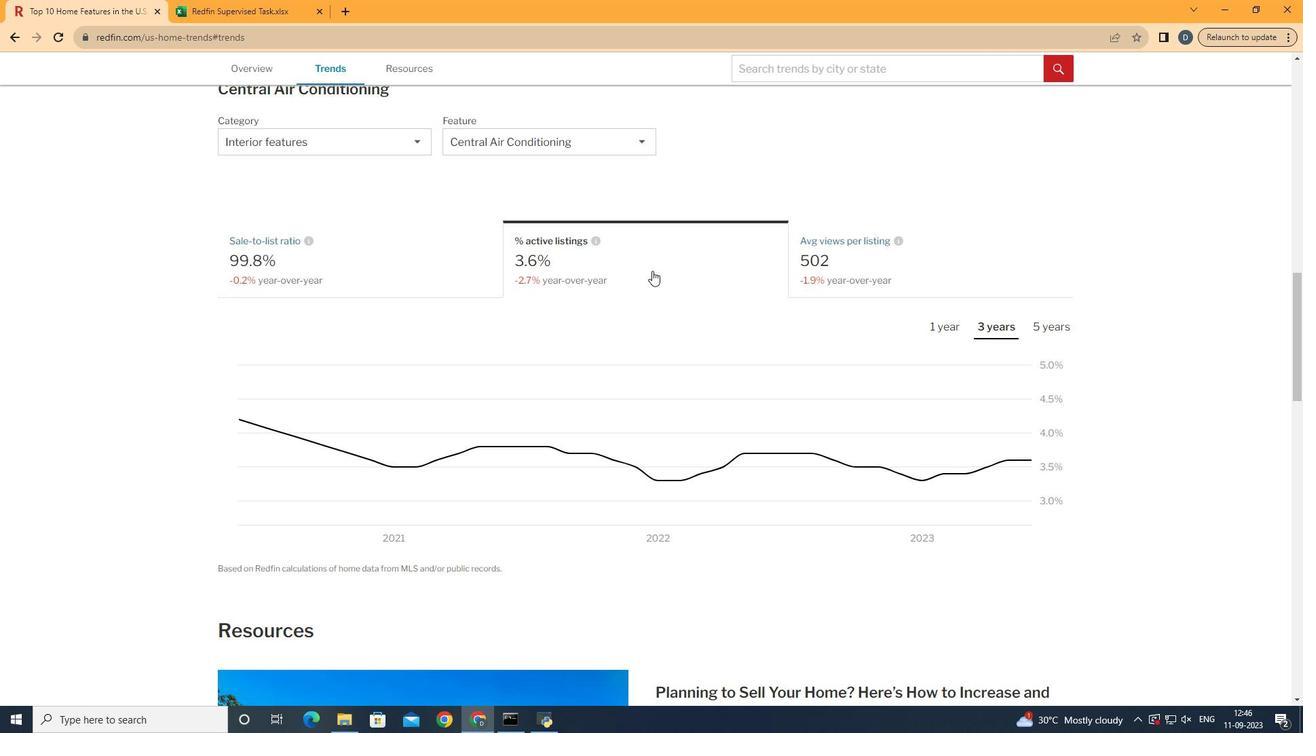 
Action: Mouse pressed left at (652, 270)
Screenshot: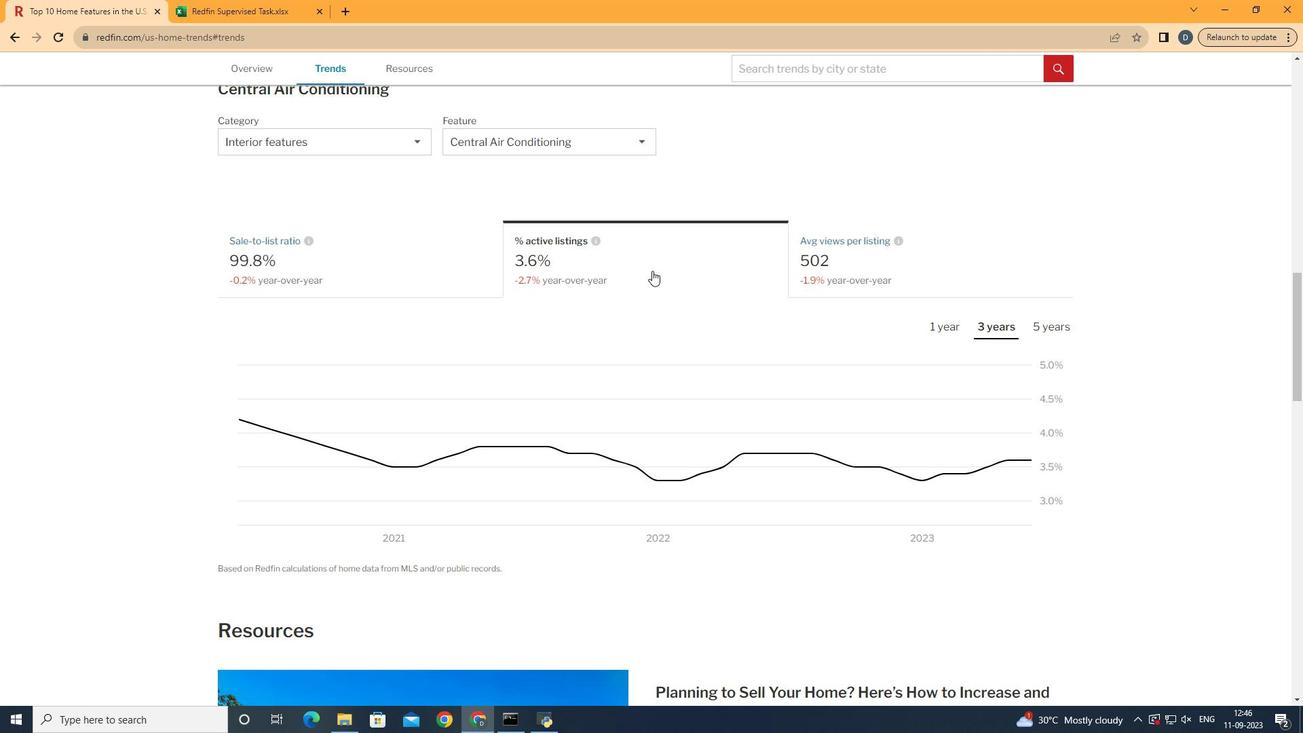
Action: Mouse moved to (1054, 329)
Screenshot: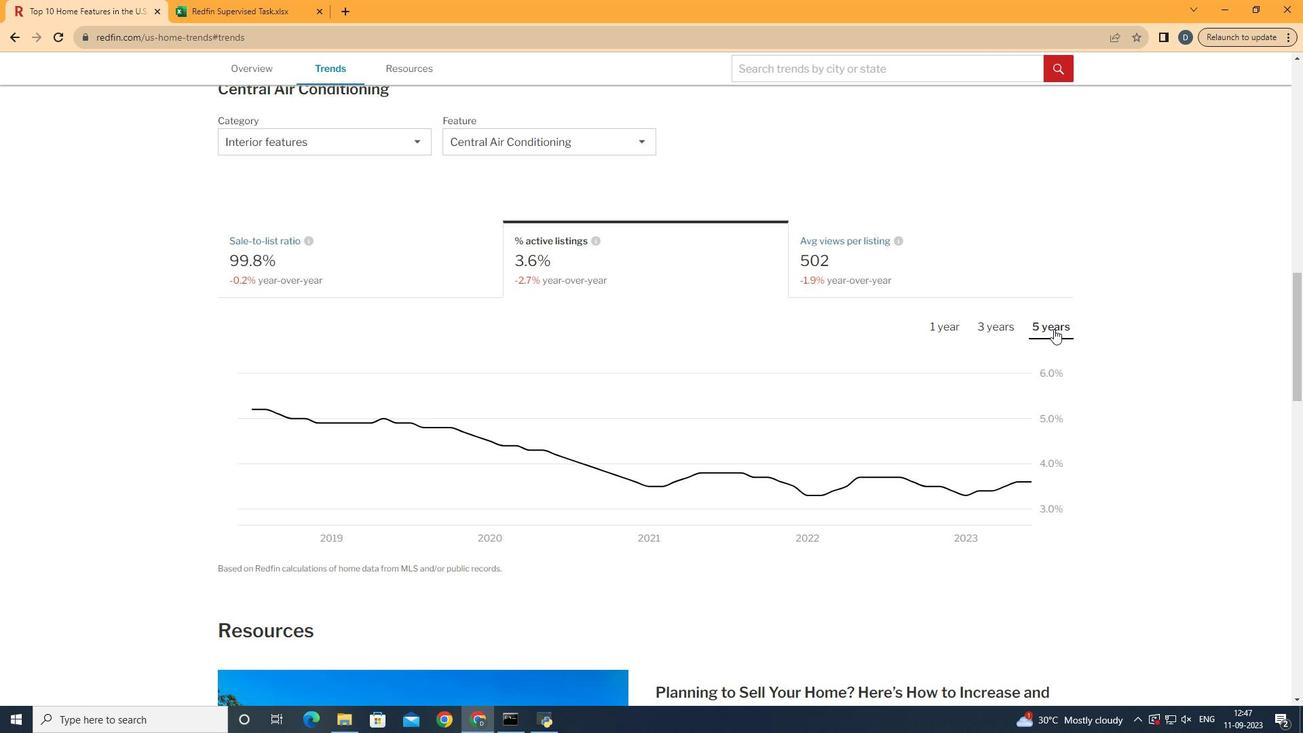 
Action: Mouse pressed left at (1054, 329)
Screenshot: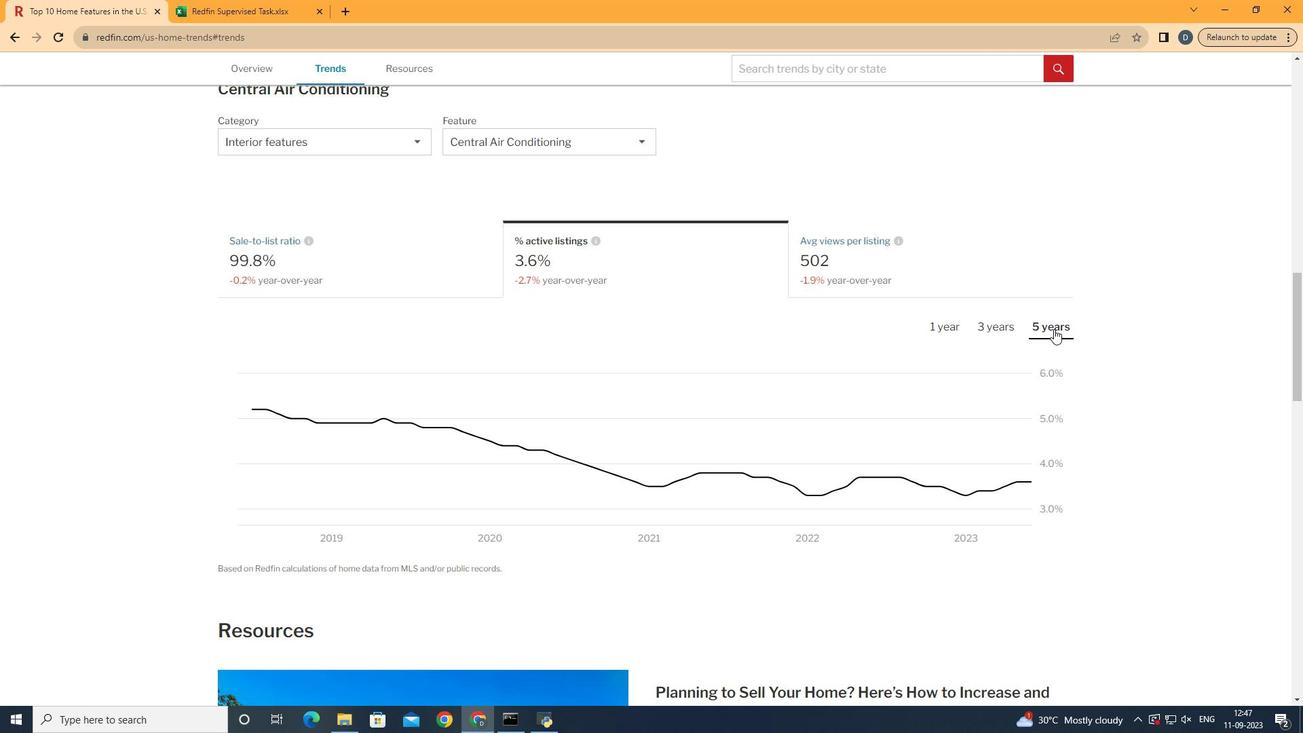 
Action: Mouse moved to (1052, 486)
Screenshot: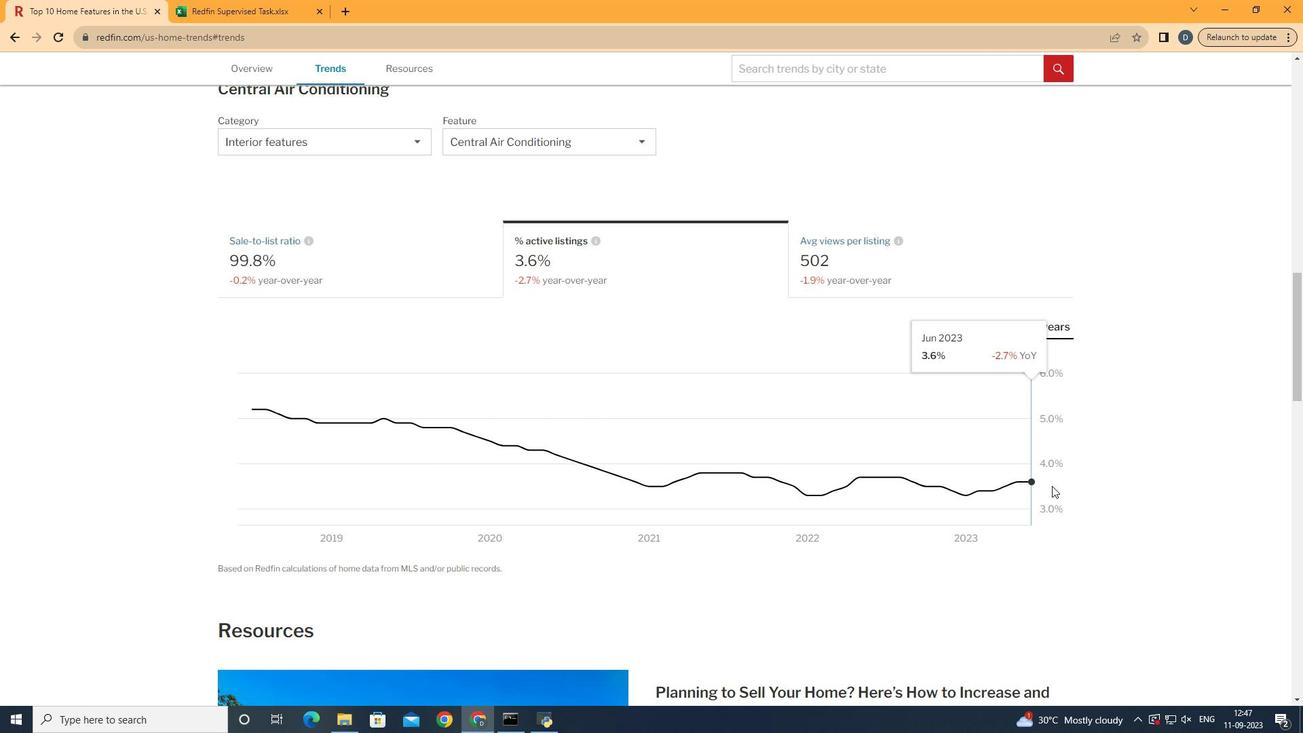 
